 Task: Find connections with filter location Mangotsfield with filter topic #Bestadvicewith filter profile language Spanish with filter current company Ajanta Pharma Ltd with filter school Maharaja Agrasen Institute Of Technology with filter industry Food and Beverage Manufacturing with filter service category Interior Design with filter keywords title Casino Host
Action: Mouse moved to (700, 93)
Screenshot: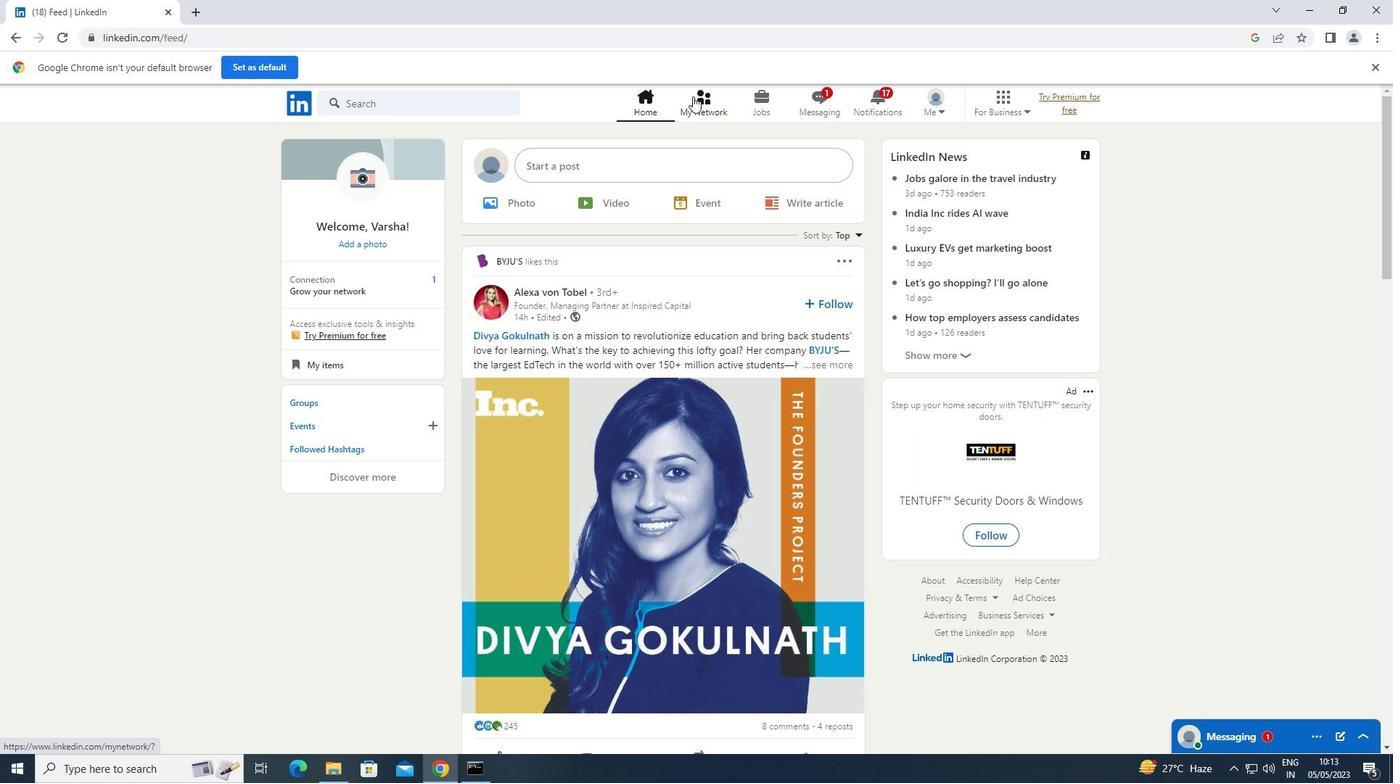 
Action: Mouse pressed left at (700, 93)
Screenshot: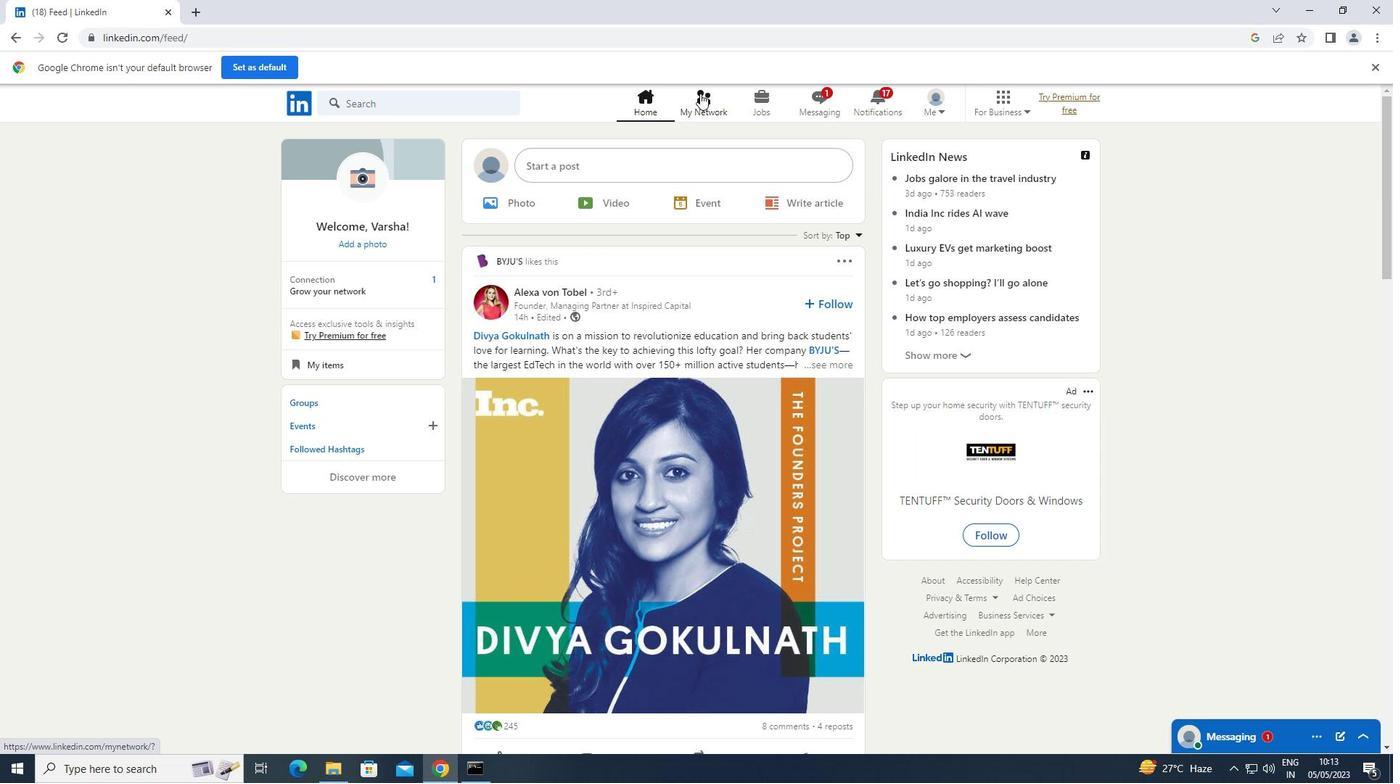 
Action: Mouse moved to (373, 176)
Screenshot: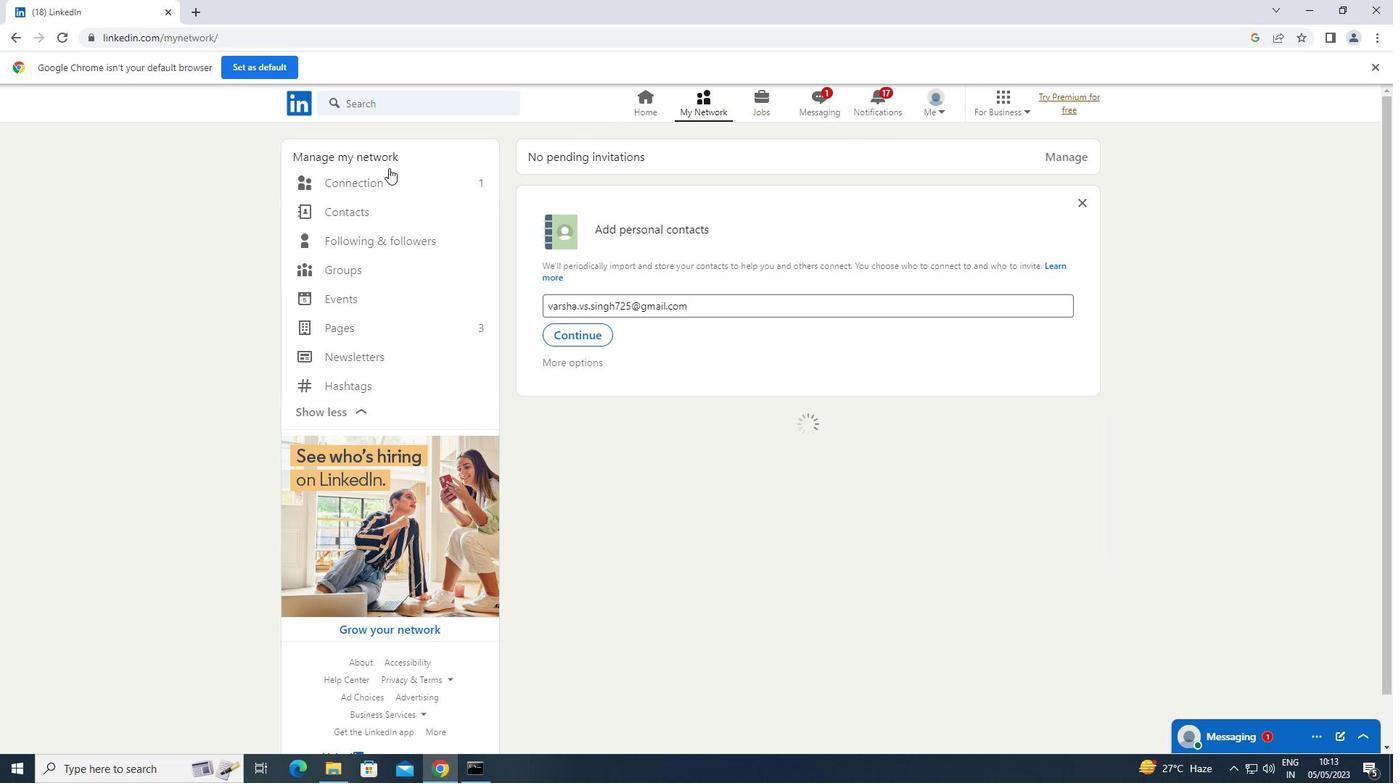 
Action: Mouse pressed left at (373, 176)
Screenshot: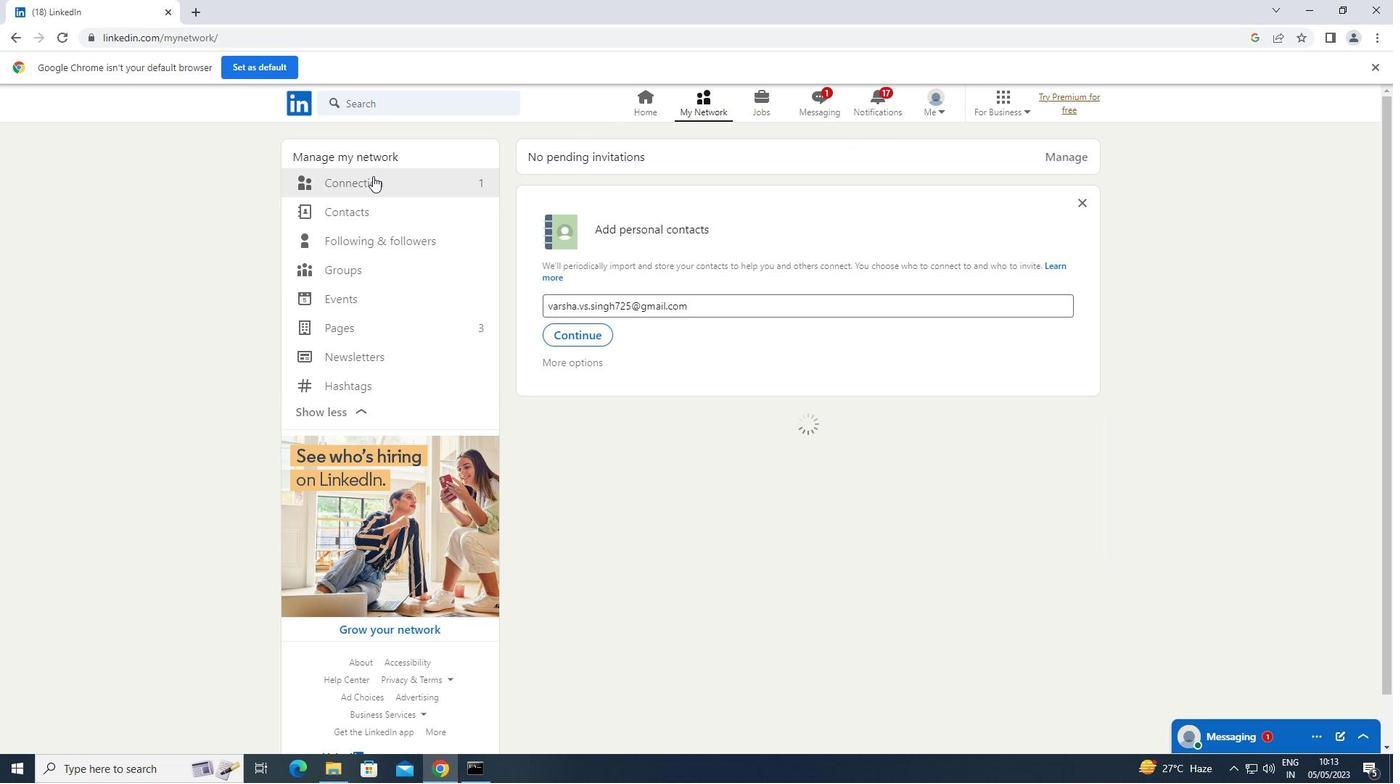 
Action: Mouse moved to (791, 179)
Screenshot: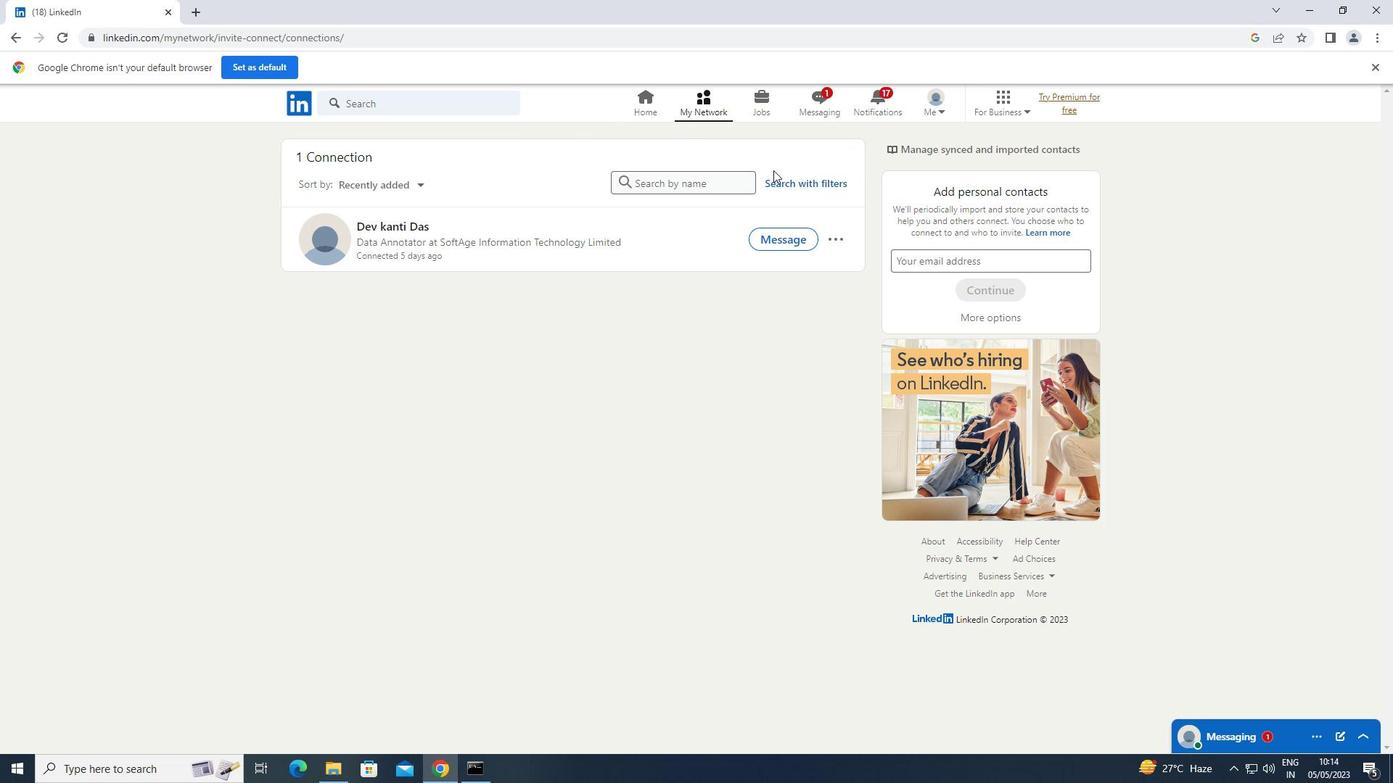 
Action: Mouse pressed left at (791, 179)
Screenshot: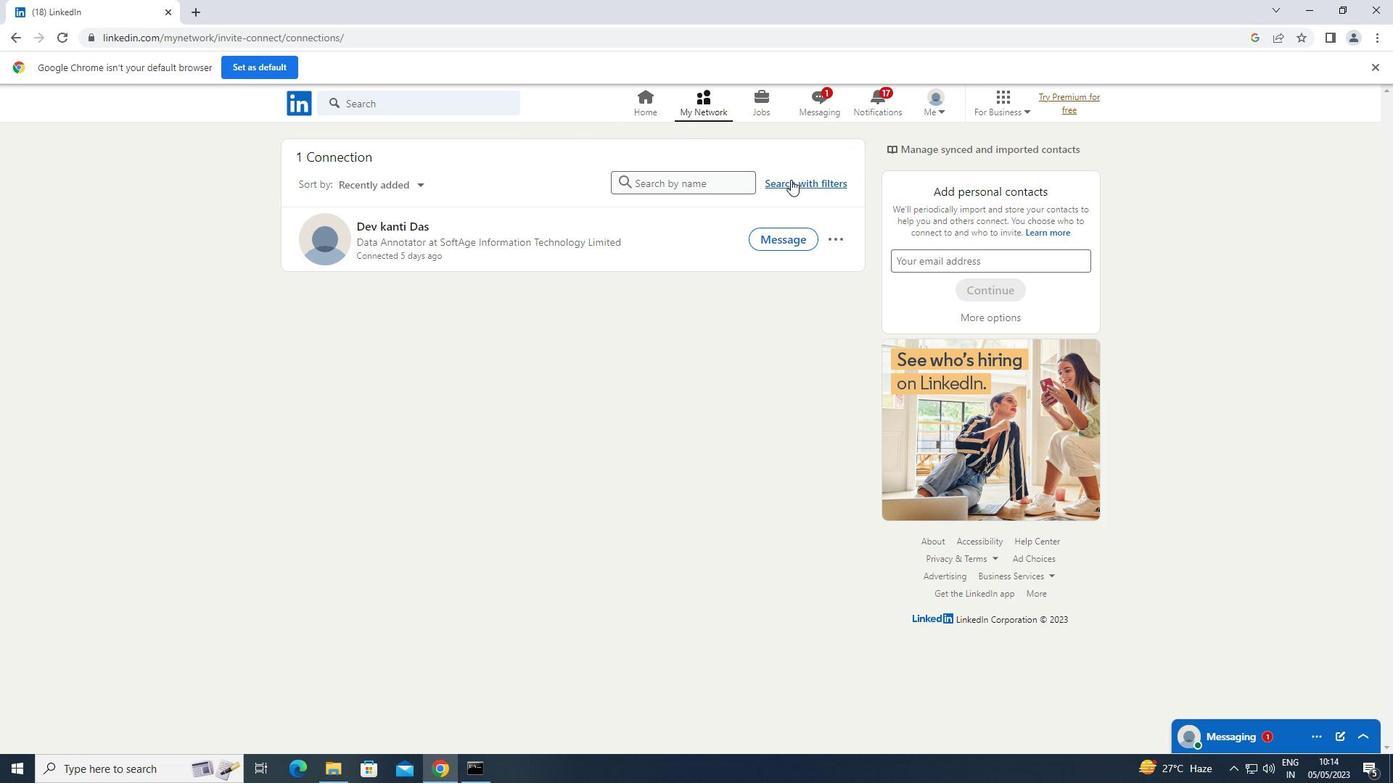 
Action: Mouse moved to (738, 145)
Screenshot: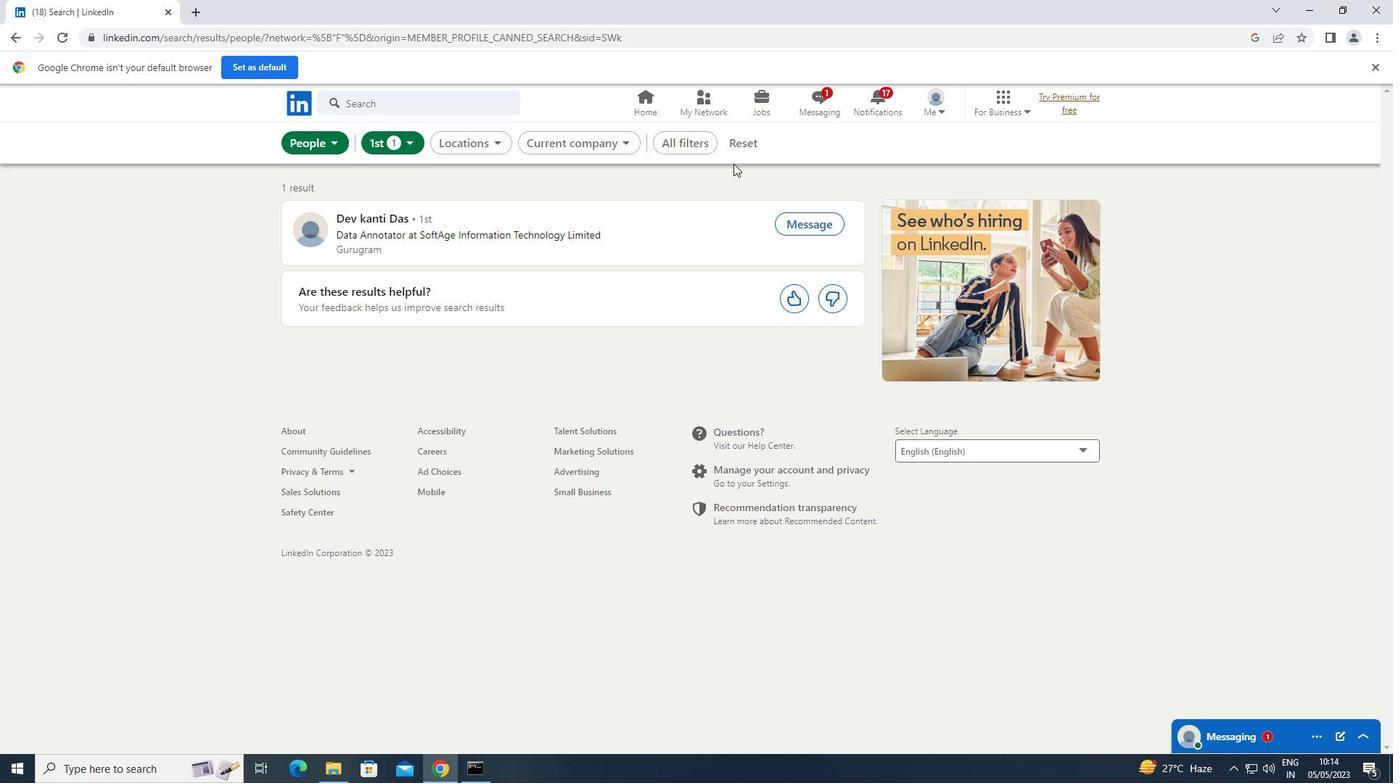 
Action: Mouse pressed left at (738, 145)
Screenshot: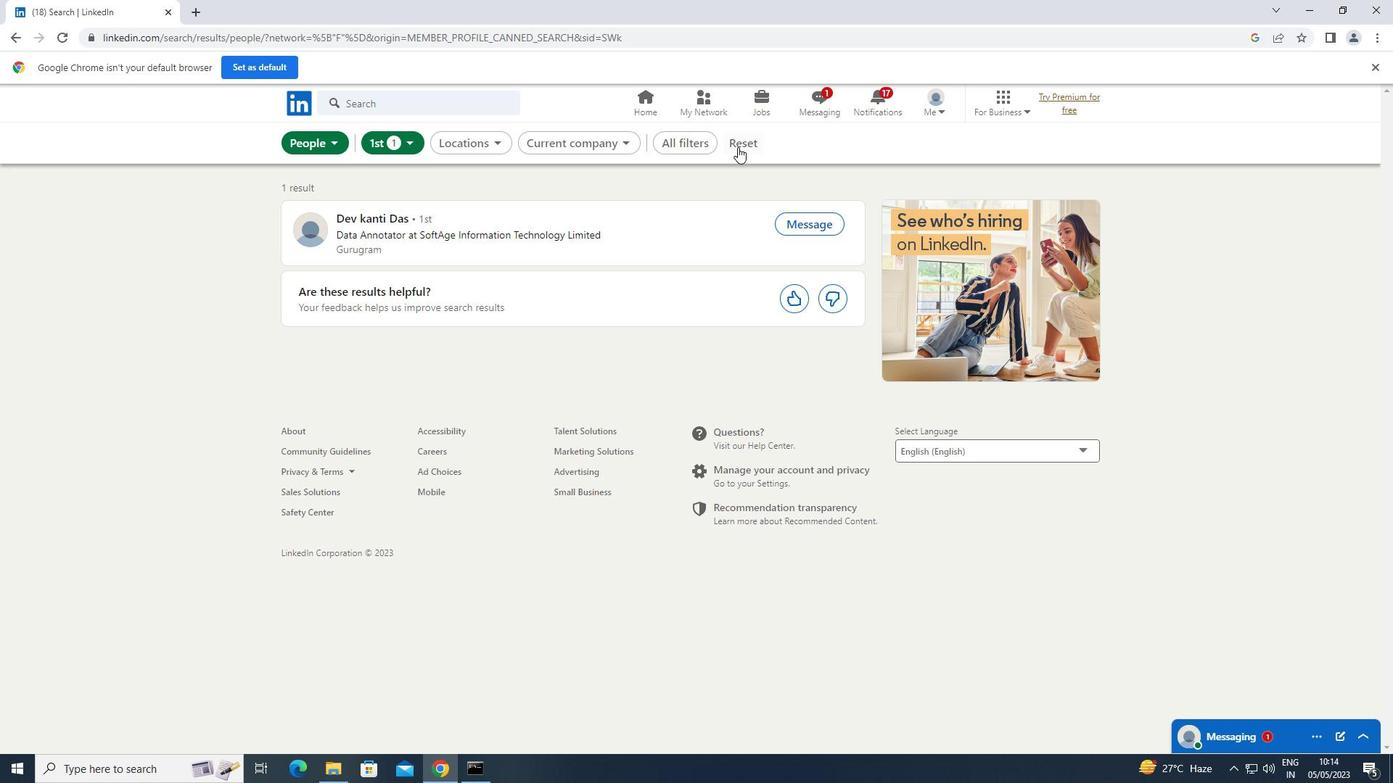 
Action: Mouse moved to (720, 137)
Screenshot: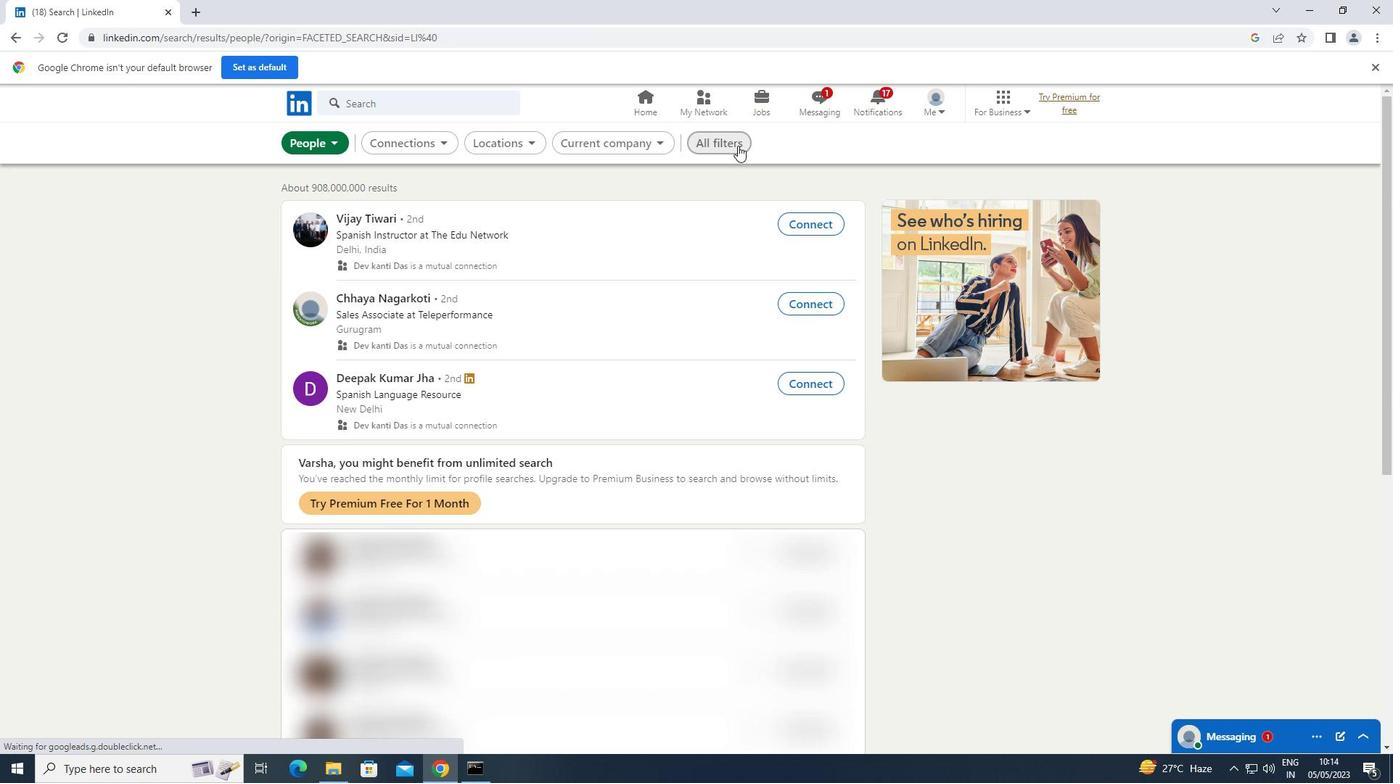 
Action: Mouse pressed left at (720, 137)
Screenshot: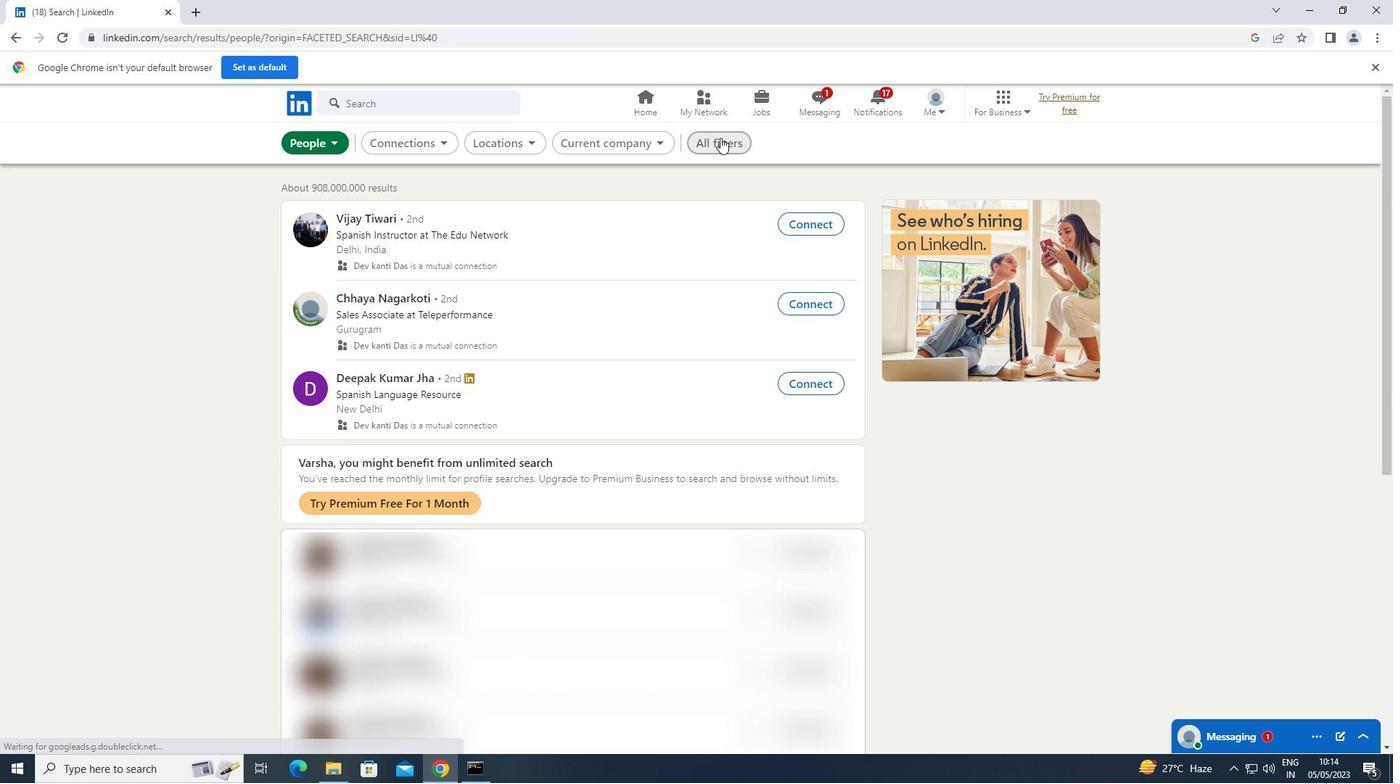 
Action: Mouse moved to (1007, 284)
Screenshot: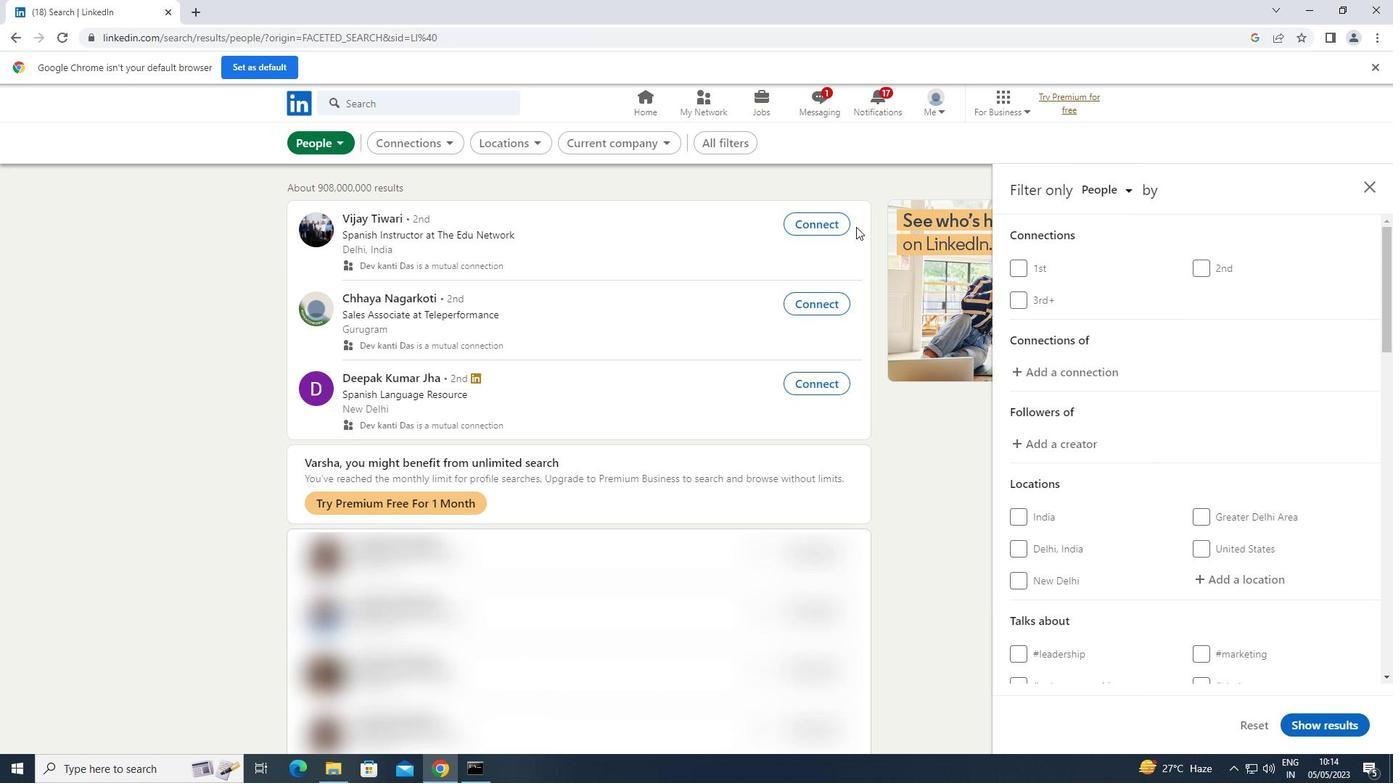 
Action: Mouse scrolled (1007, 283) with delta (0, 0)
Screenshot: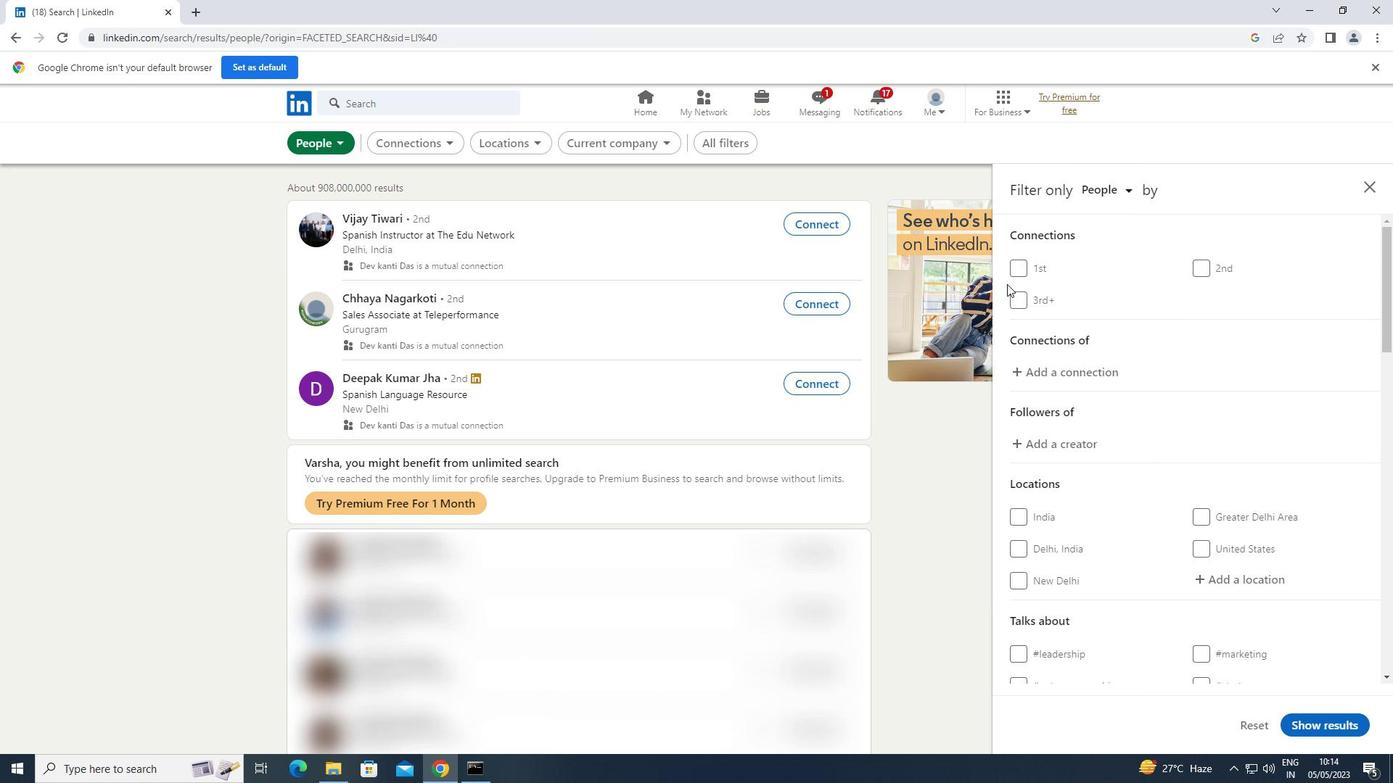 
Action: Mouse scrolled (1007, 283) with delta (0, 0)
Screenshot: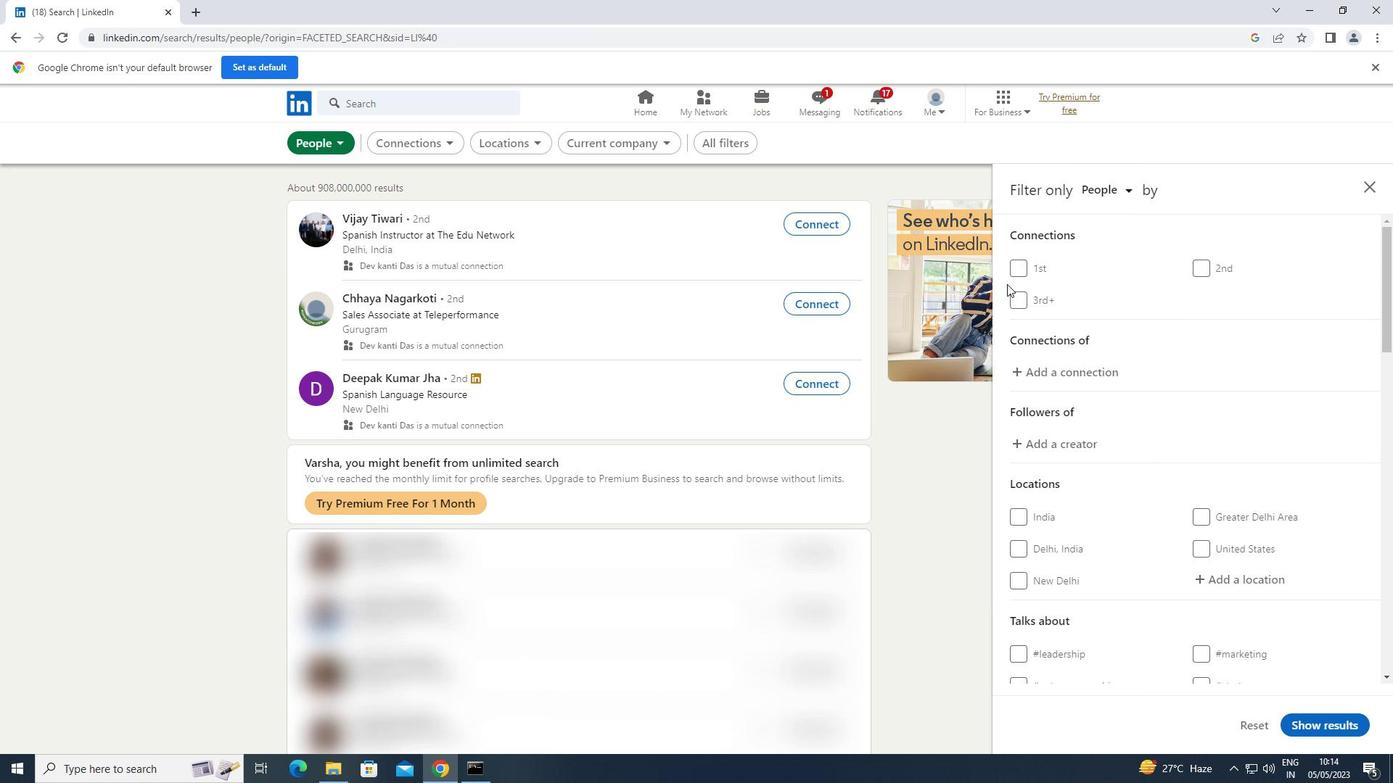 
Action: Mouse scrolled (1007, 283) with delta (0, 0)
Screenshot: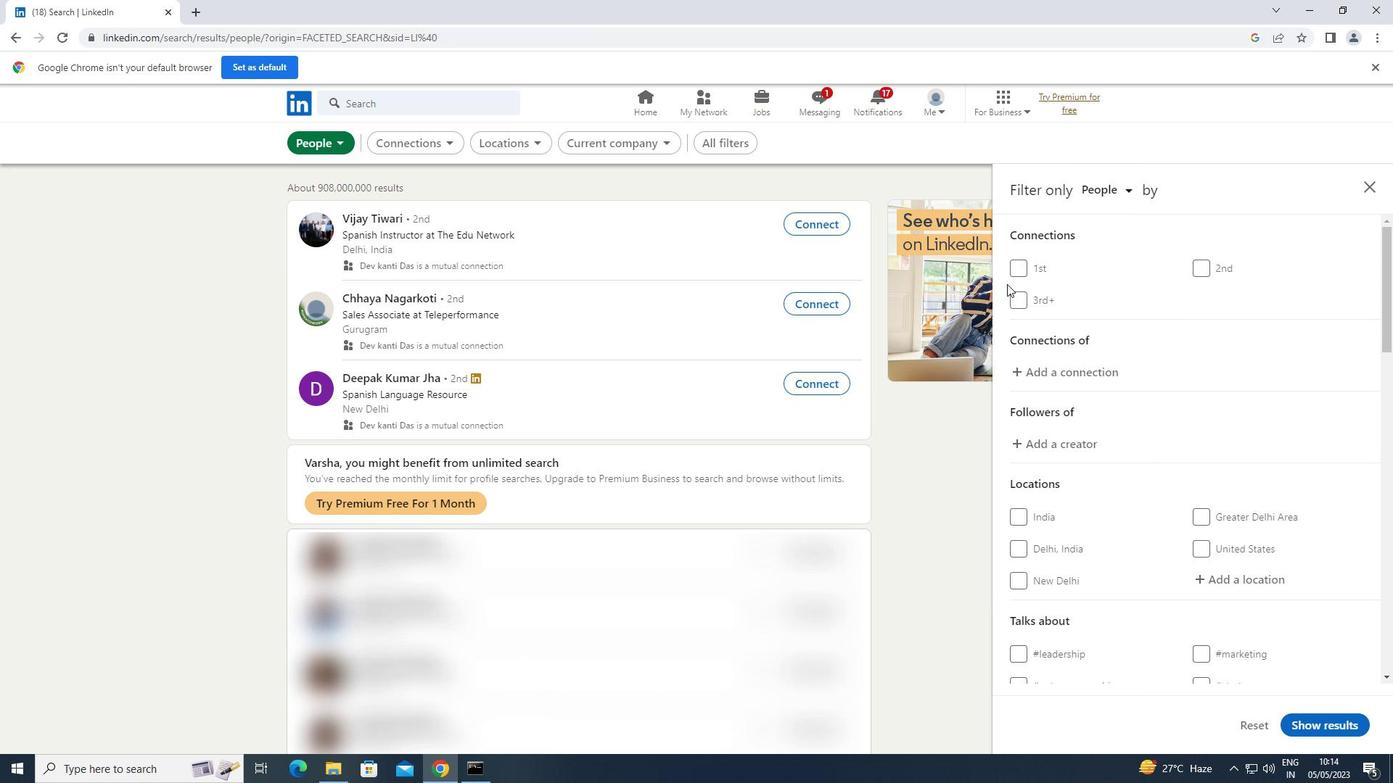 
Action: Mouse scrolled (1007, 283) with delta (0, 0)
Screenshot: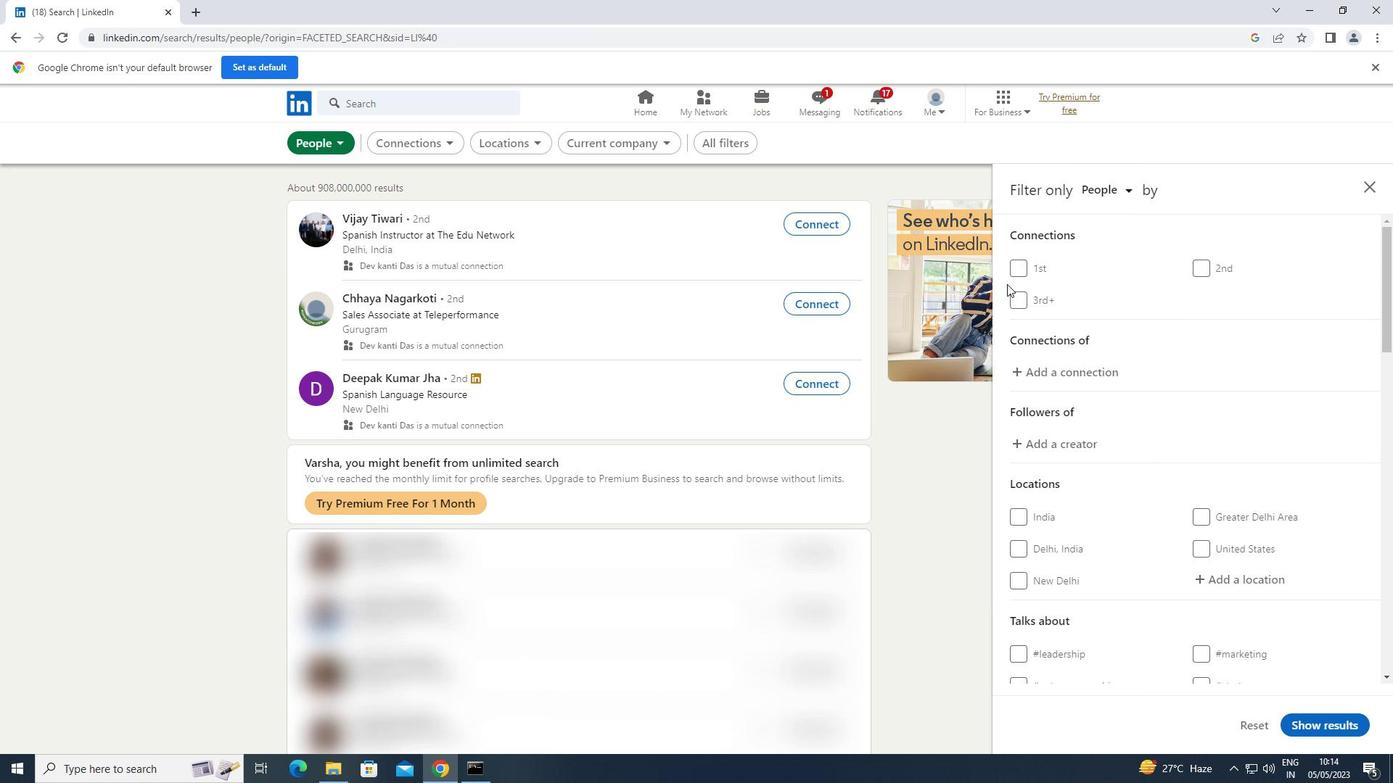 
Action: Mouse moved to (1125, 306)
Screenshot: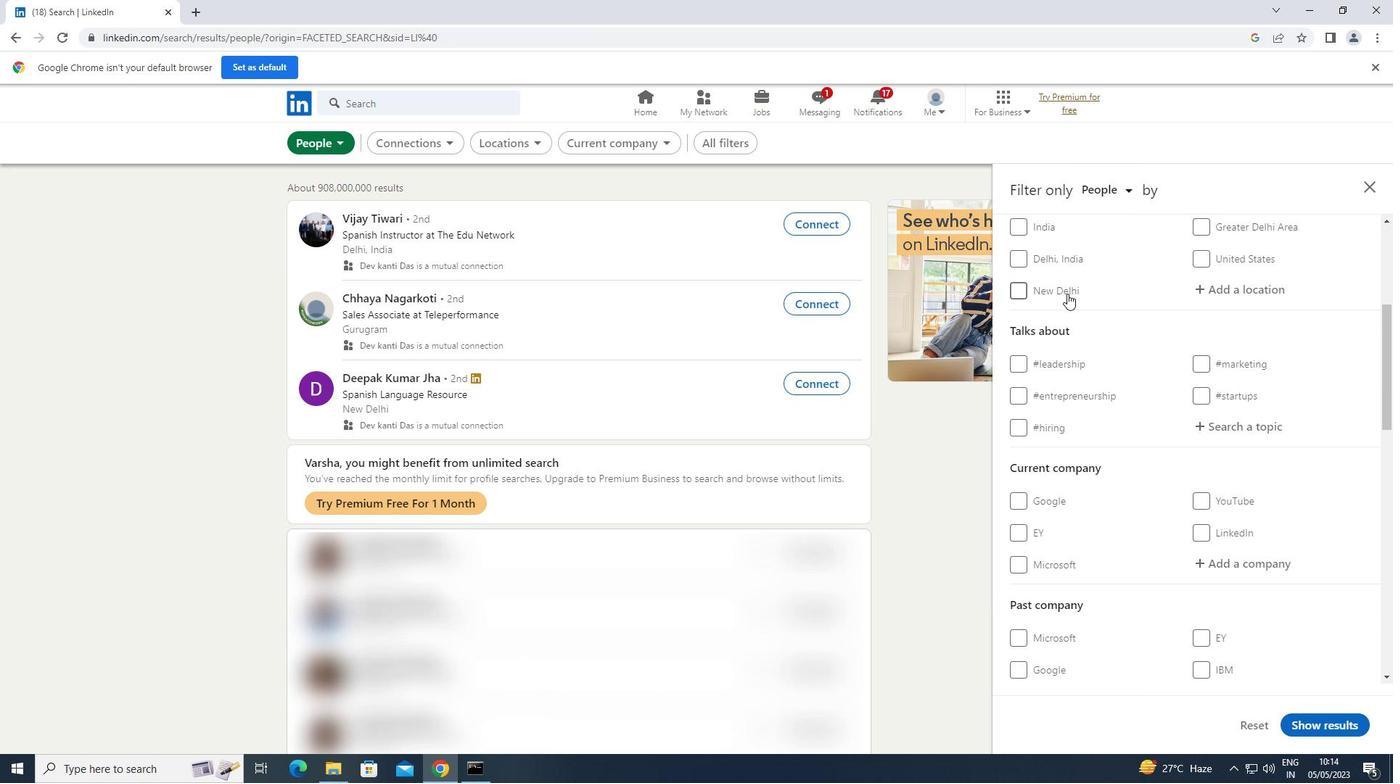 
Action: Mouse scrolled (1125, 306) with delta (0, 0)
Screenshot: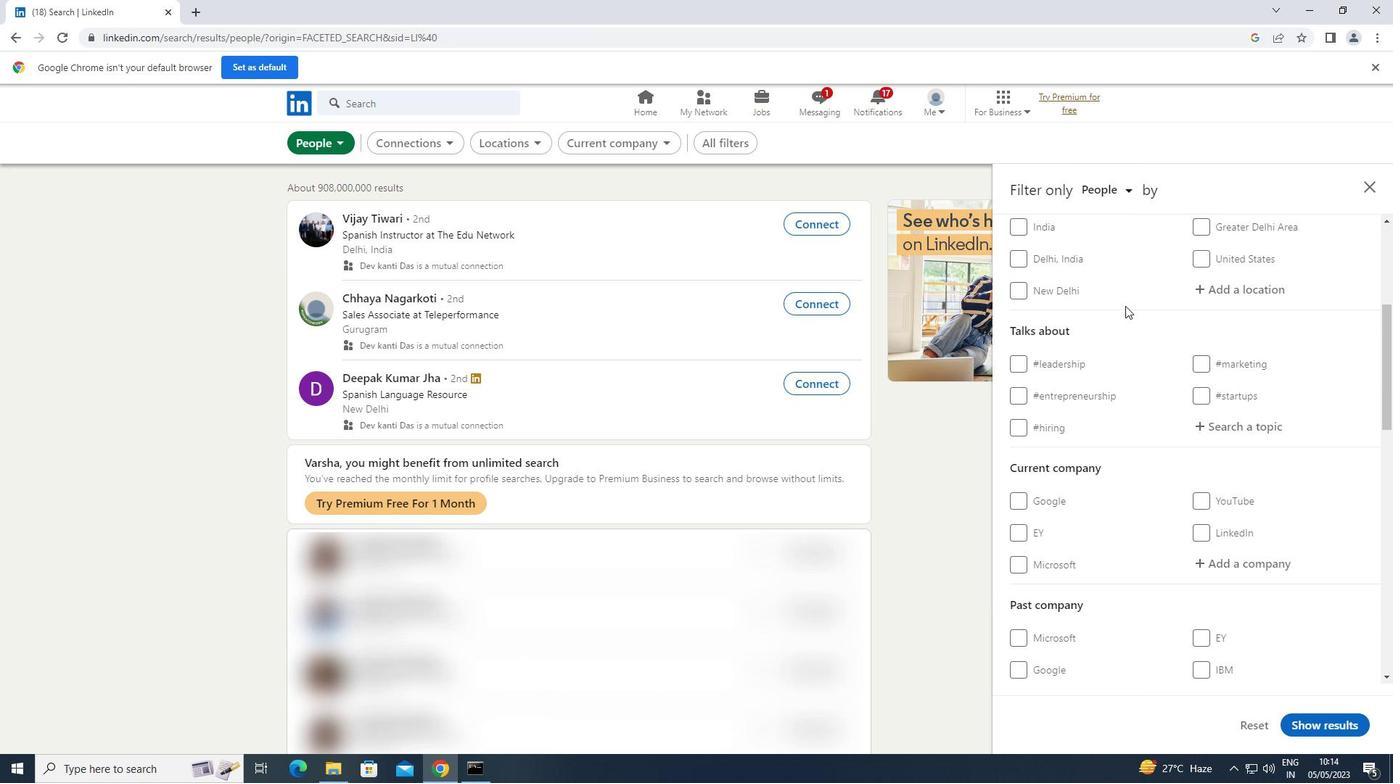 
Action: Mouse scrolled (1125, 306) with delta (0, 0)
Screenshot: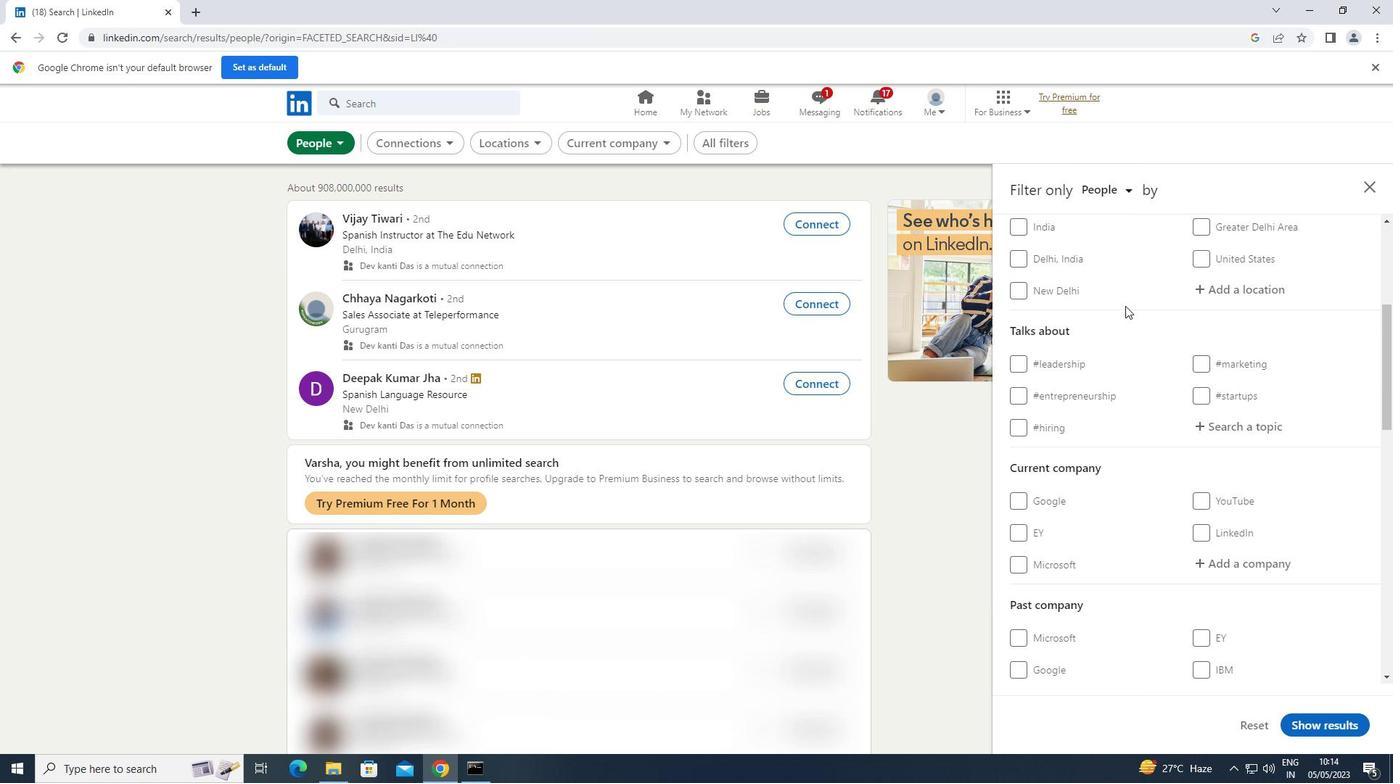 
Action: Mouse scrolled (1125, 306) with delta (0, 0)
Screenshot: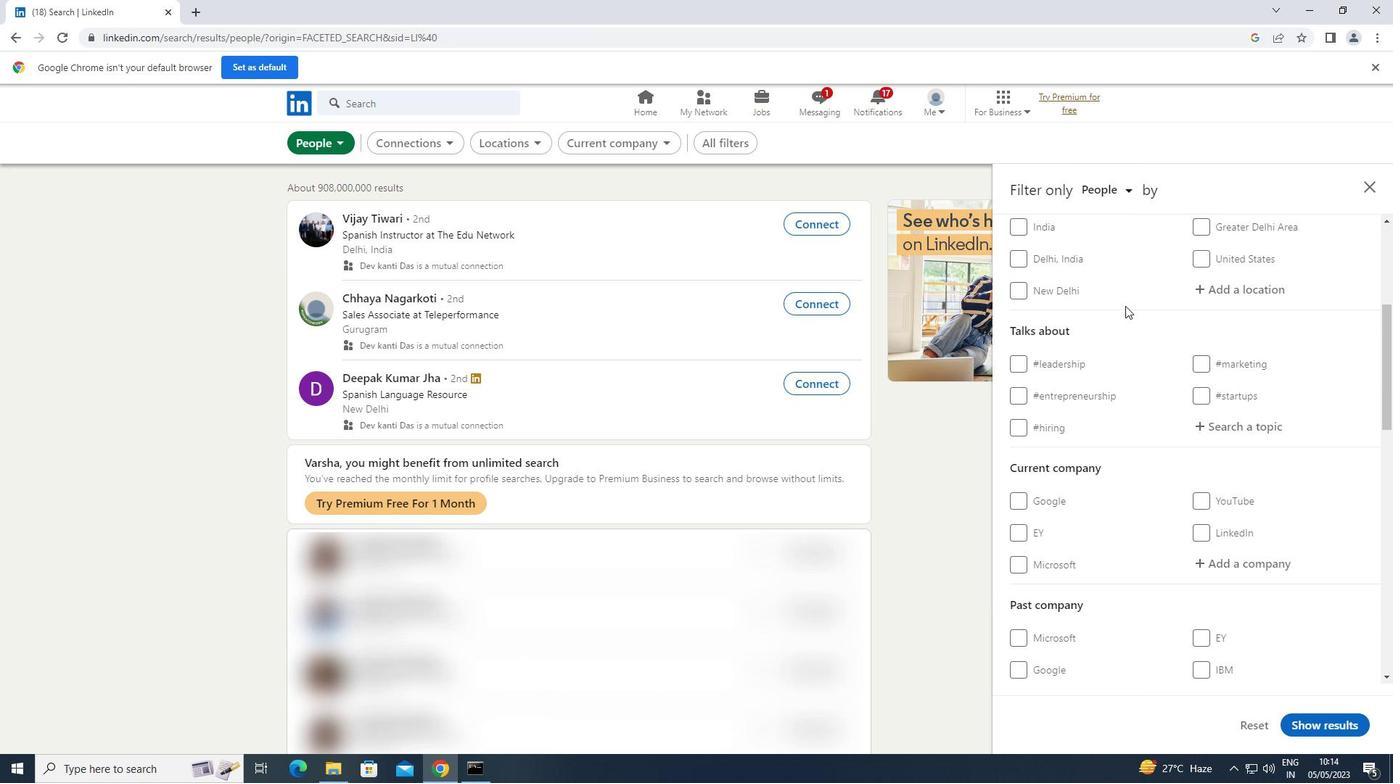 
Action: Mouse moved to (1177, 387)
Screenshot: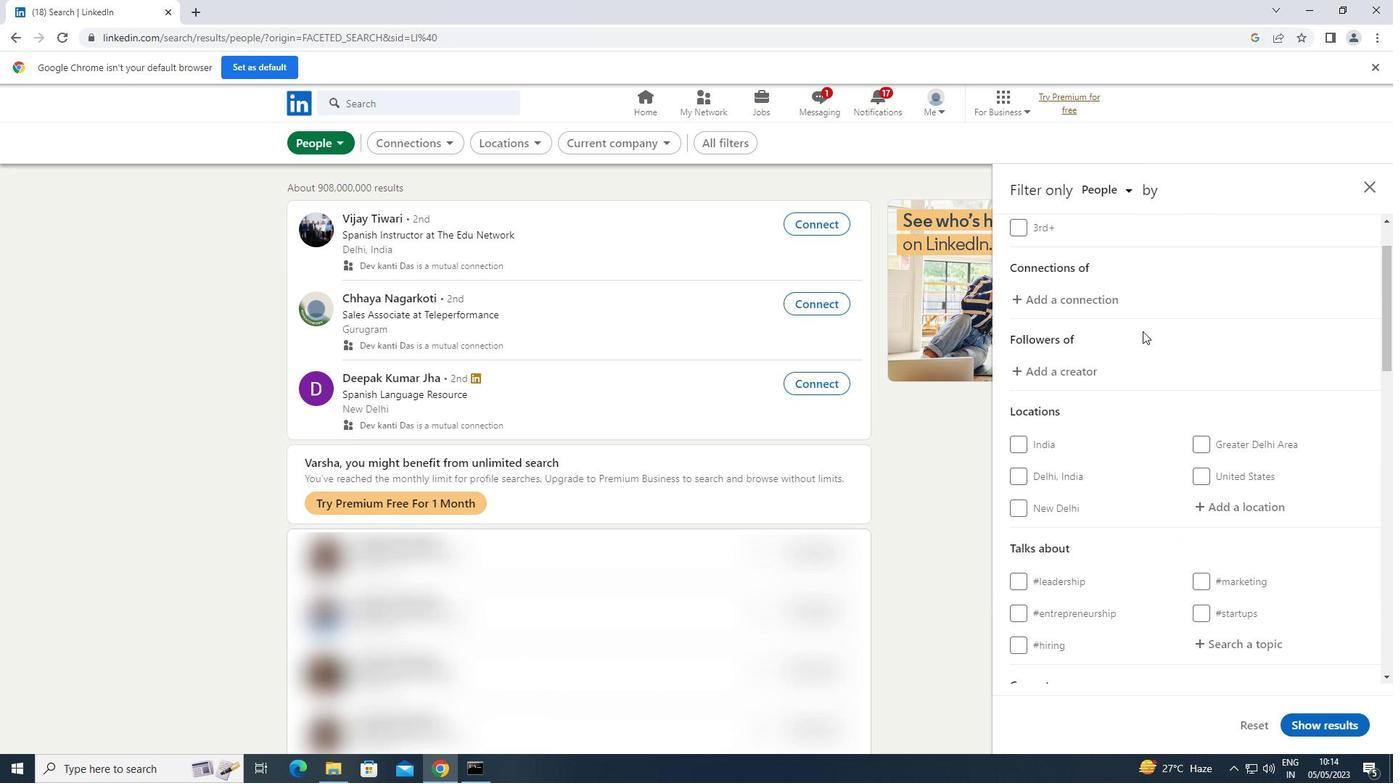 
Action: Mouse scrolled (1177, 386) with delta (0, 0)
Screenshot: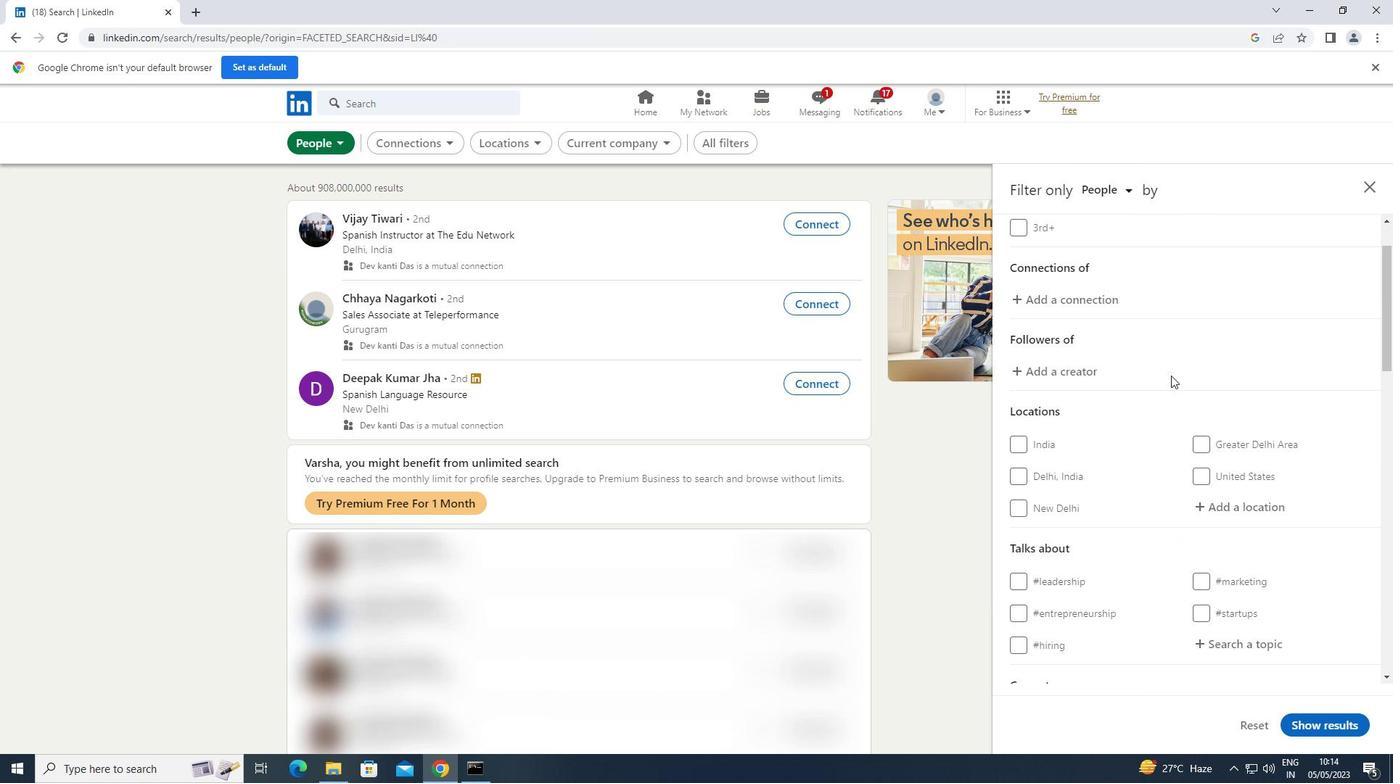 
Action: Mouse scrolled (1177, 386) with delta (0, 0)
Screenshot: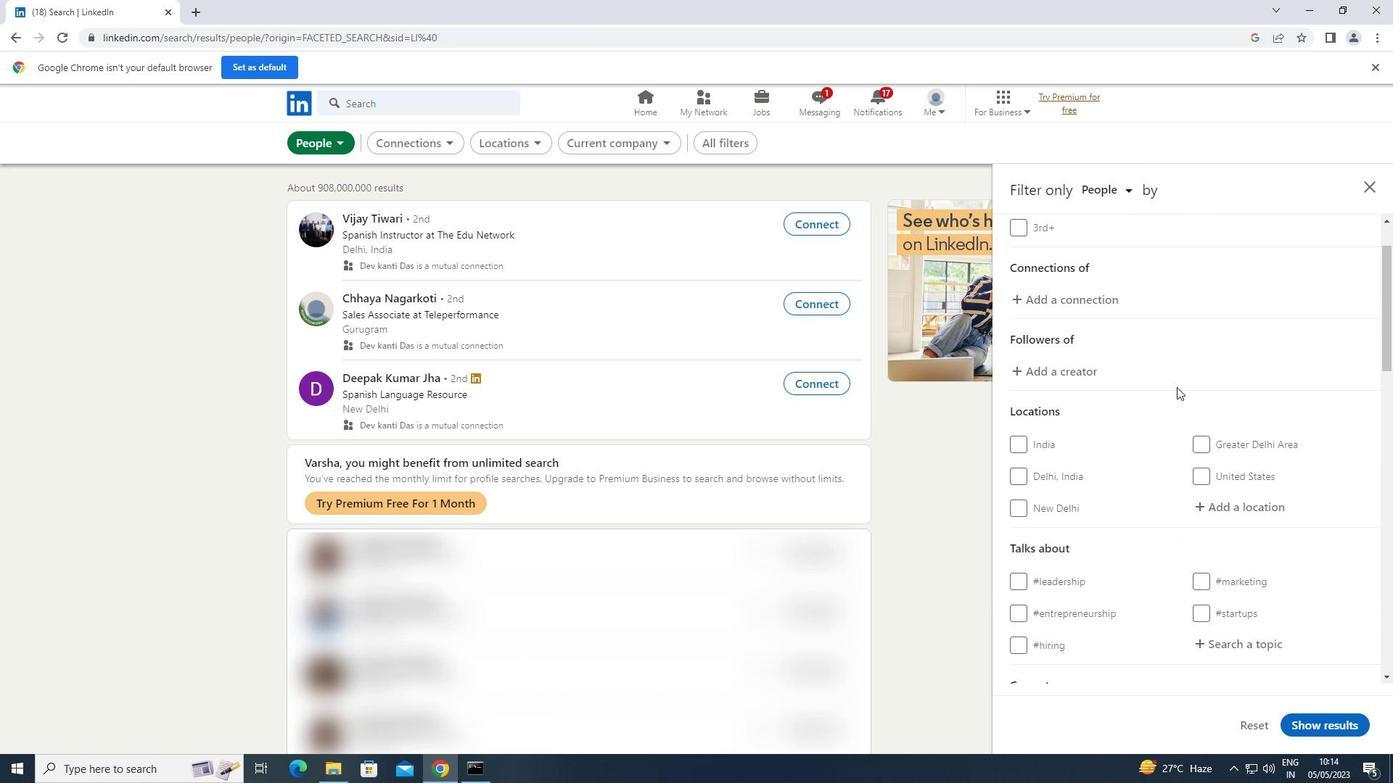 
Action: Mouse scrolled (1177, 386) with delta (0, 0)
Screenshot: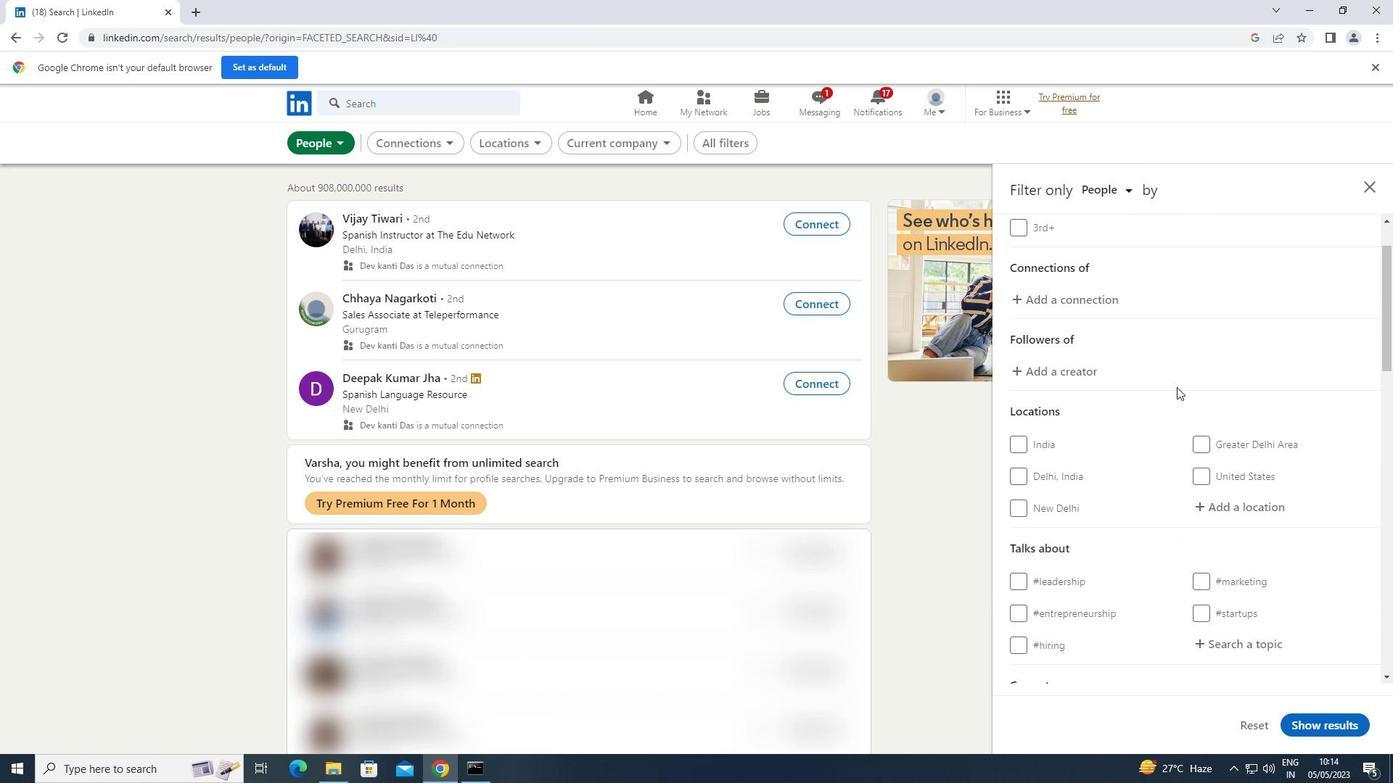 
Action: Mouse moved to (1237, 288)
Screenshot: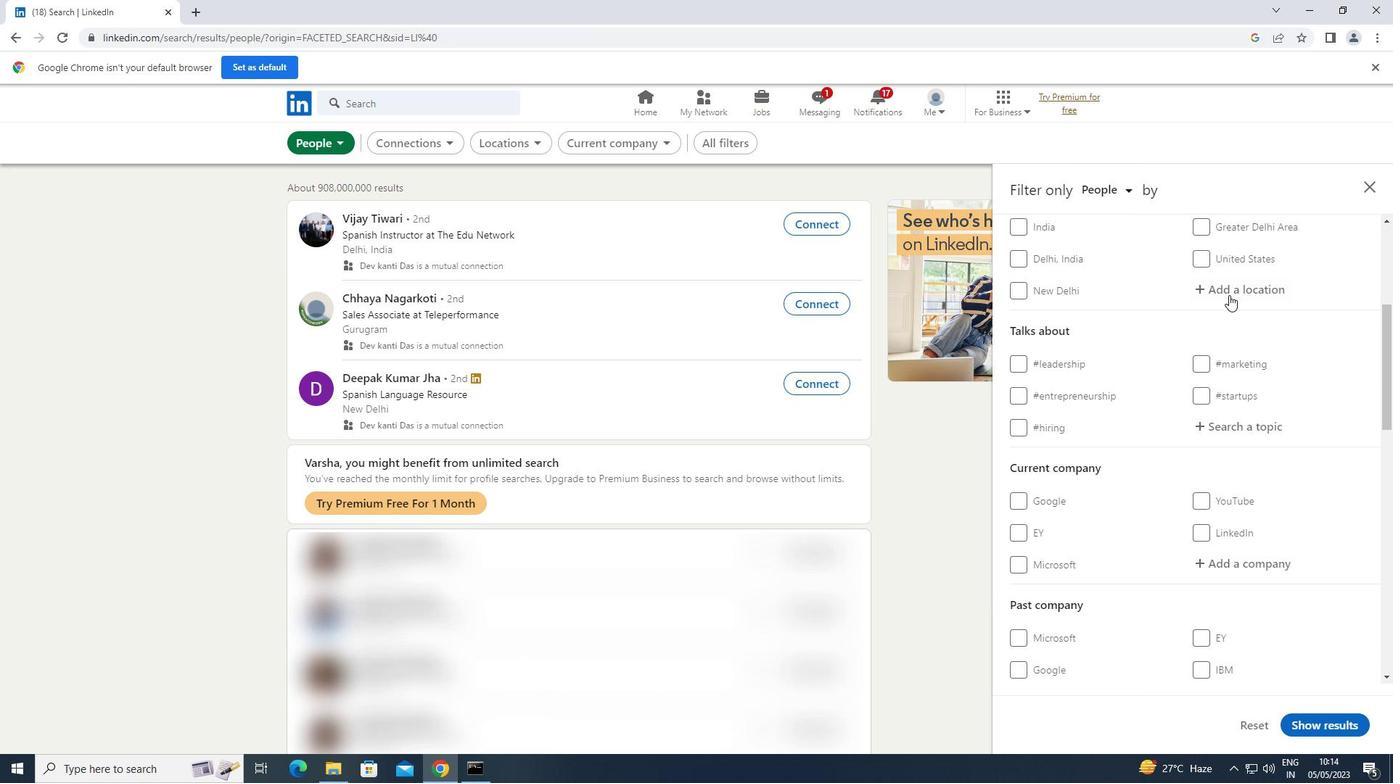 
Action: Mouse pressed left at (1237, 288)
Screenshot: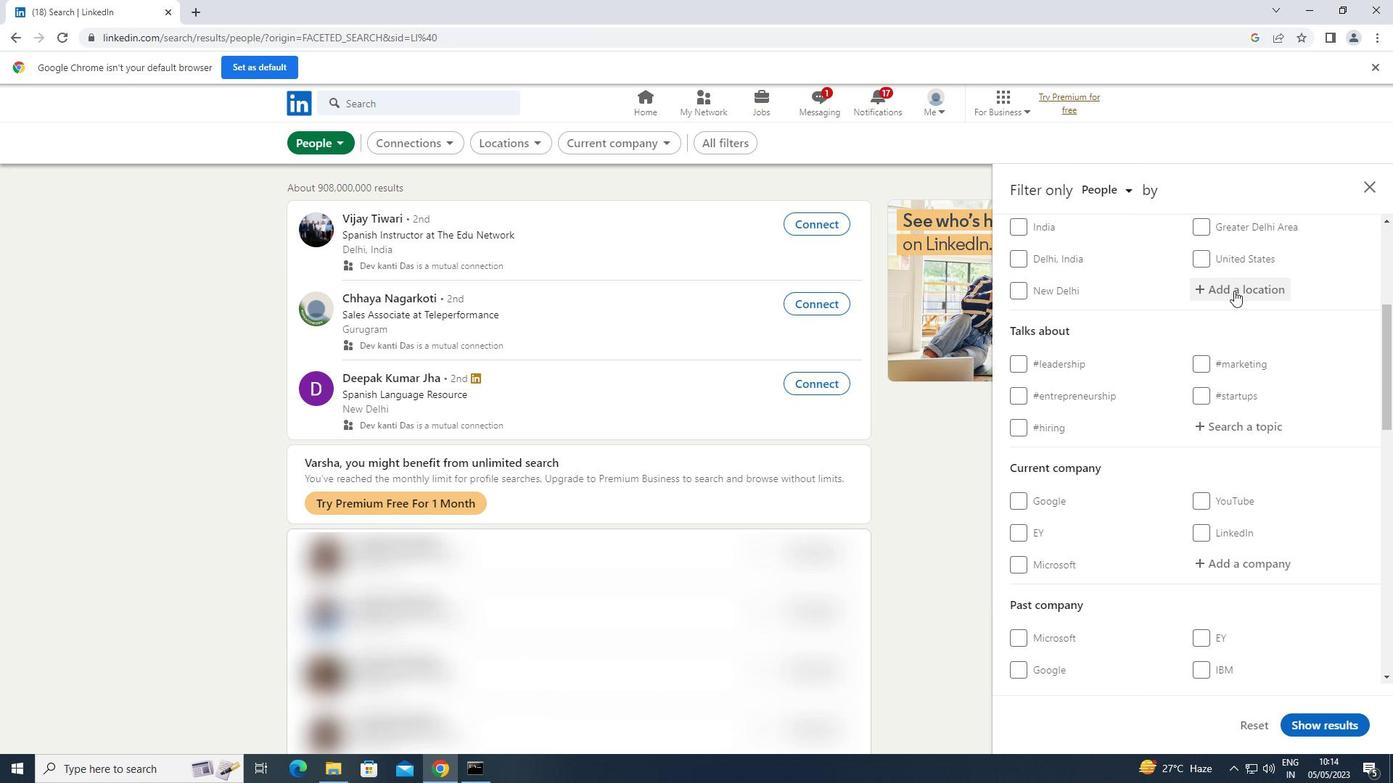 
Action: Key pressed <Key.shift>MANGOTSFIELD
Screenshot: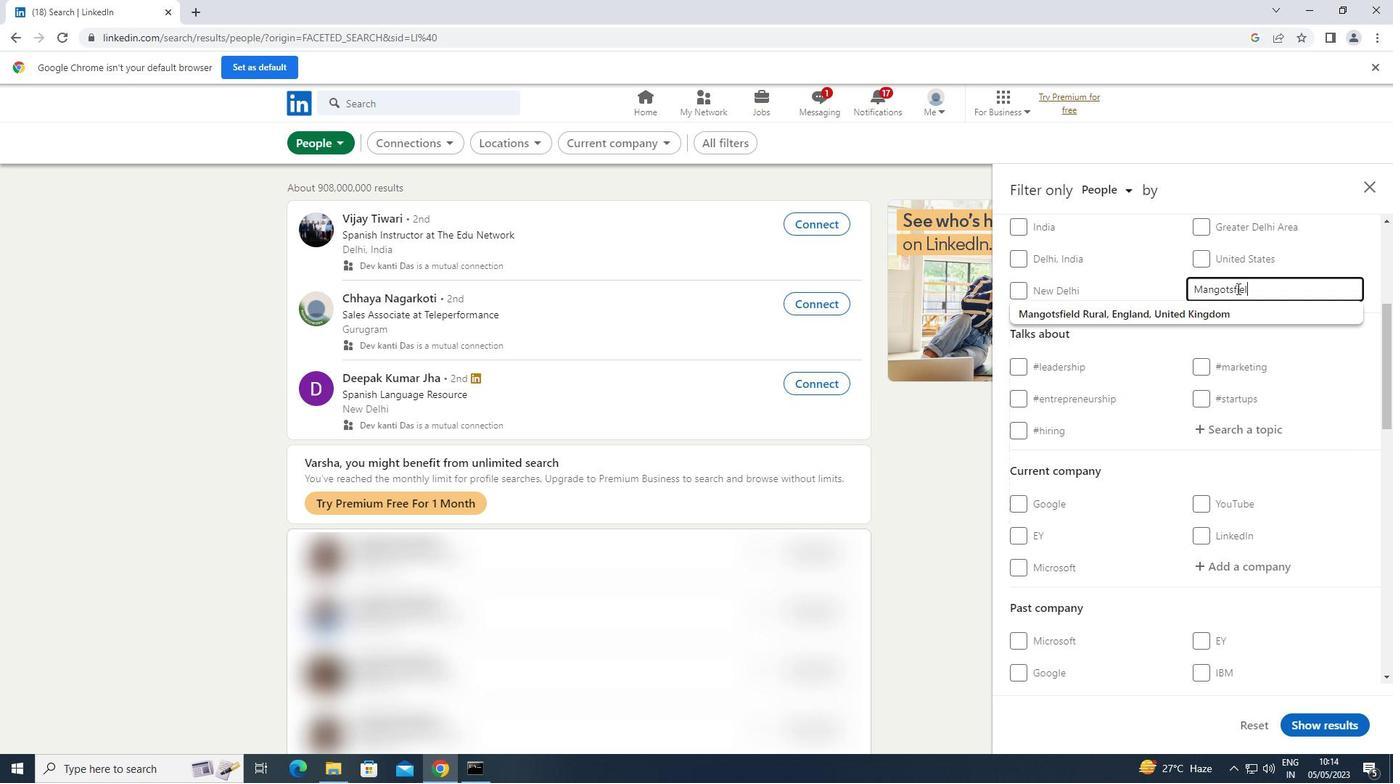 
Action: Mouse moved to (1240, 440)
Screenshot: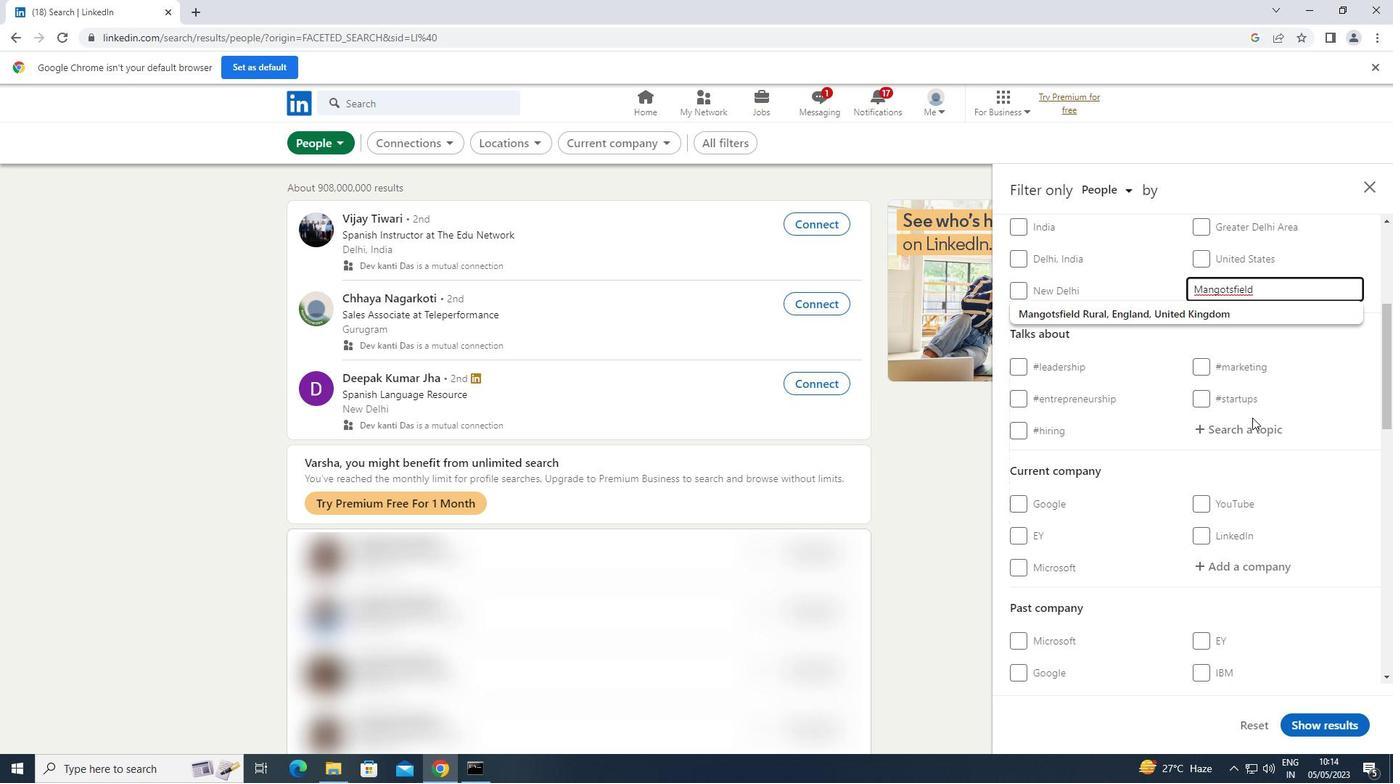 
Action: Mouse pressed left at (1240, 440)
Screenshot: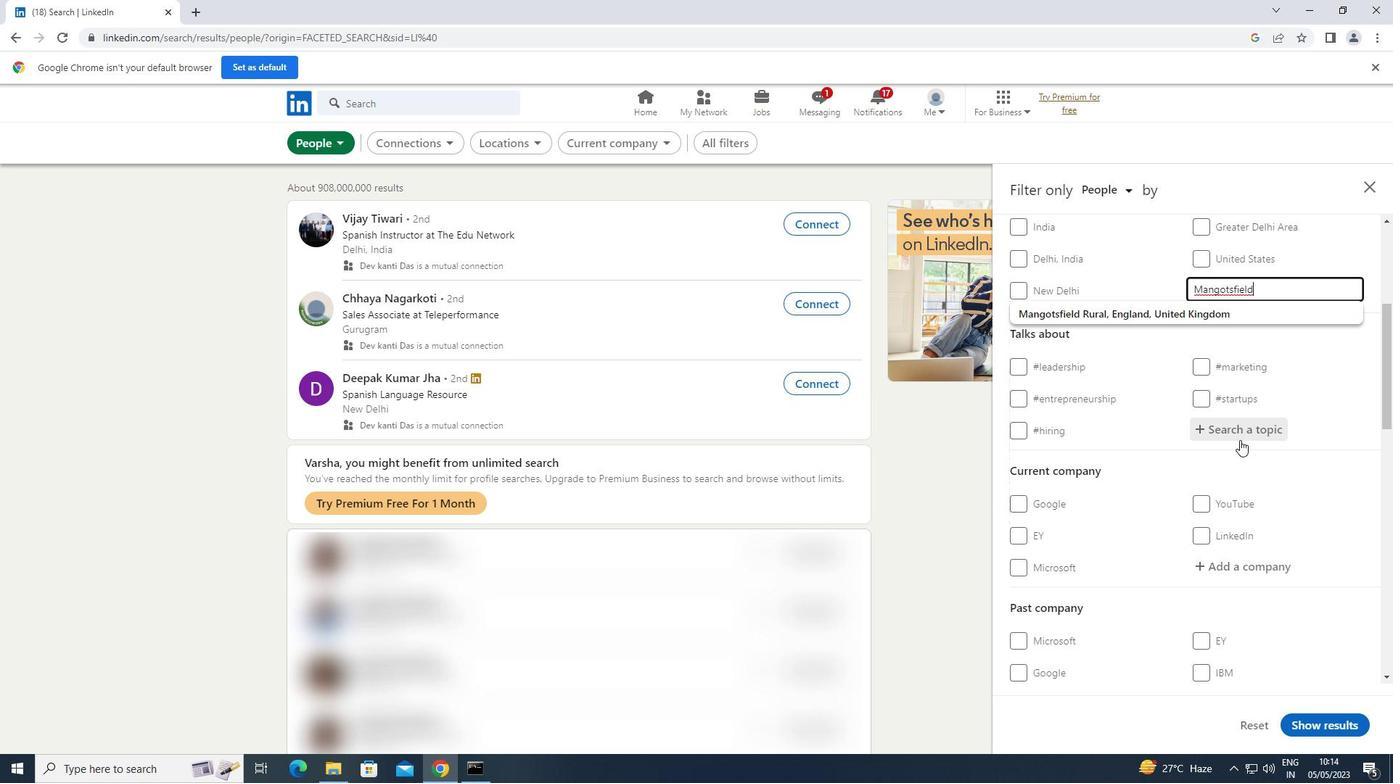
Action: Key pressed <Key.shift>#<Key.shift>BESTADVICE
Screenshot: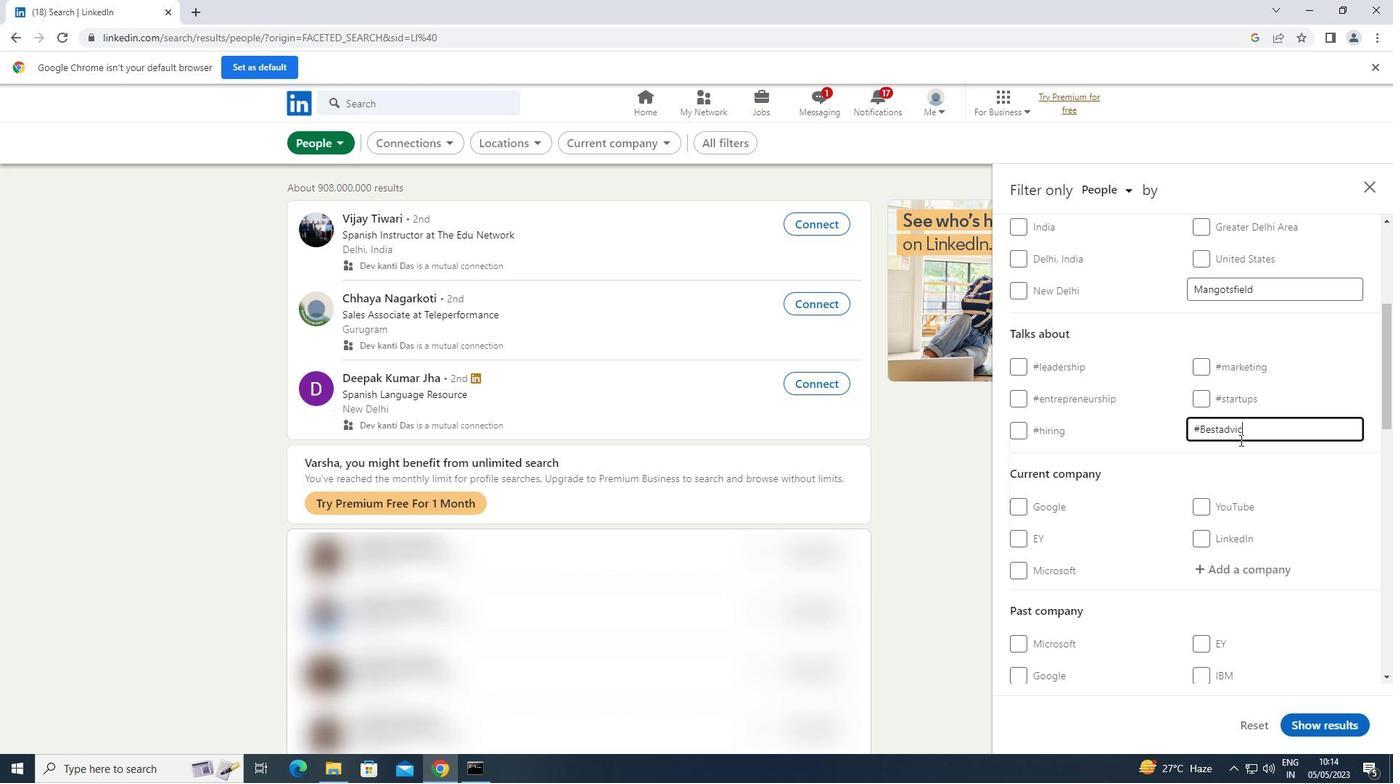 
Action: Mouse scrolled (1240, 439) with delta (0, 0)
Screenshot: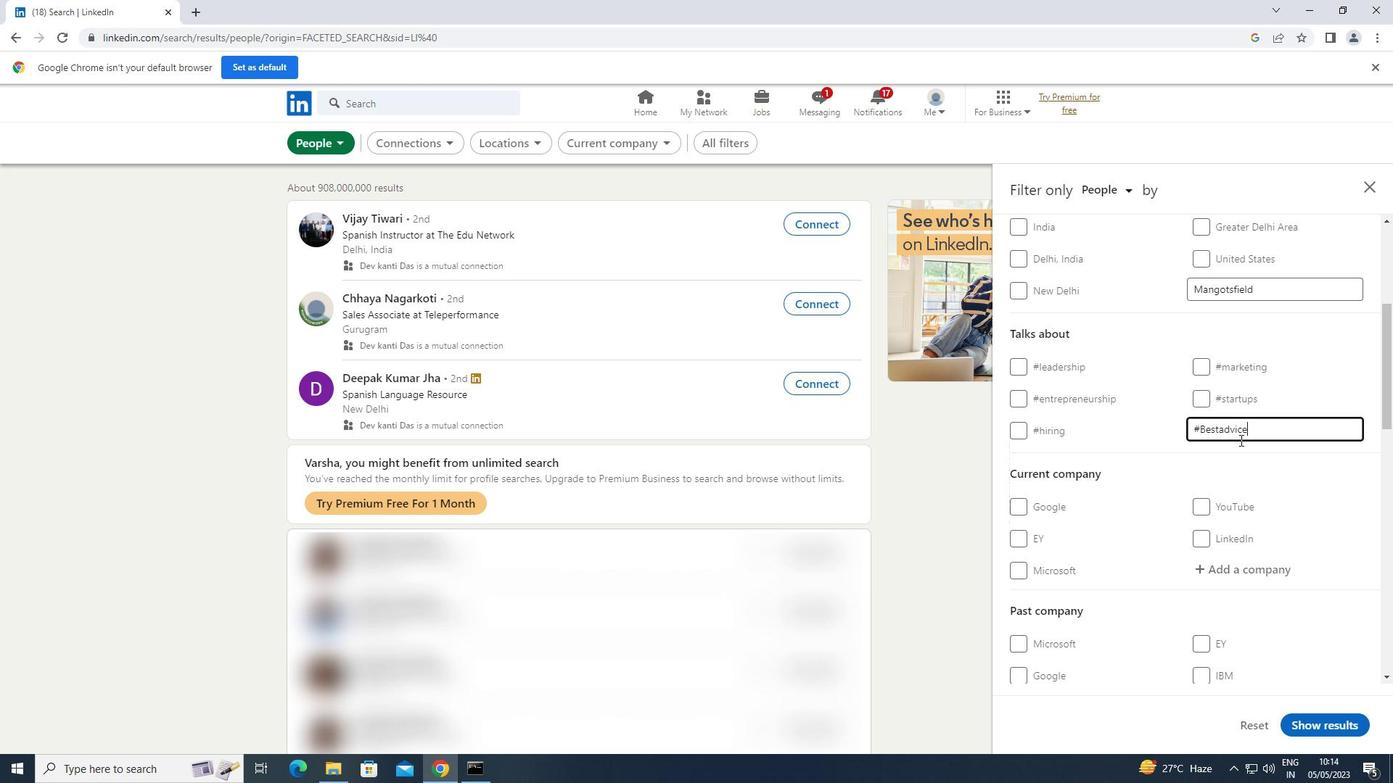 
Action: Mouse scrolled (1240, 439) with delta (0, 0)
Screenshot: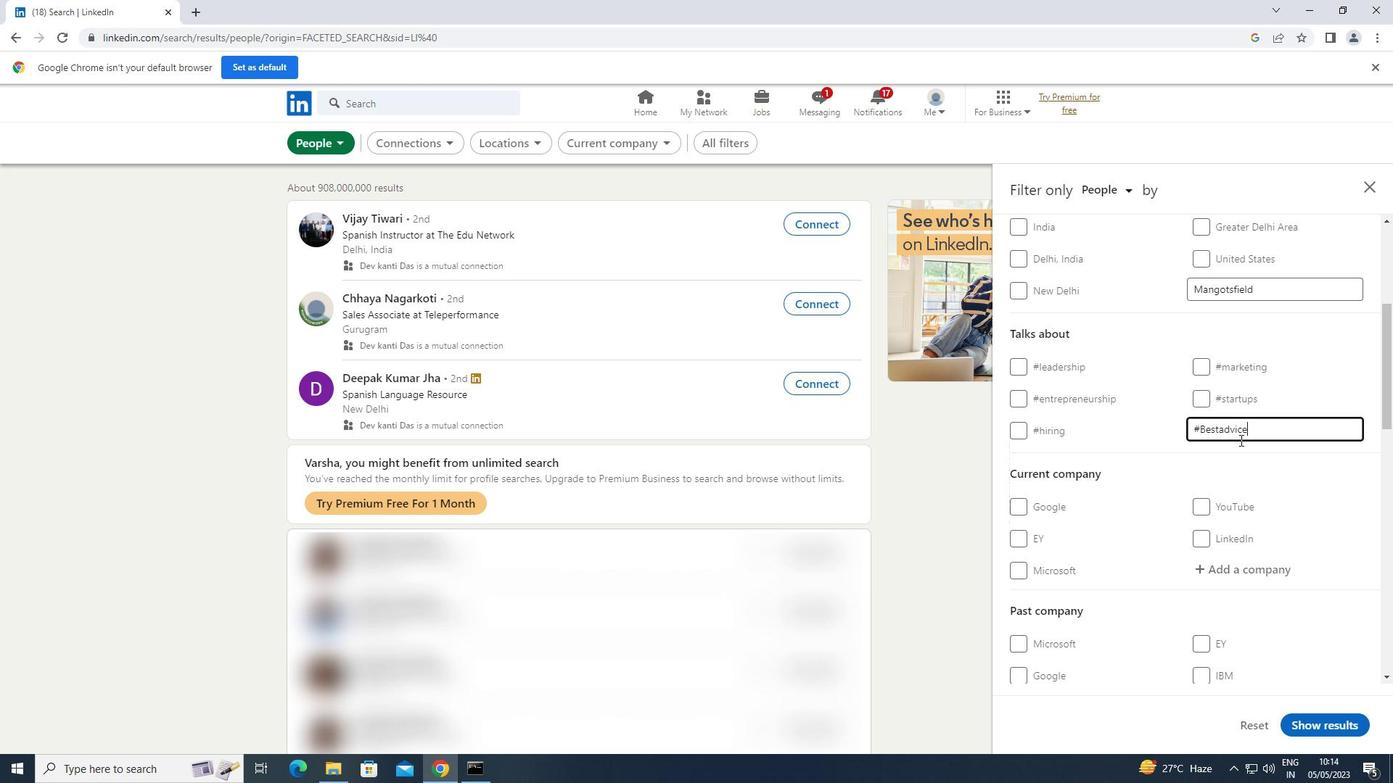 
Action: Mouse scrolled (1240, 439) with delta (0, 0)
Screenshot: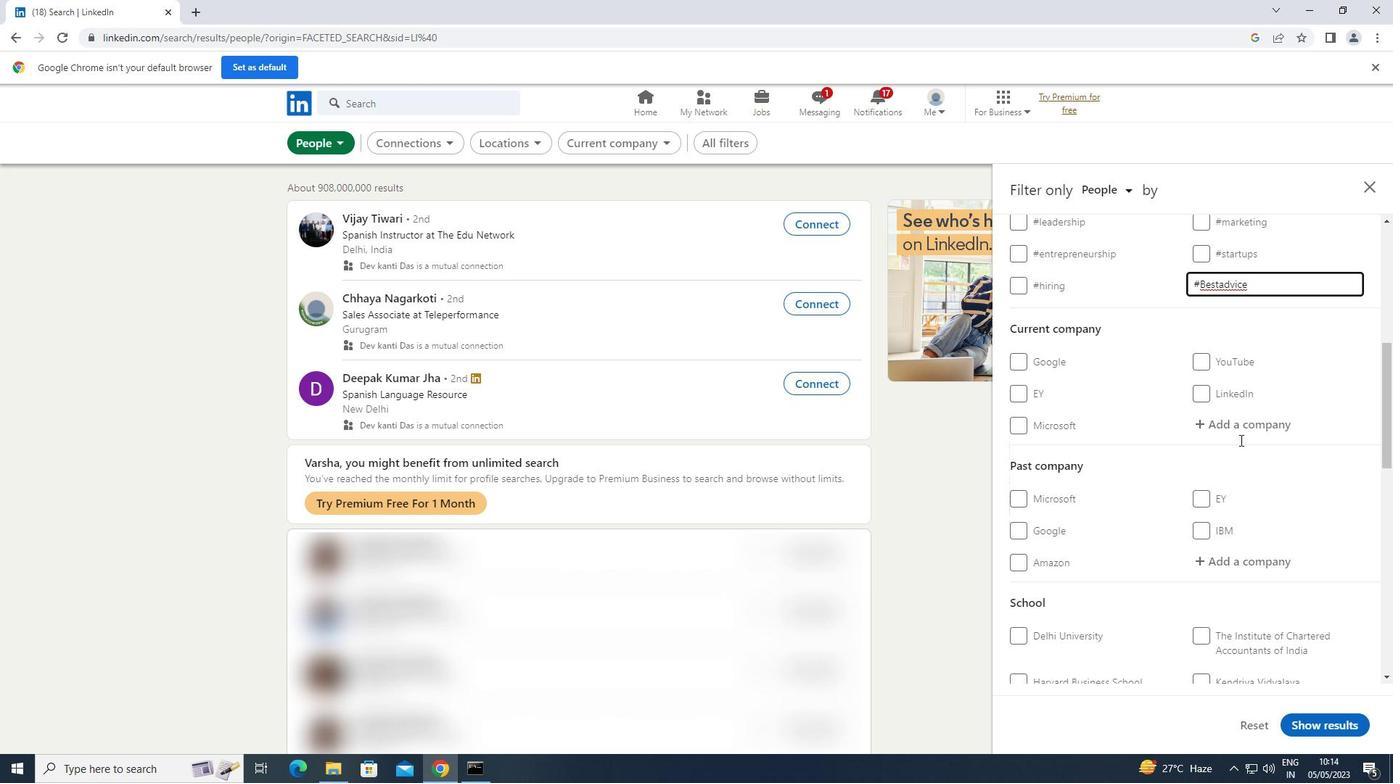 
Action: Mouse scrolled (1240, 439) with delta (0, 0)
Screenshot: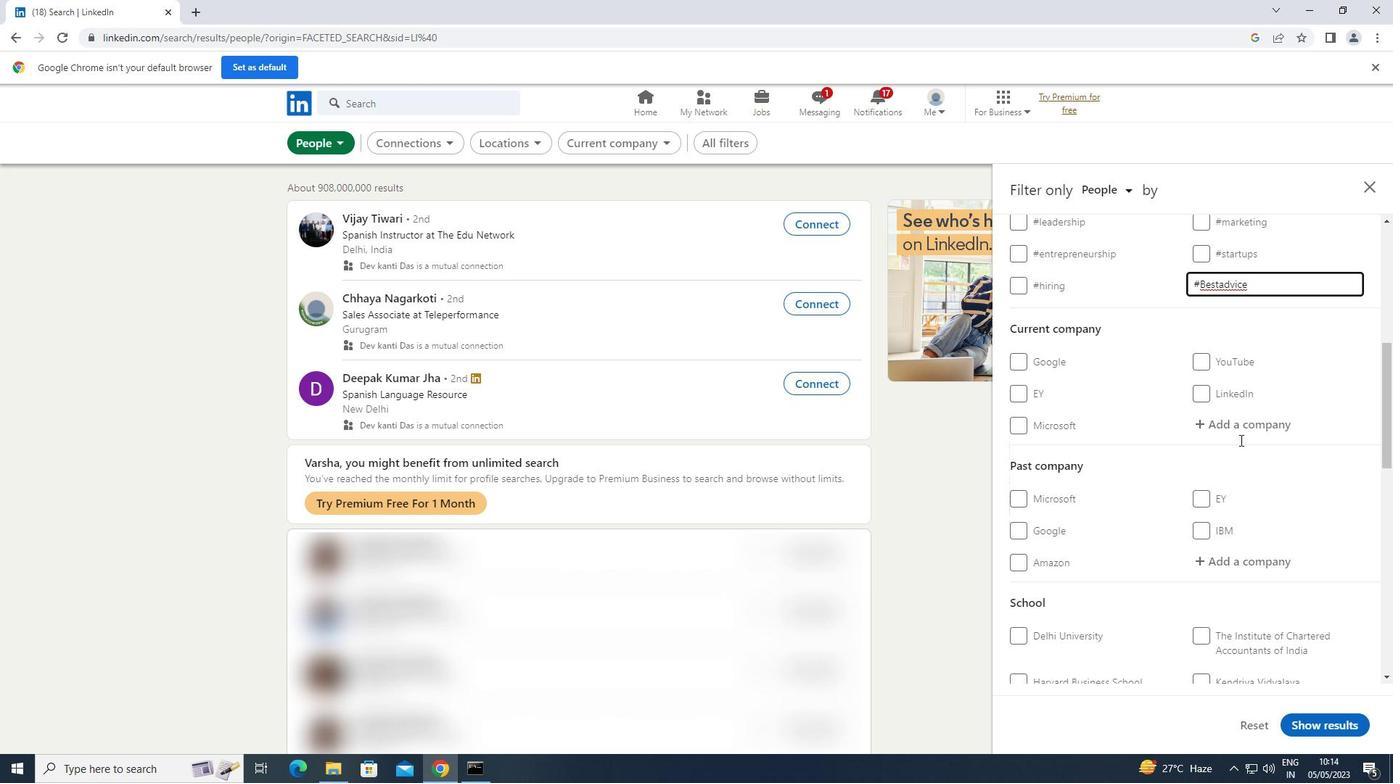 
Action: Mouse scrolled (1240, 439) with delta (0, 0)
Screenshot: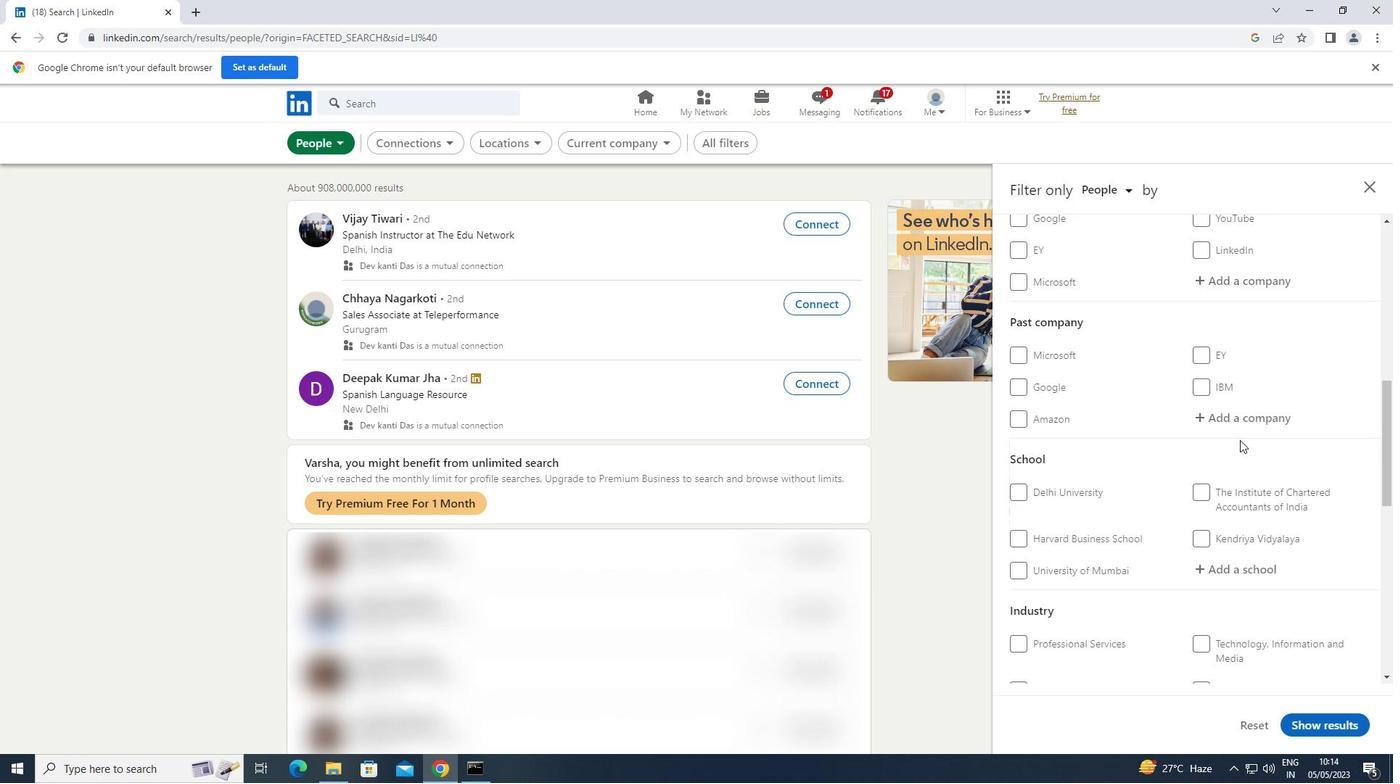 
Action: Mouse scrolled (1240, 439) with delta (0, 0)
Screenshot: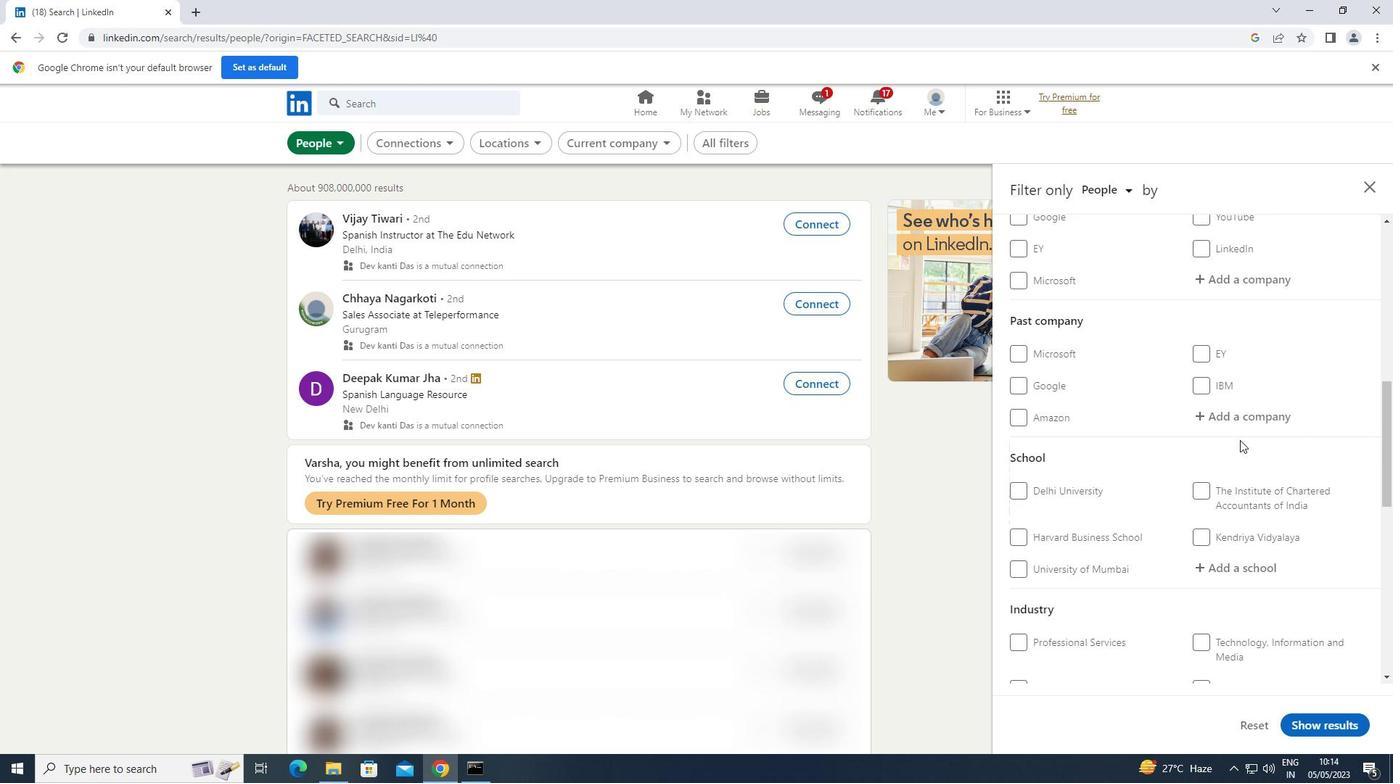 
Action: Mouse scrolled (1240, 439) with delta (0, 0)
Screenshot: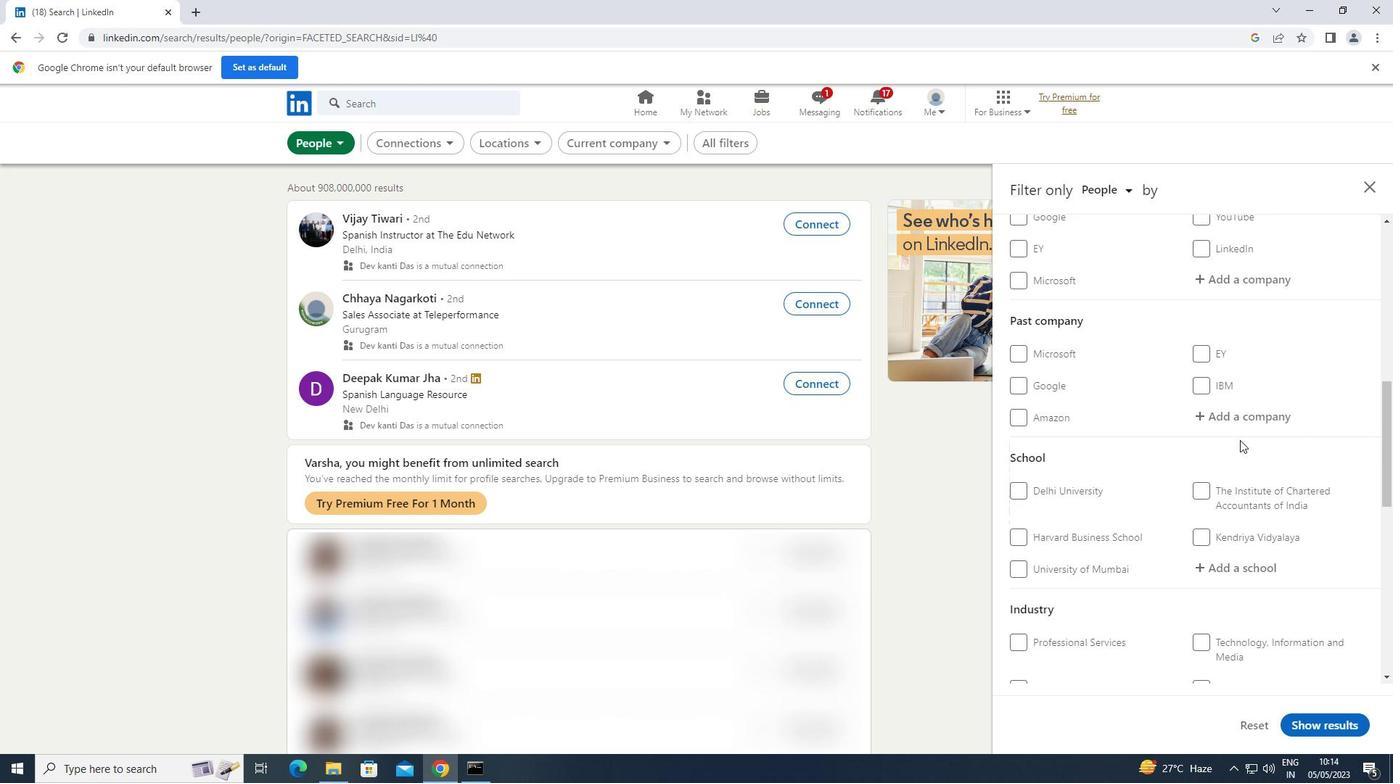 
Action: Mouse scrolled (1240, 439) with delta (0, 0)
Screenshot: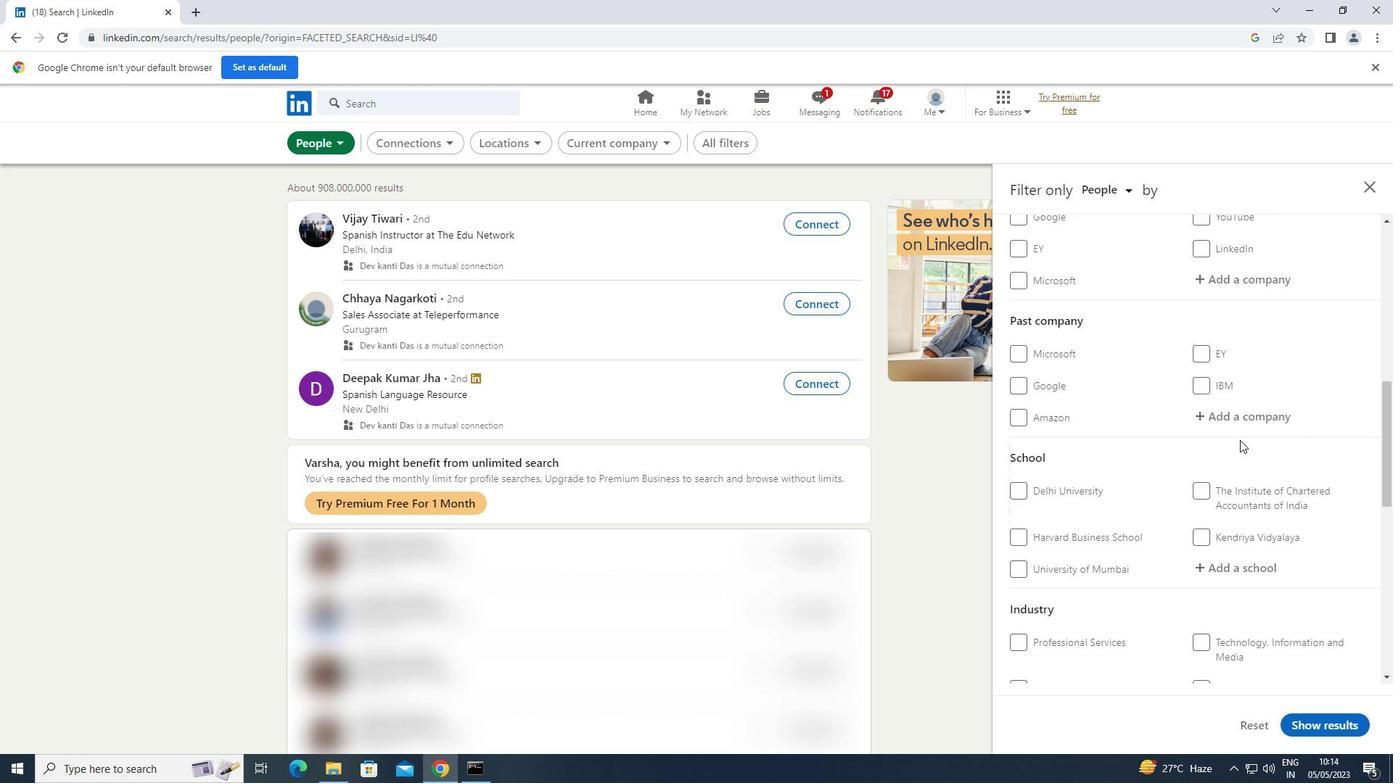 
Action: Mouse scrolled (1240, 439) with delta (0, 0)
Screenshot: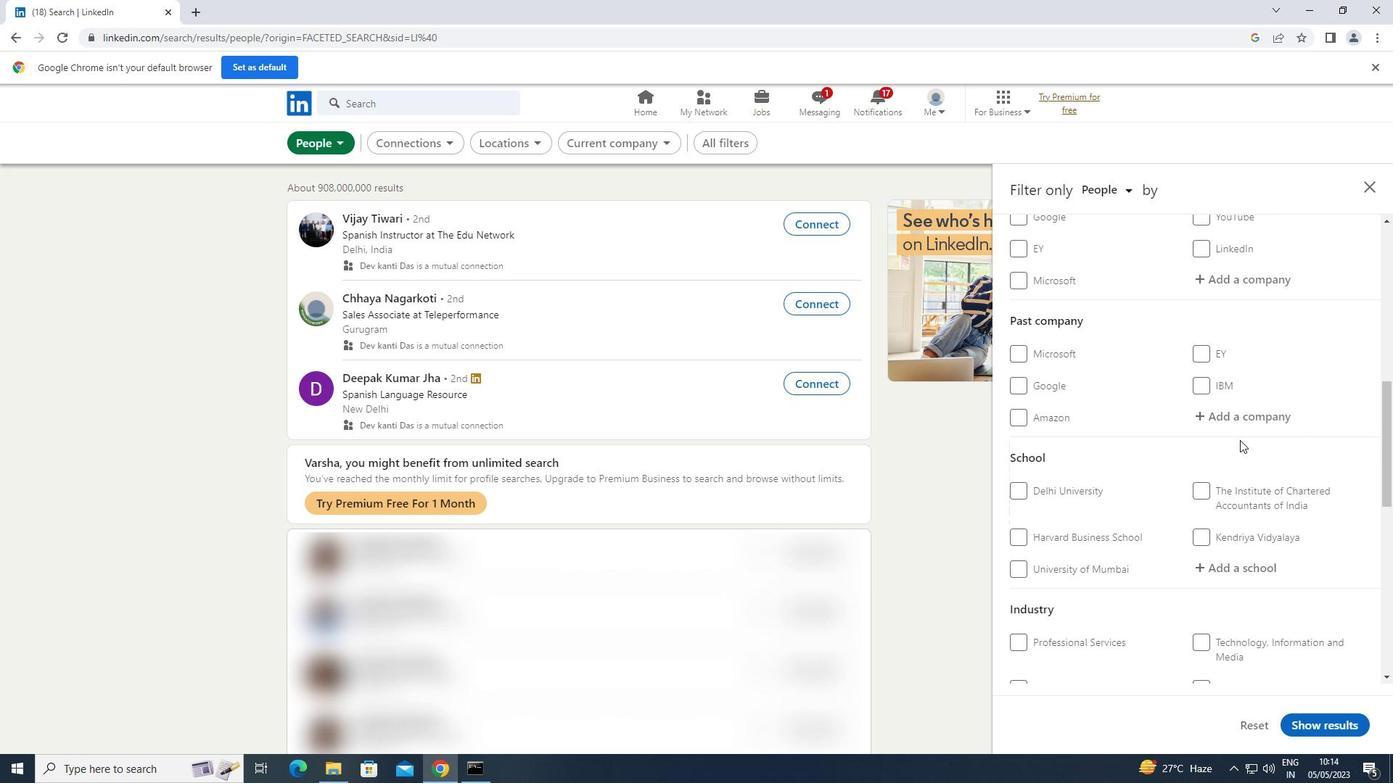 
Action: Mouse moved to (1024, 475)
Screenshot: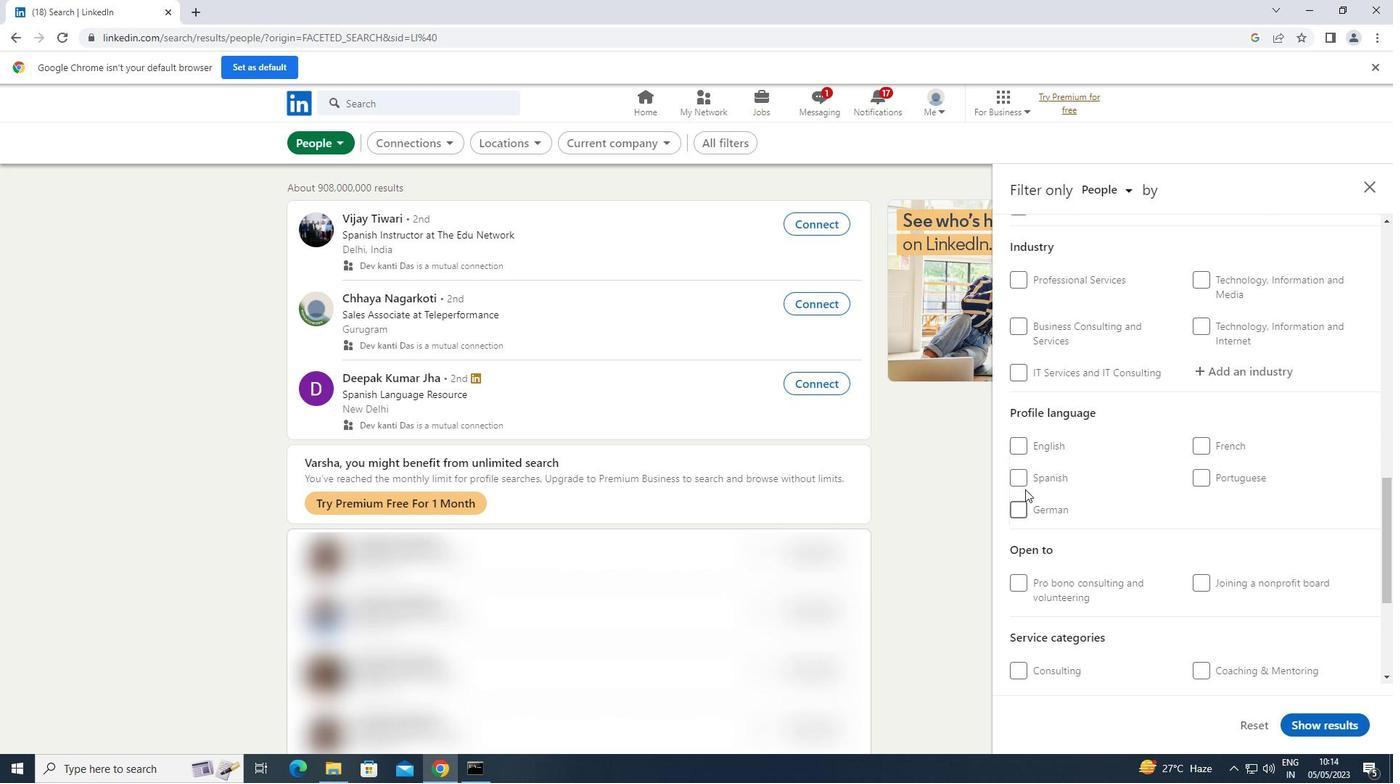 
Action: Mouse pressed left at (1024, 475)
Screenshot: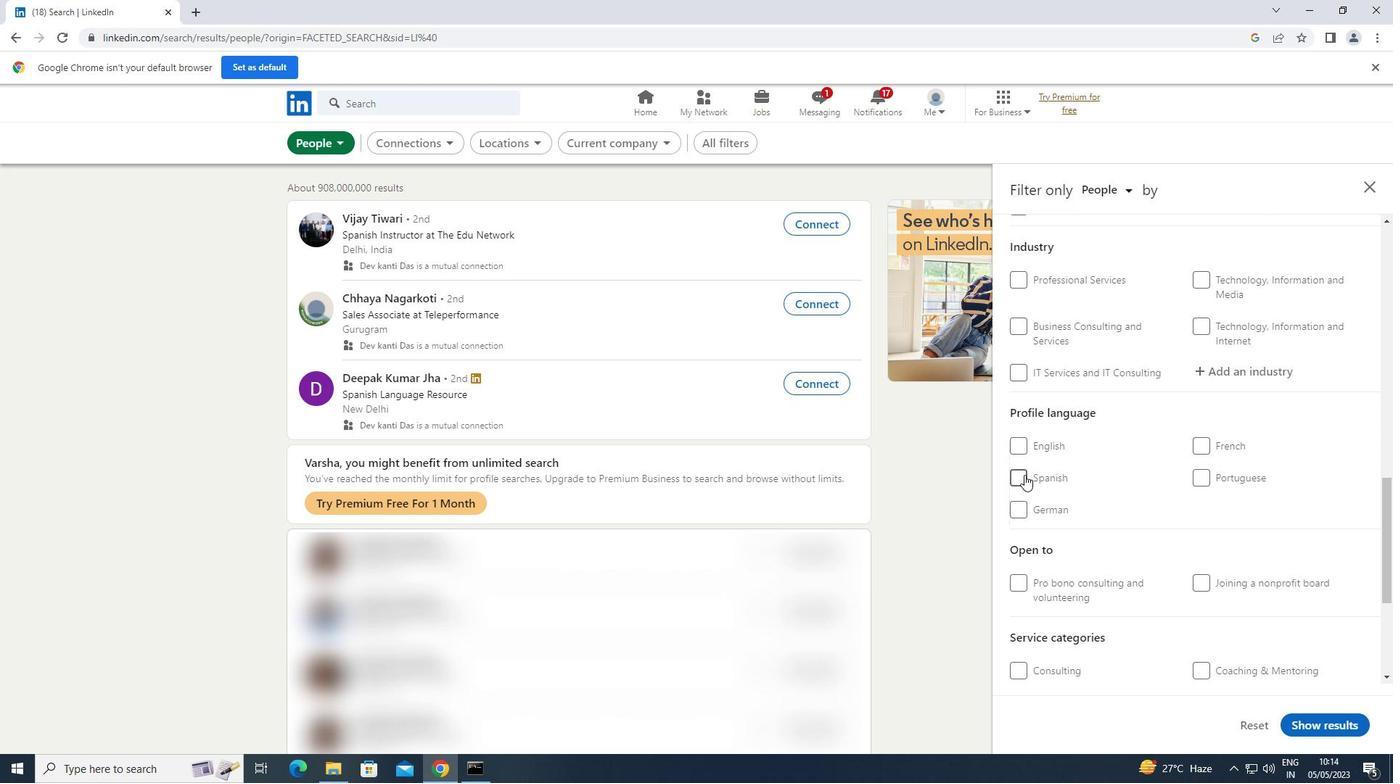 
Action: Mouse scrolled (1024, 476) with delta (0, 0)
Screenshot: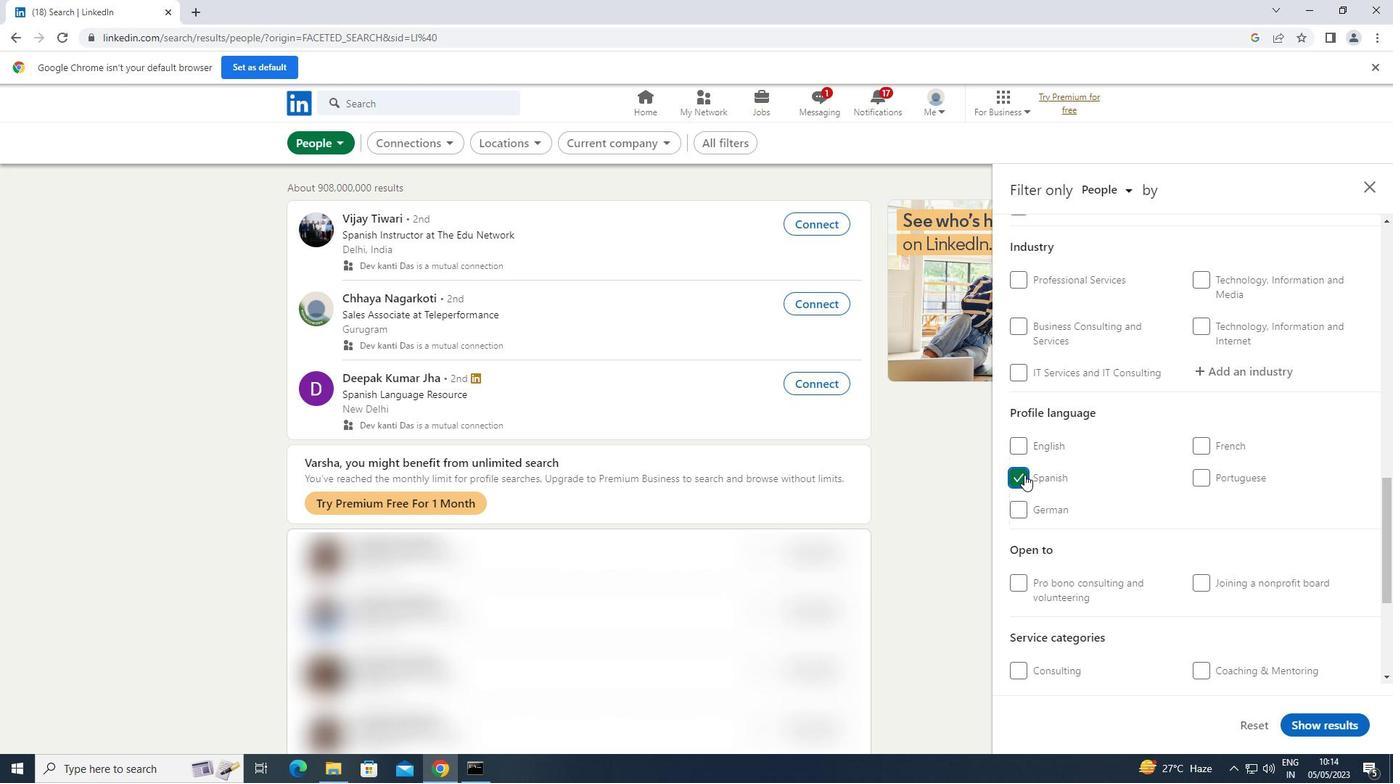 
Action: Mouse scrolled (1024, 476) with delta (0, 0)
Screenshot: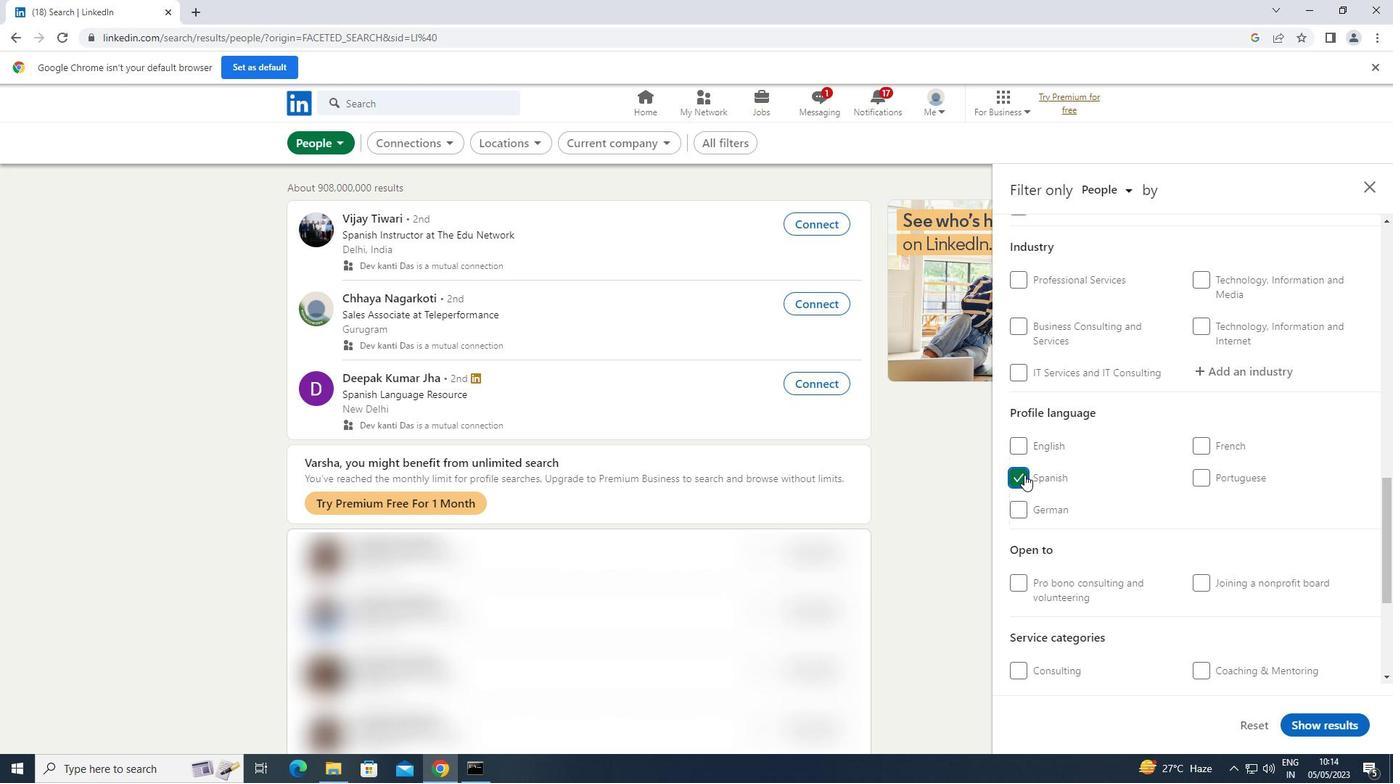 
Action: Mouse scrolled (1024, 476) with delta (0, 0)
Screenshot: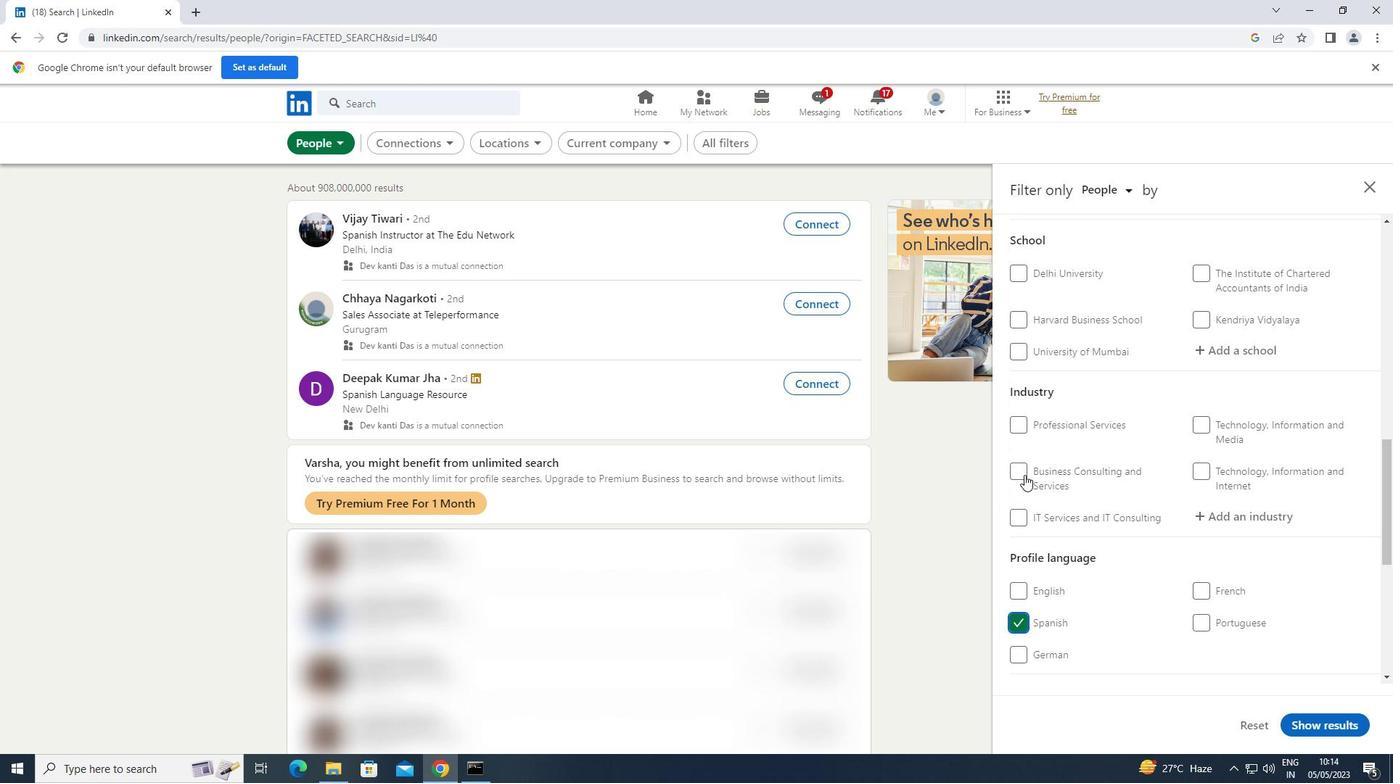 
Action: Mouse scrolled (1024, 476) with delta (0, 0)
Screenshot: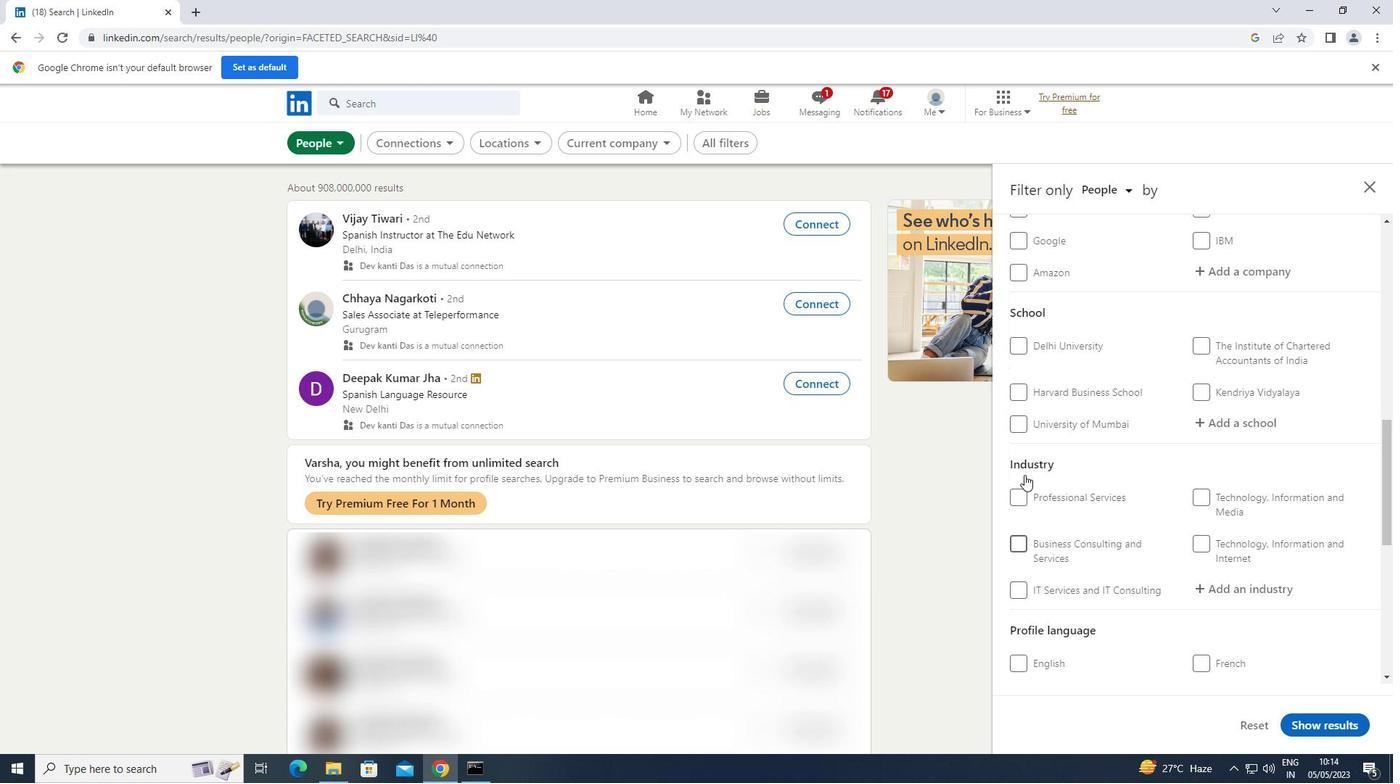 
Action: Mouse scrolled (1024, 476) with delta (0, 0)
Screenshot: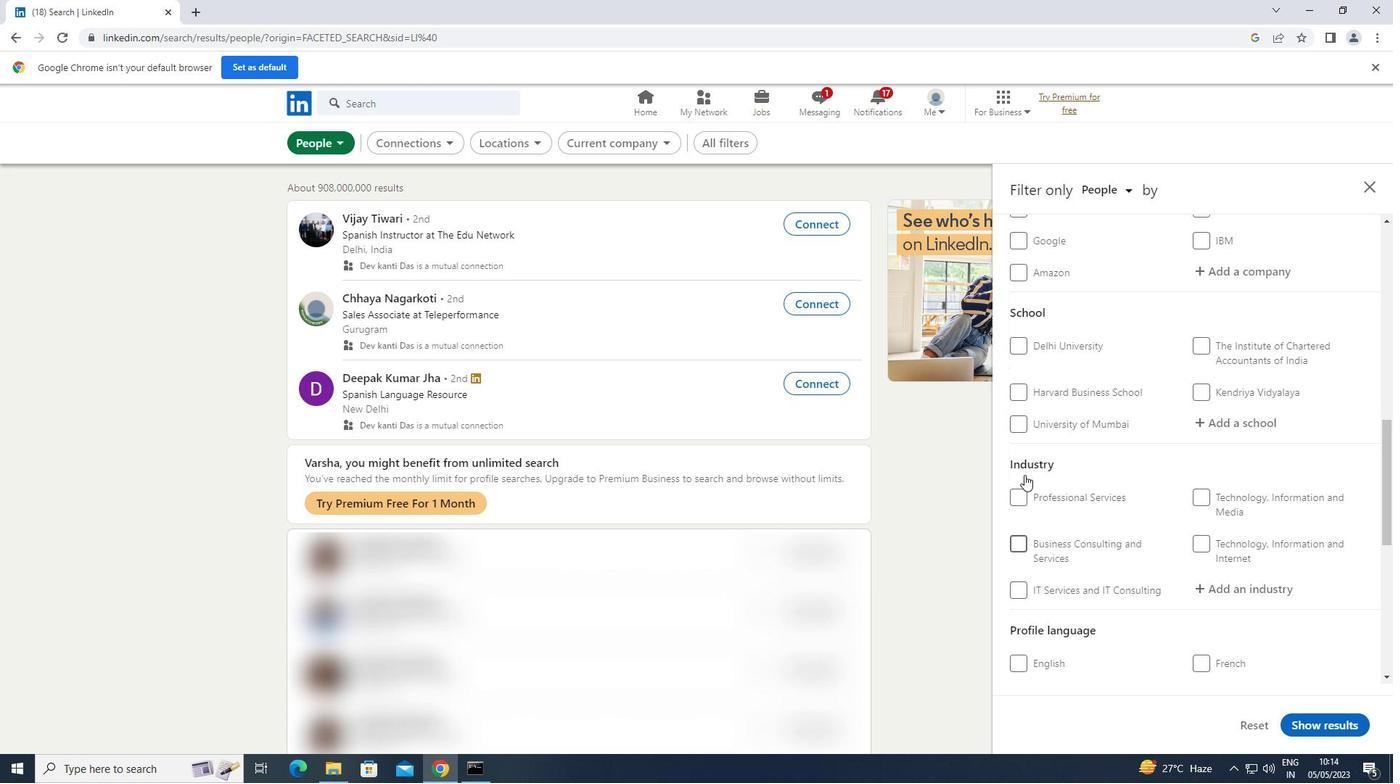 
Action: Mouse scrolled (1024, 476) with delta (0, 0)
Screenshot: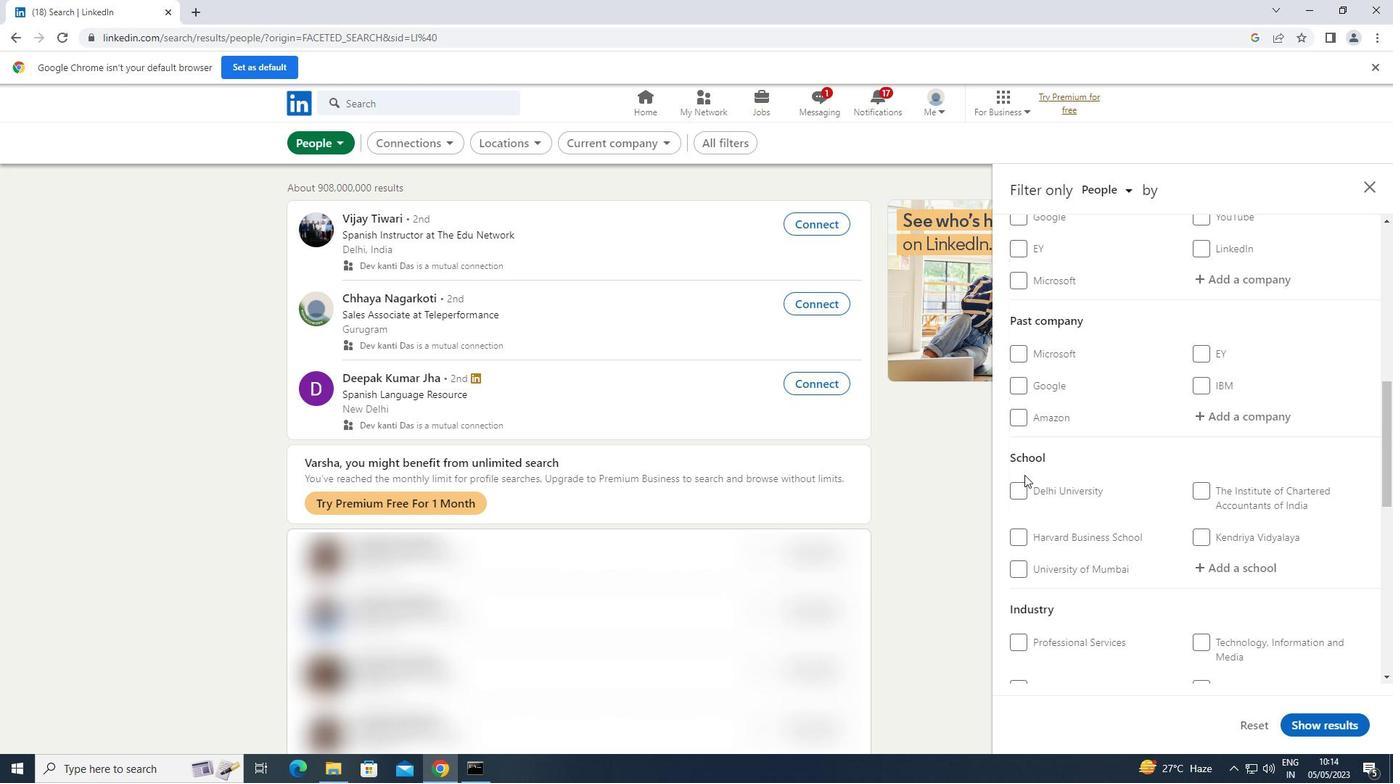 
Action: Mouse scrolled (1024, 476) with delta (0, 0)
Screenshot: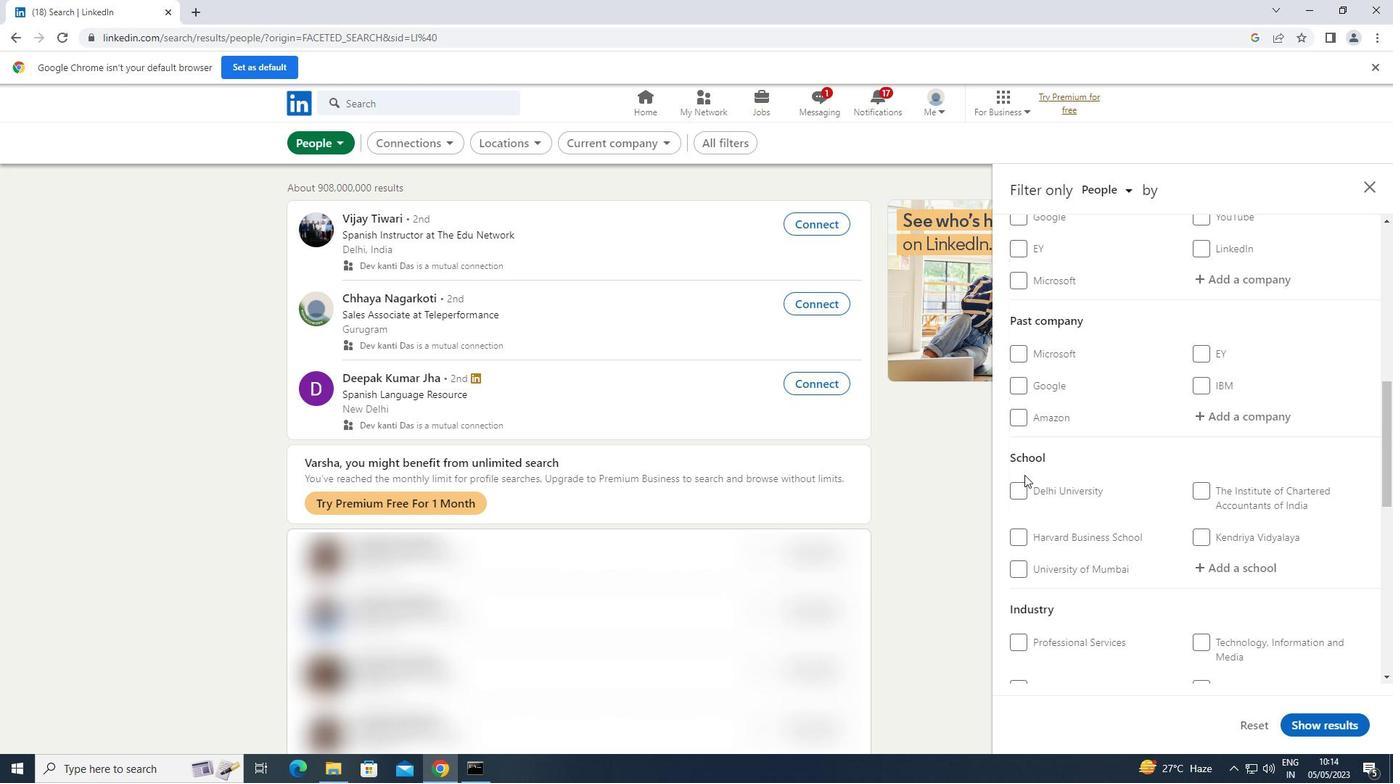 
Action: Mouse moved to (1217, 426)
Screenshot: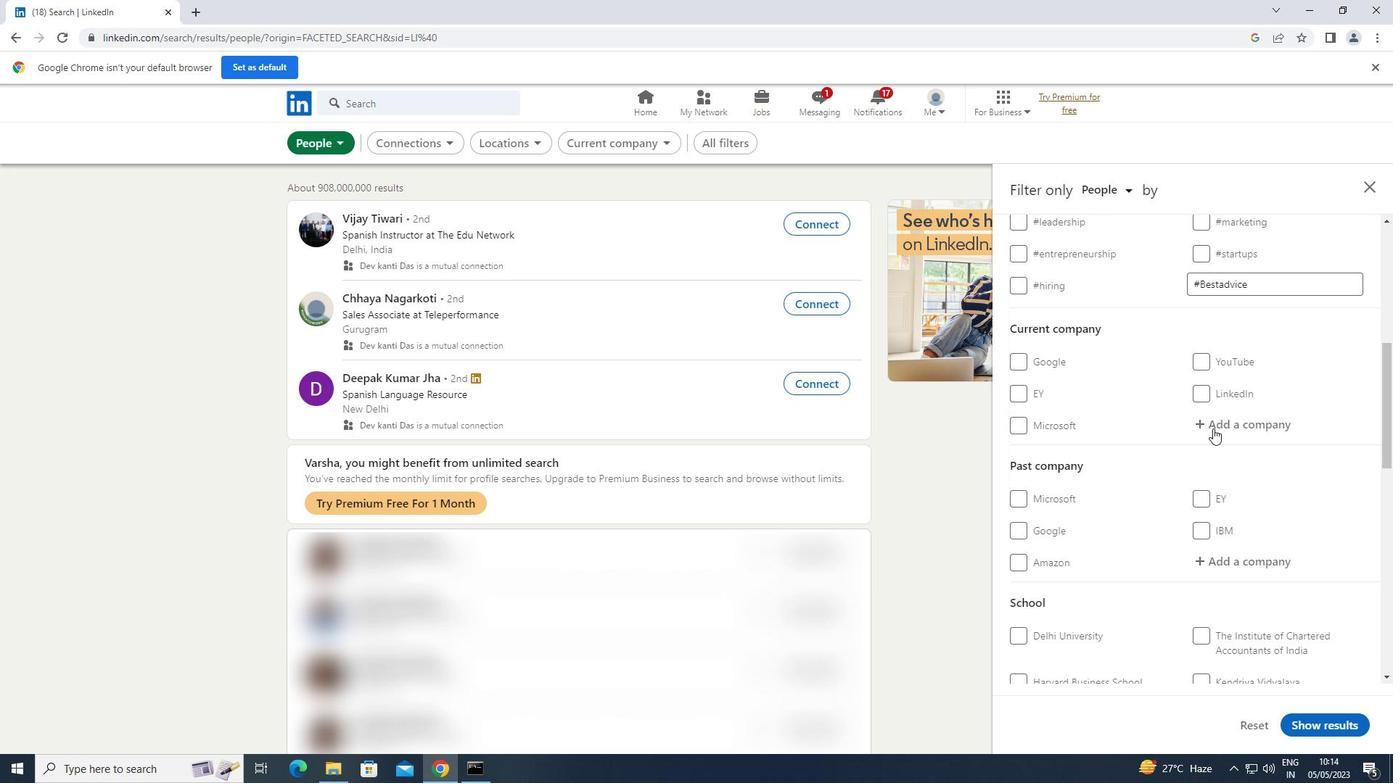 
Action: Mouse pressed left at (1217, 426)
Screenshot: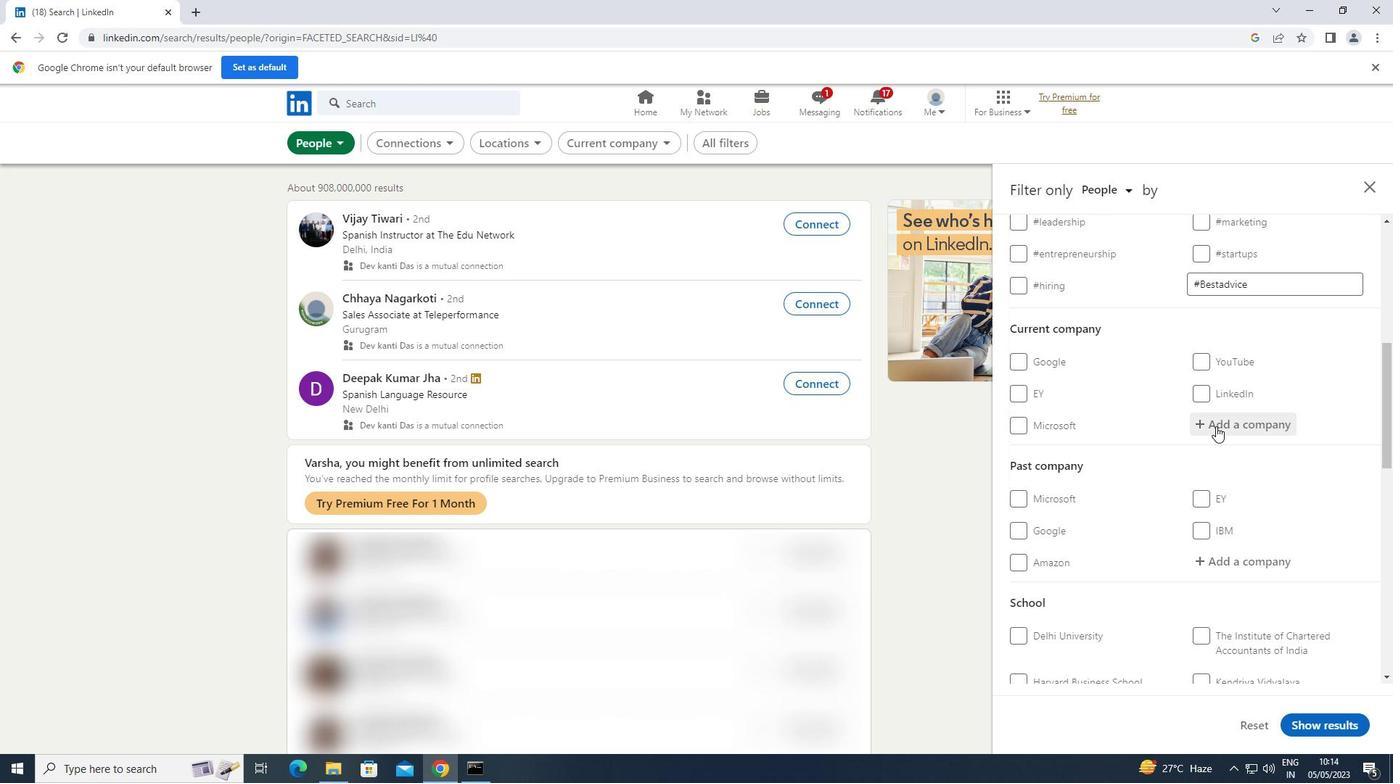 
Action: Key pressed <Key.shift>AJANTA
Screenshot: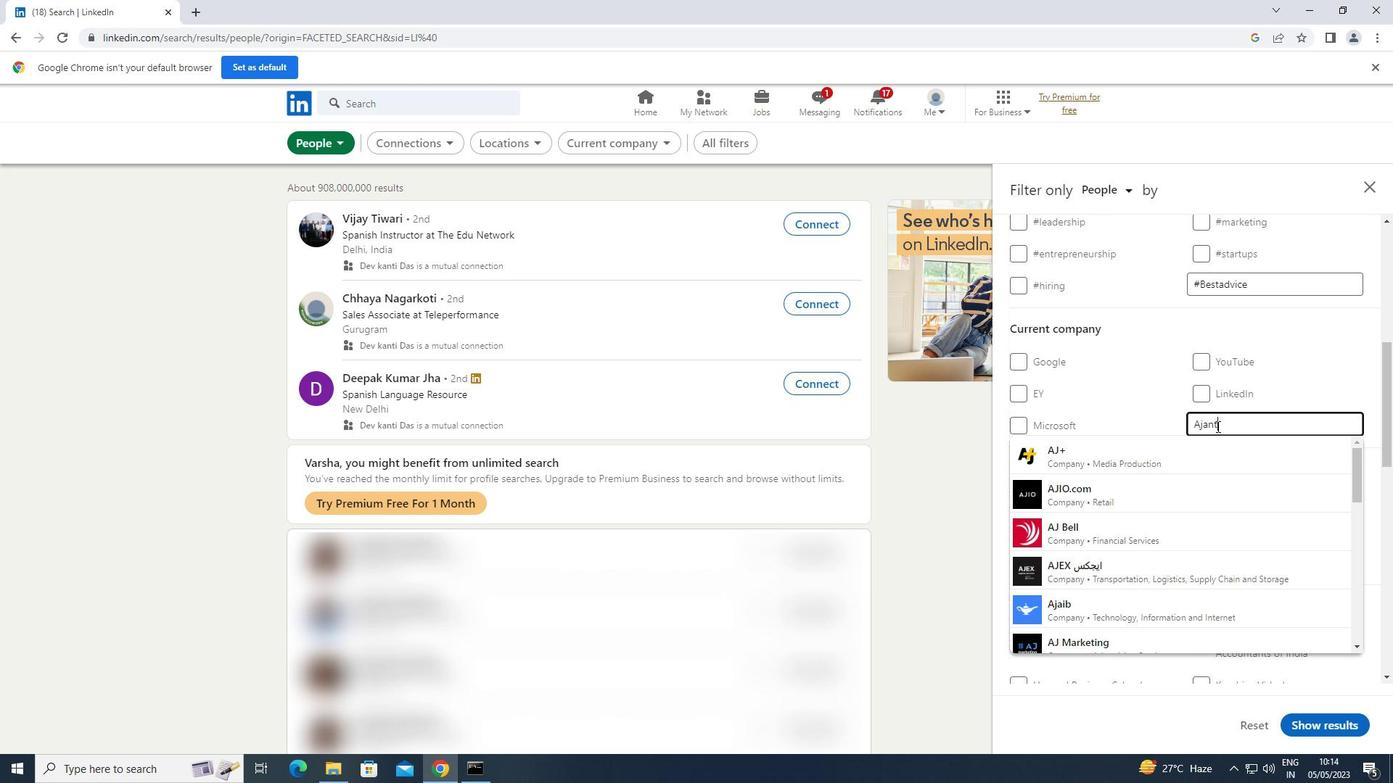 
Action: Mouse moved to (1159, 469)
Screenshot: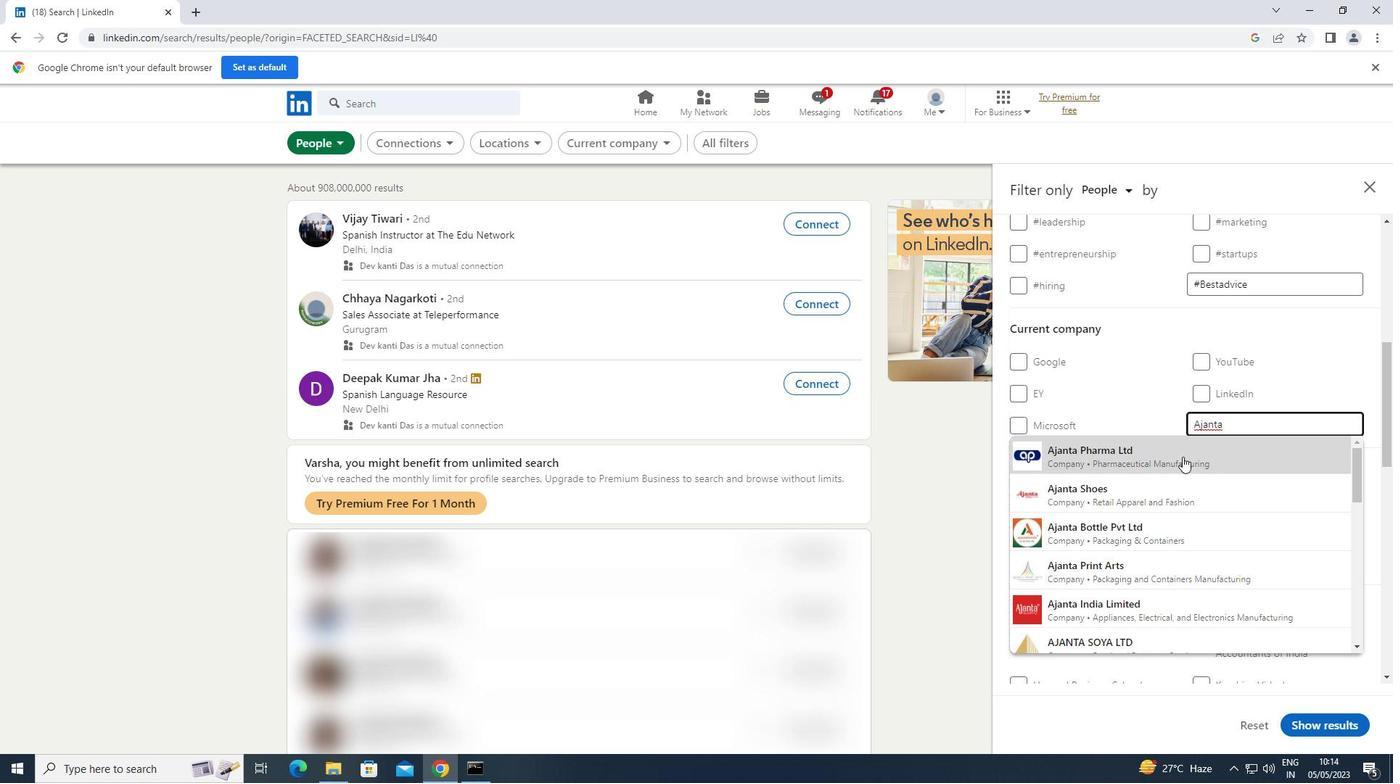 
Action: Mouse pressed left at (1159, 469)
Screenshot: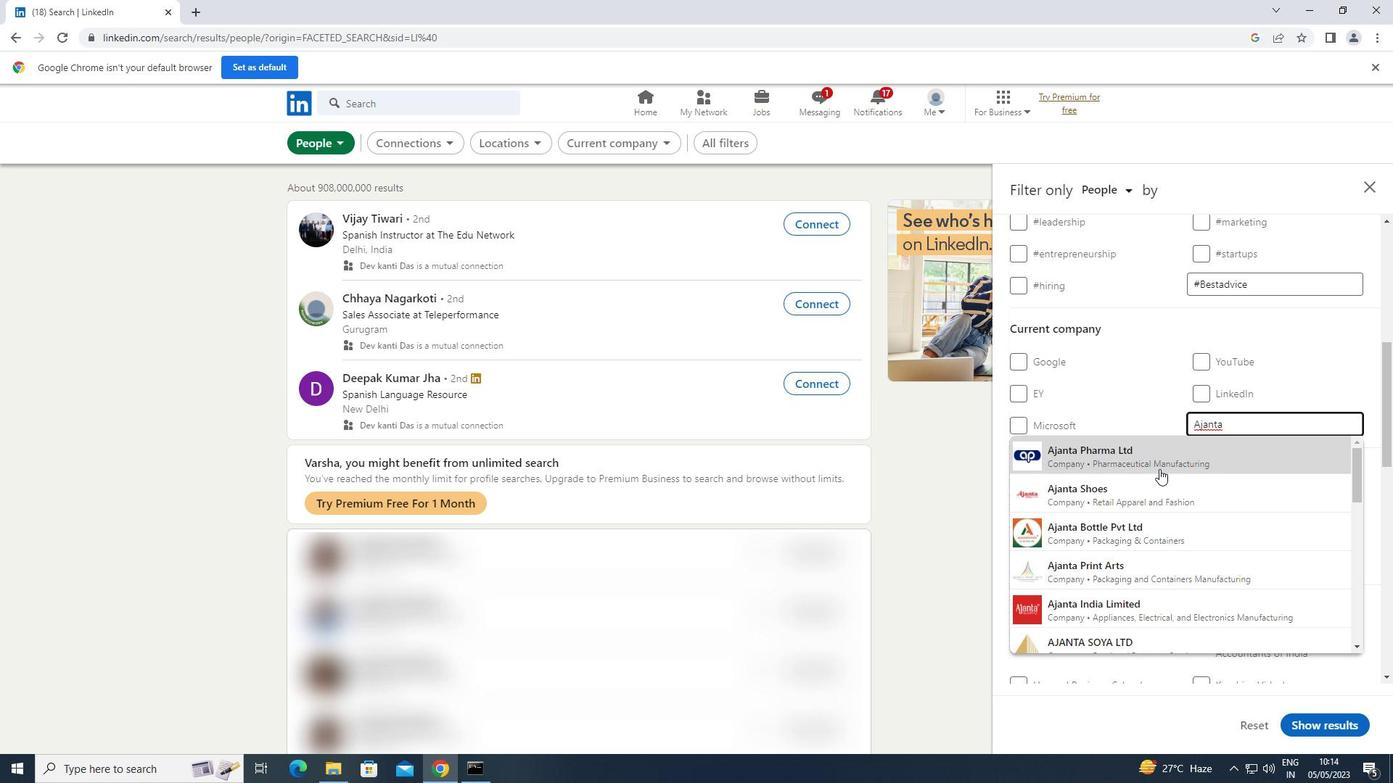 
Action: Mouse scrolled (1159, 468) with delta (0, 0)
Screenshot: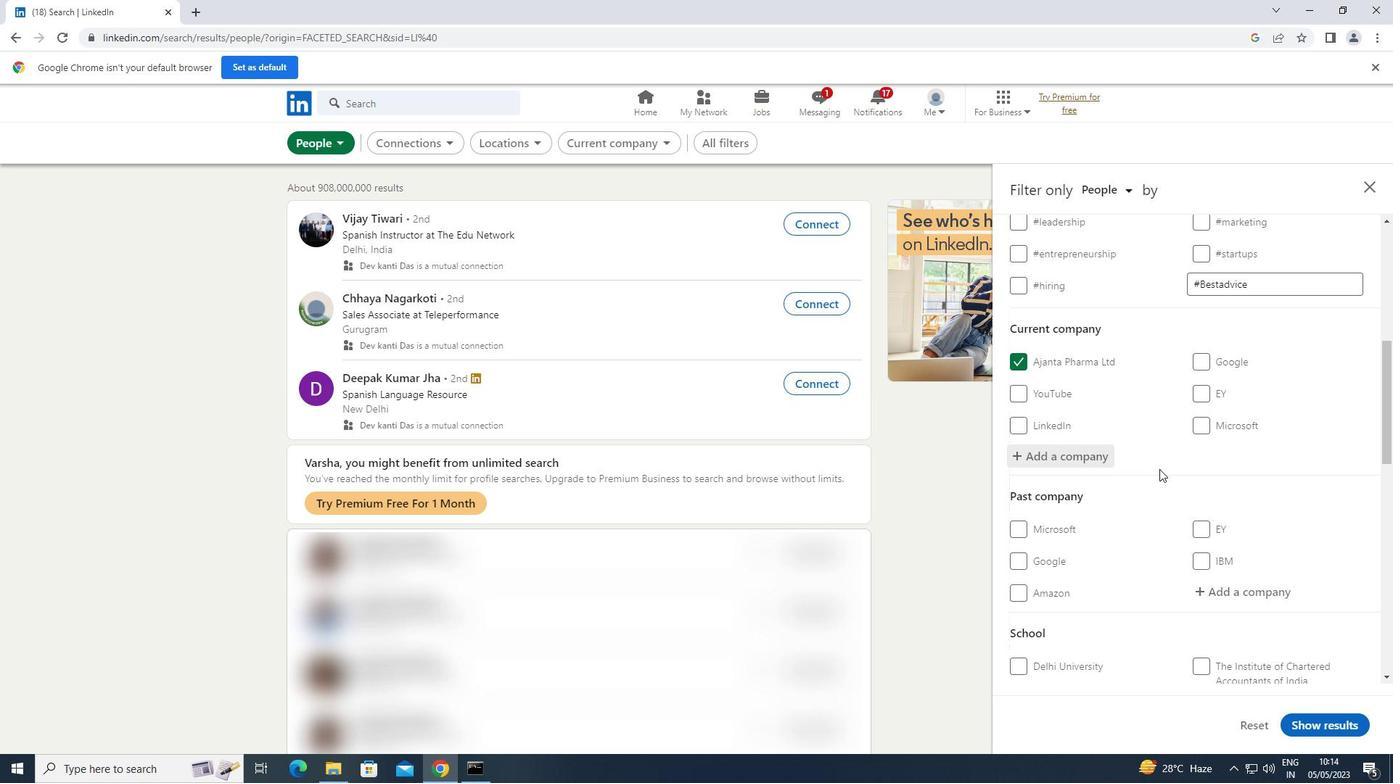 
Action: Mouse scrolled (1159, 468) with delta (0, 0)
Screenshot: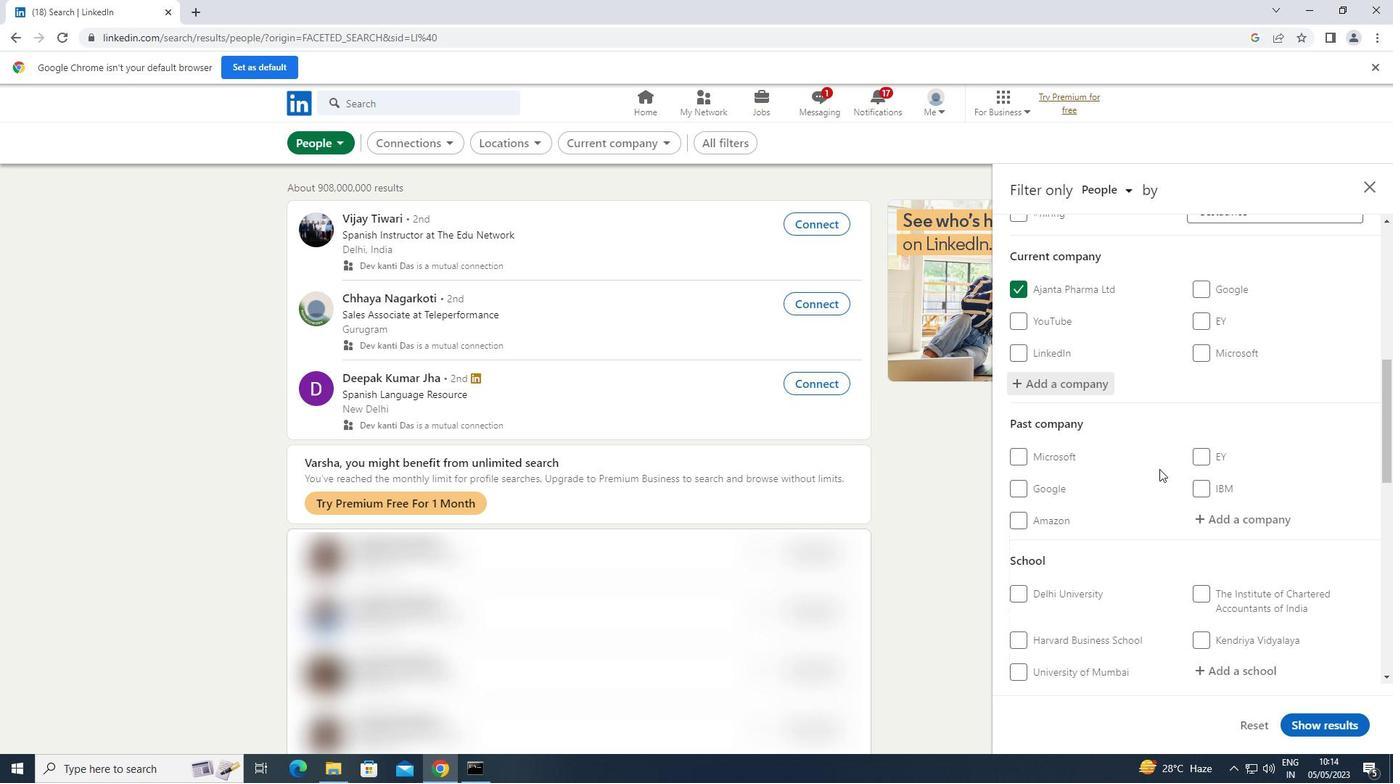 
Action: Mouse scrolled (1159, 468) with delta (0, 0)
Screenshot: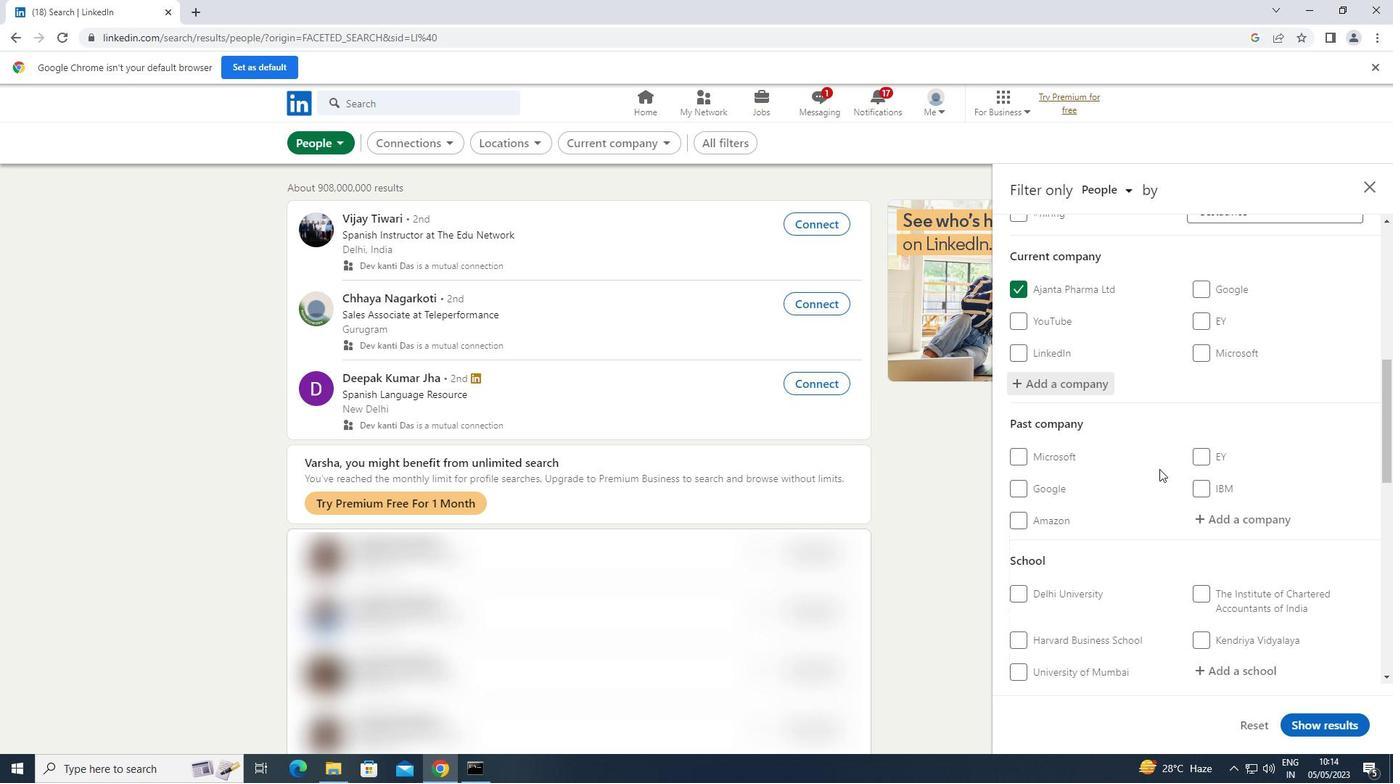 
Action: Mouse moved to (1217, 515)
Screenshot: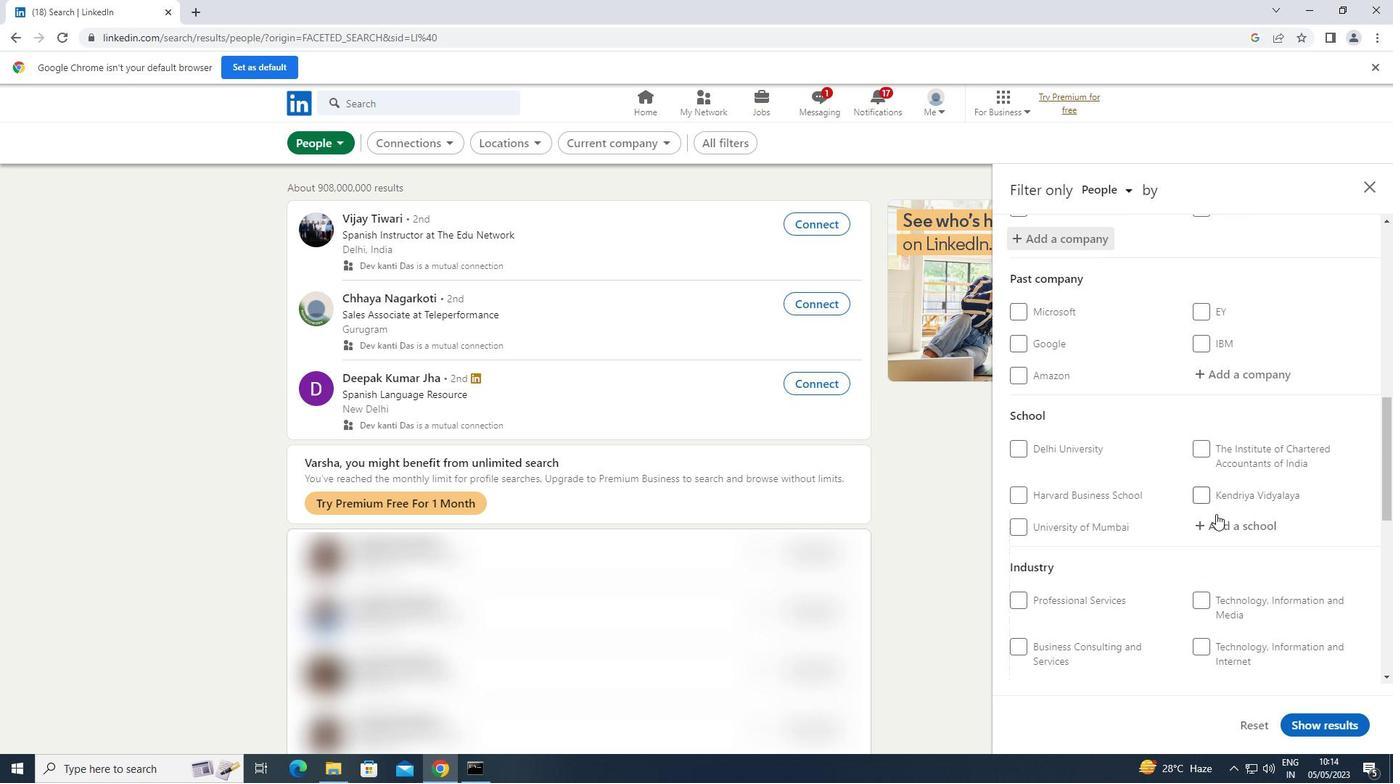 
Action: Mouse pressed left at (1217, 515)
Screenshot: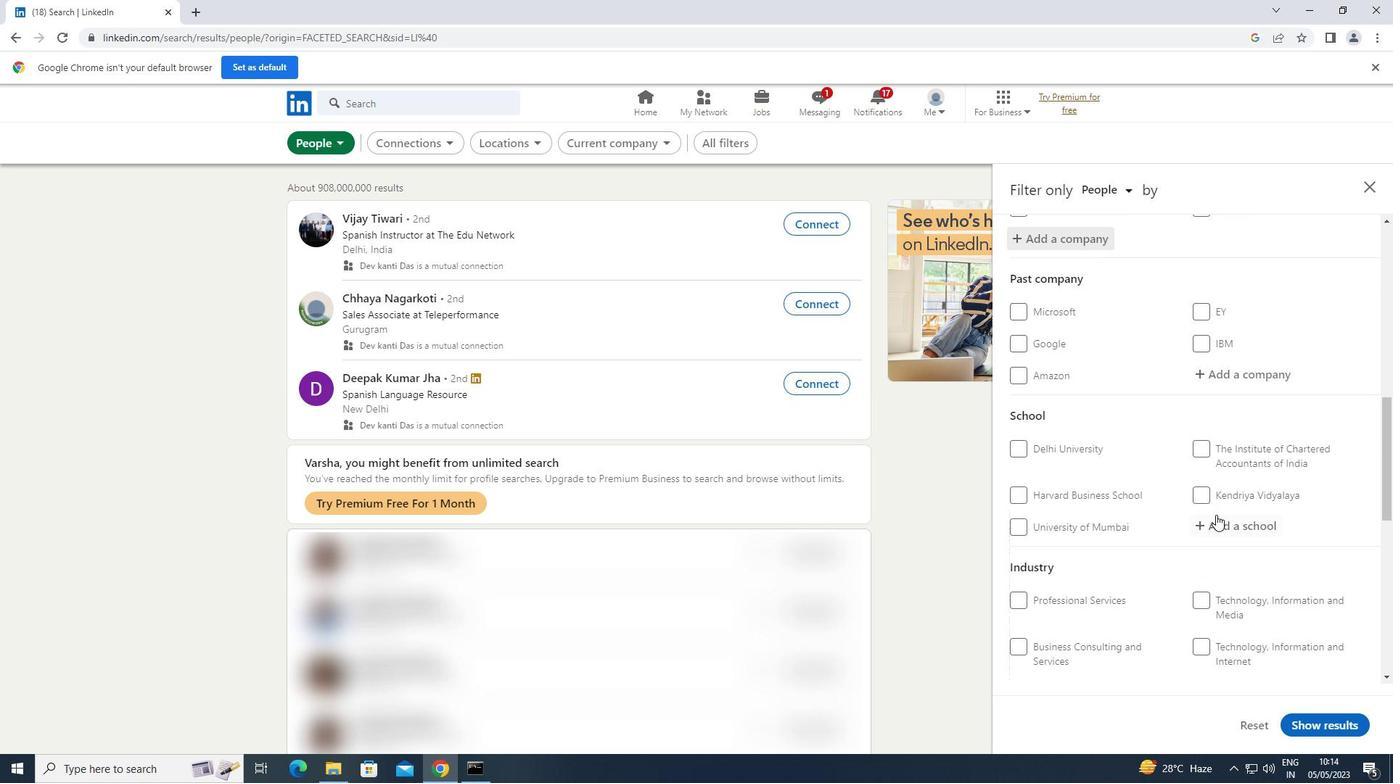 
Action: Key pressed <Key.shift>MAHARAJA
Screenshot: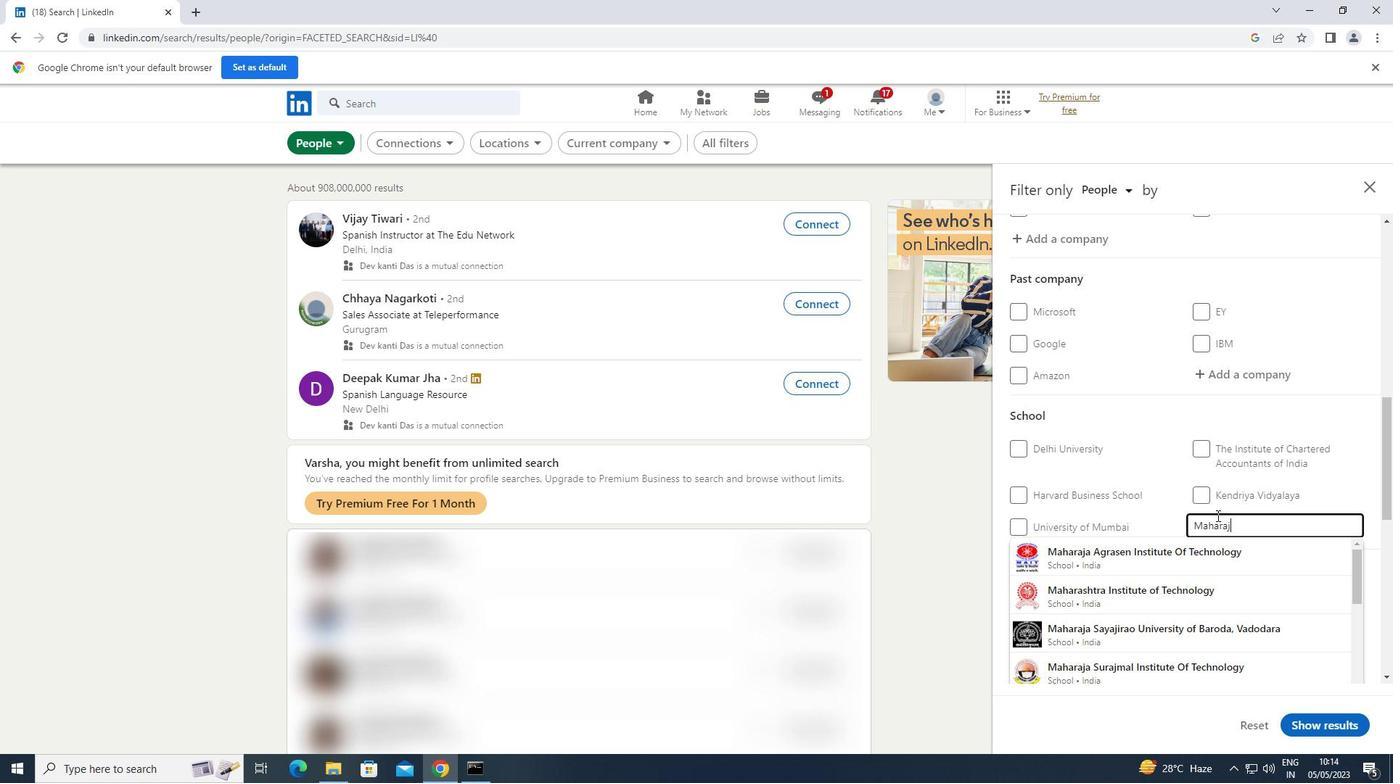 
Action: Mouse moved to (1193, 558)
Screenshot: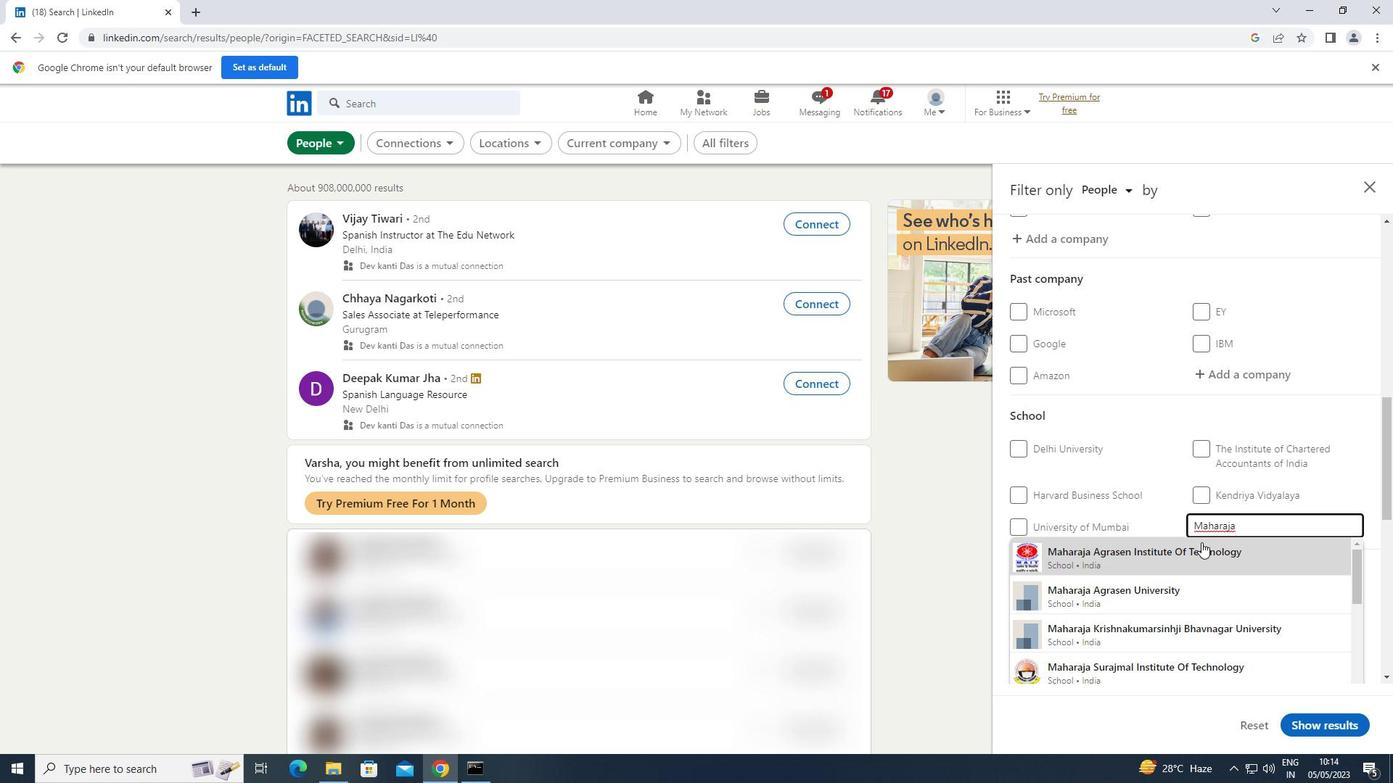 
Action: Mouse pressed left at (1193, 558)
Screenshot: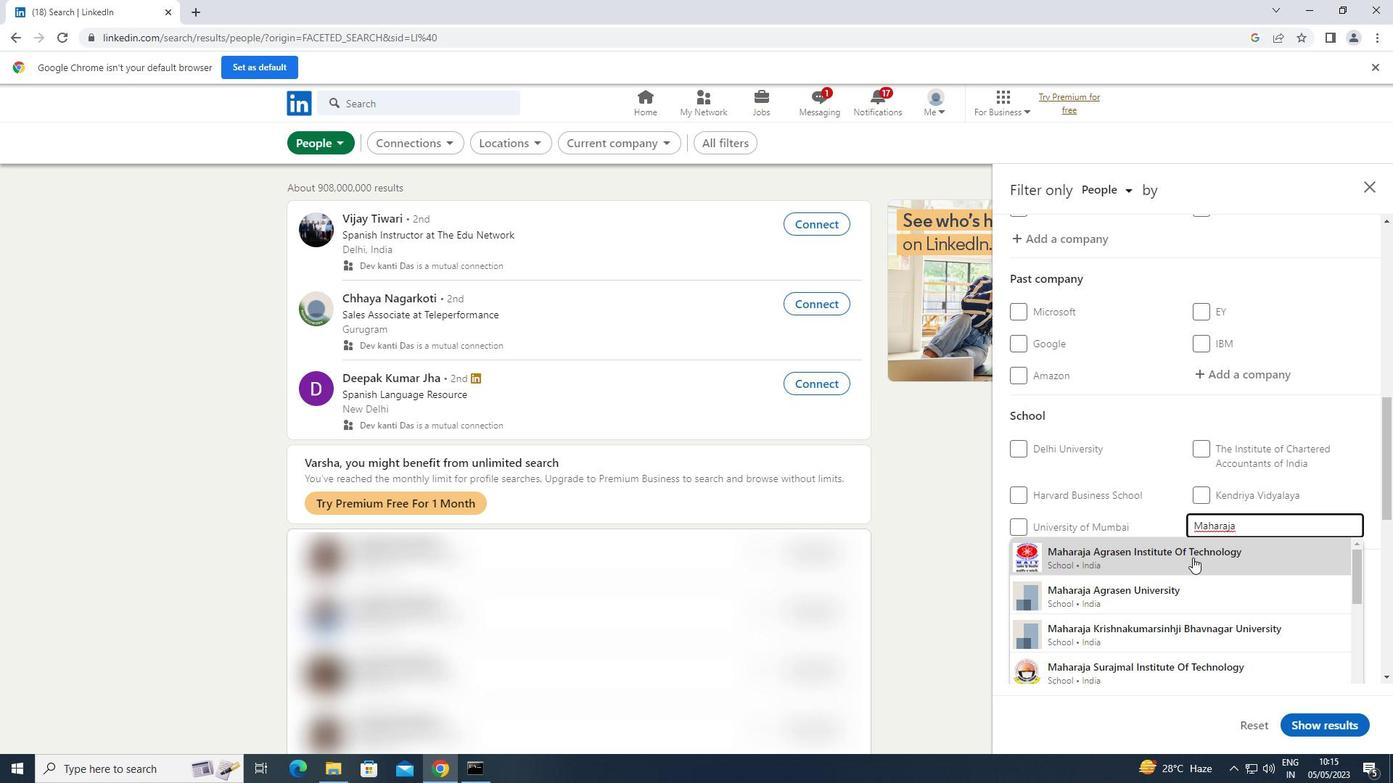 
Action: Mouse scrolled (1193, 557) with delta (0, 0)
Screenshot: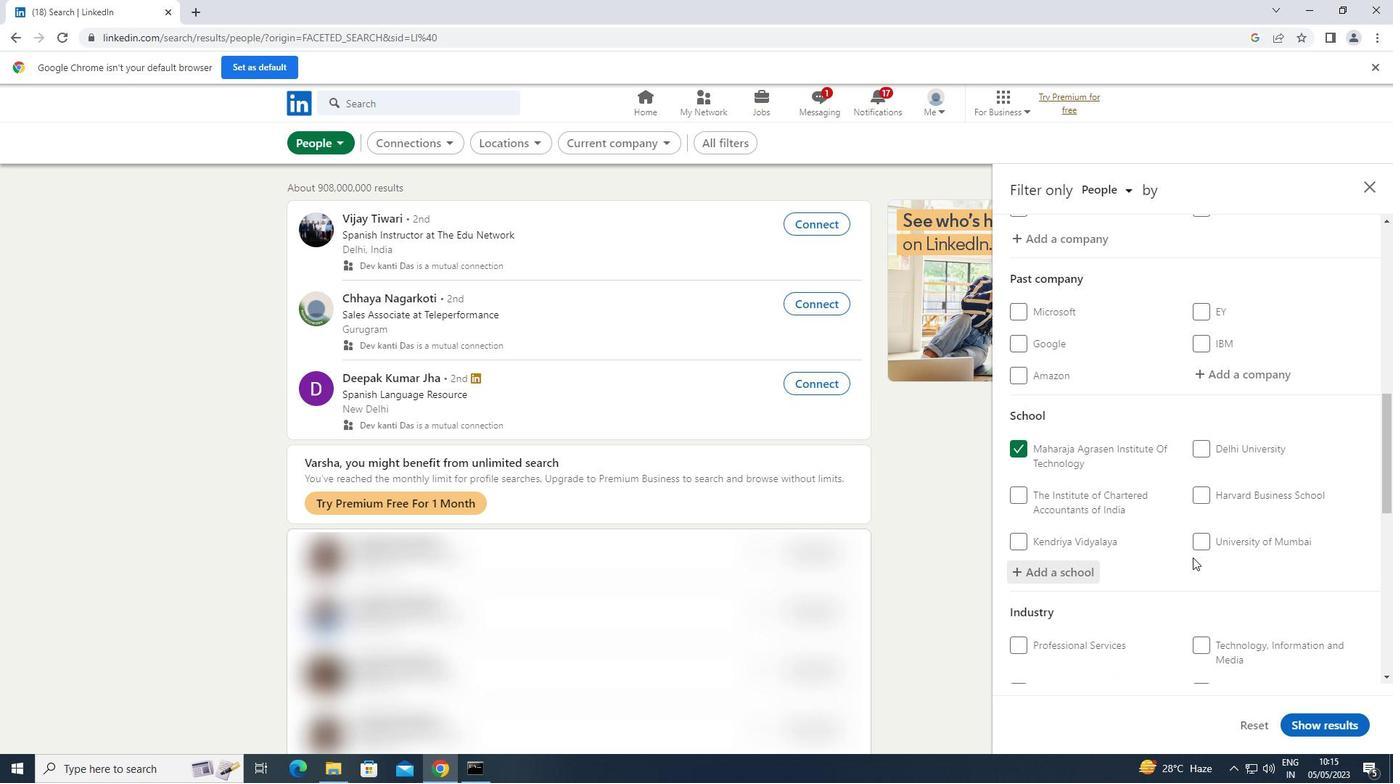 
Action: Mouse scrolled (1193, 557) with delta (0, 0)
Screenshot: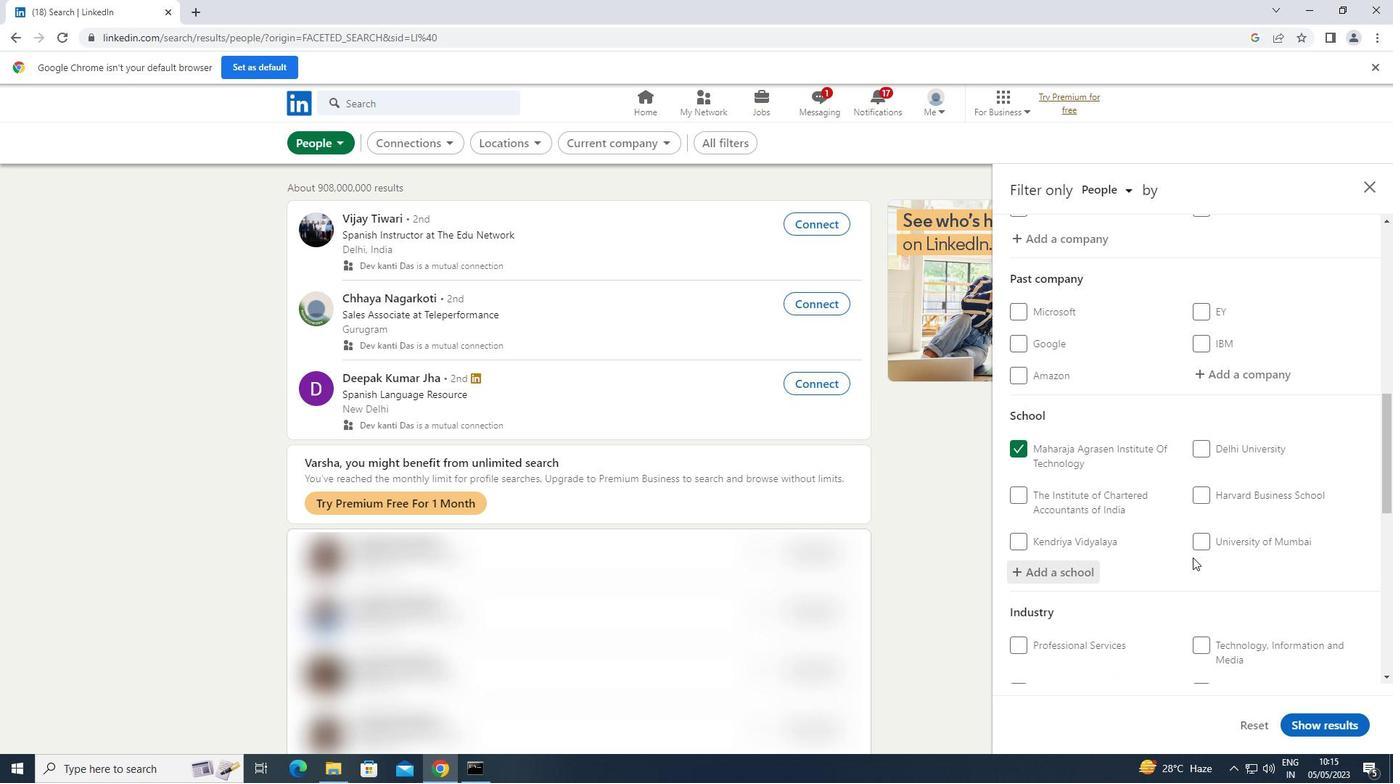 
Action: Mouse scrolled (1193, 557) with delta (0, 0)
Screenshot: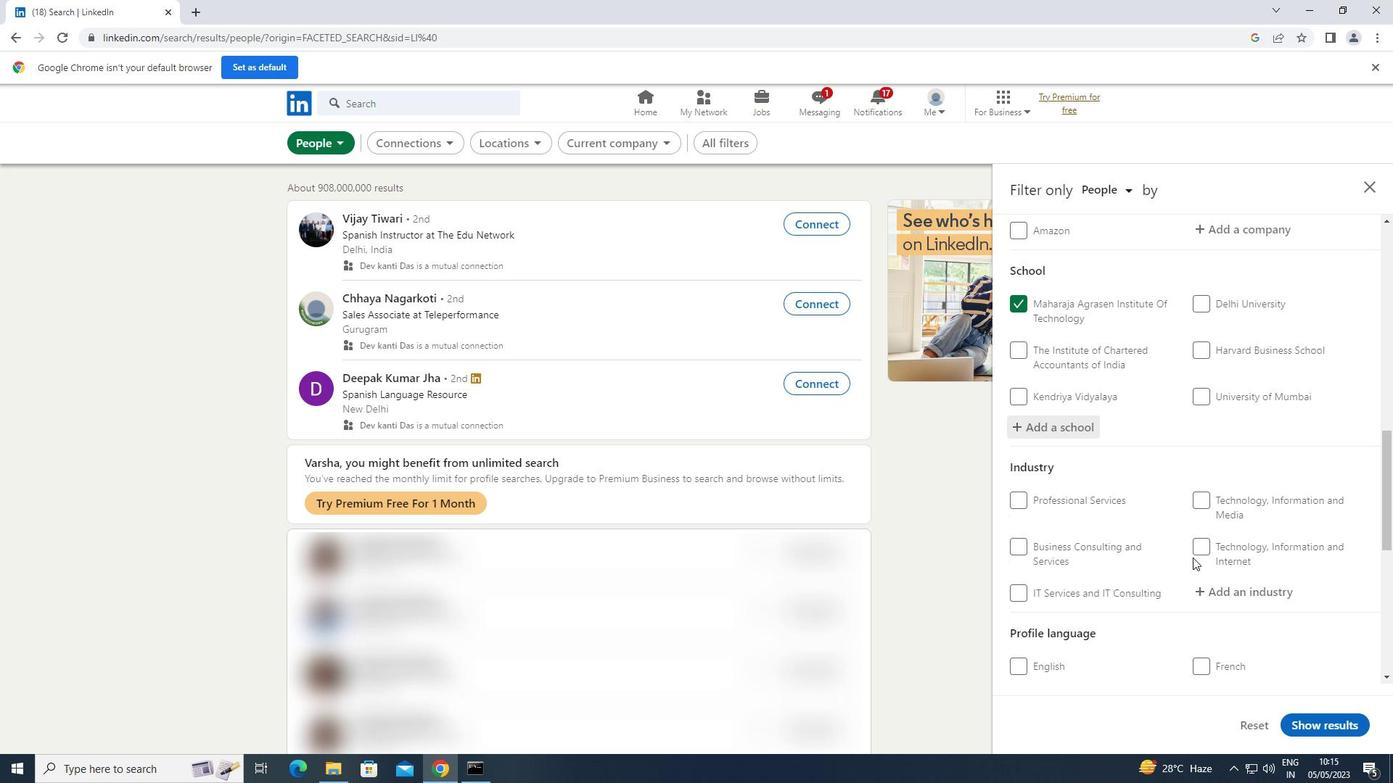 
Action: Mouse moved to (1245, 523)
Screenshot: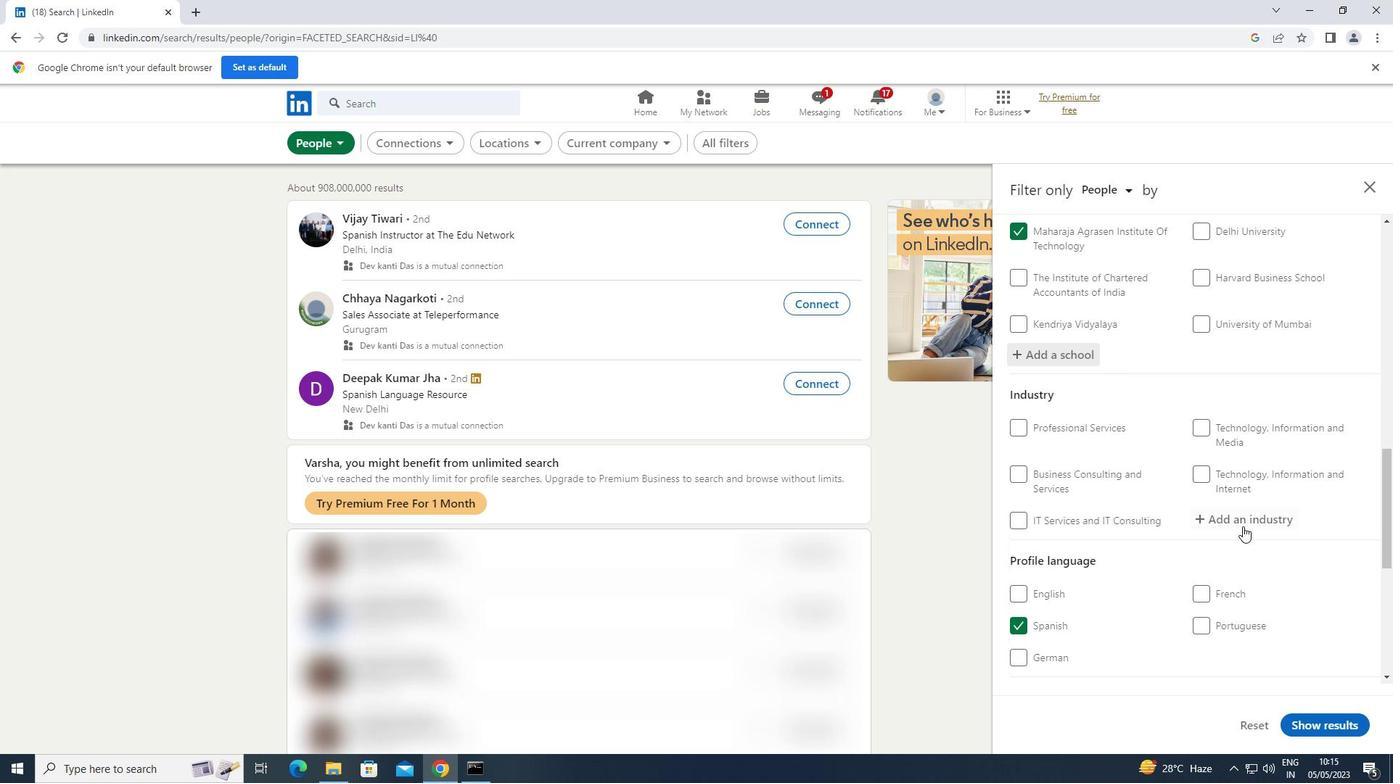 
Action: Mouse pressed left at (1245, 523)
Screenshot: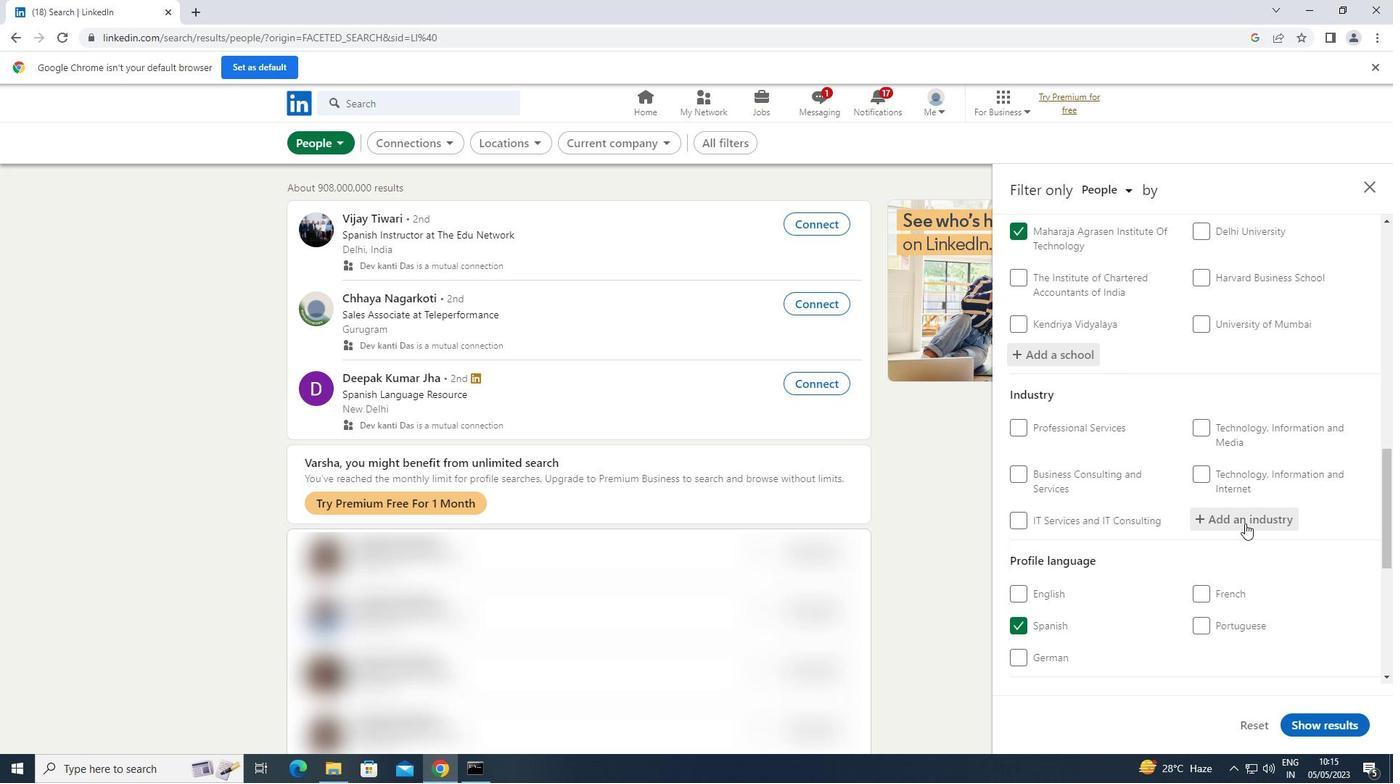 
Action: Key pressed <Key.shift>FOOD
Screenshot: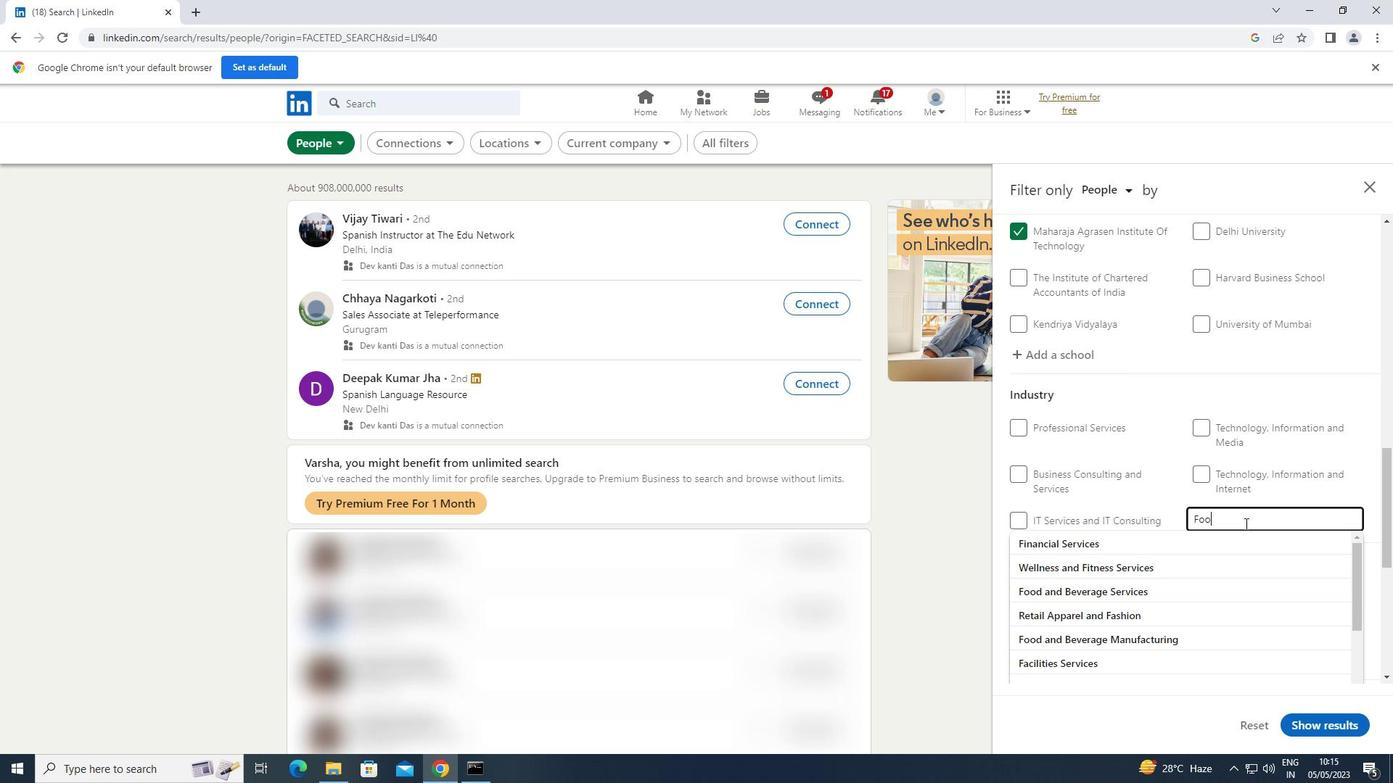 
Action: Mouse moved to (1172, 551)
Screenshot: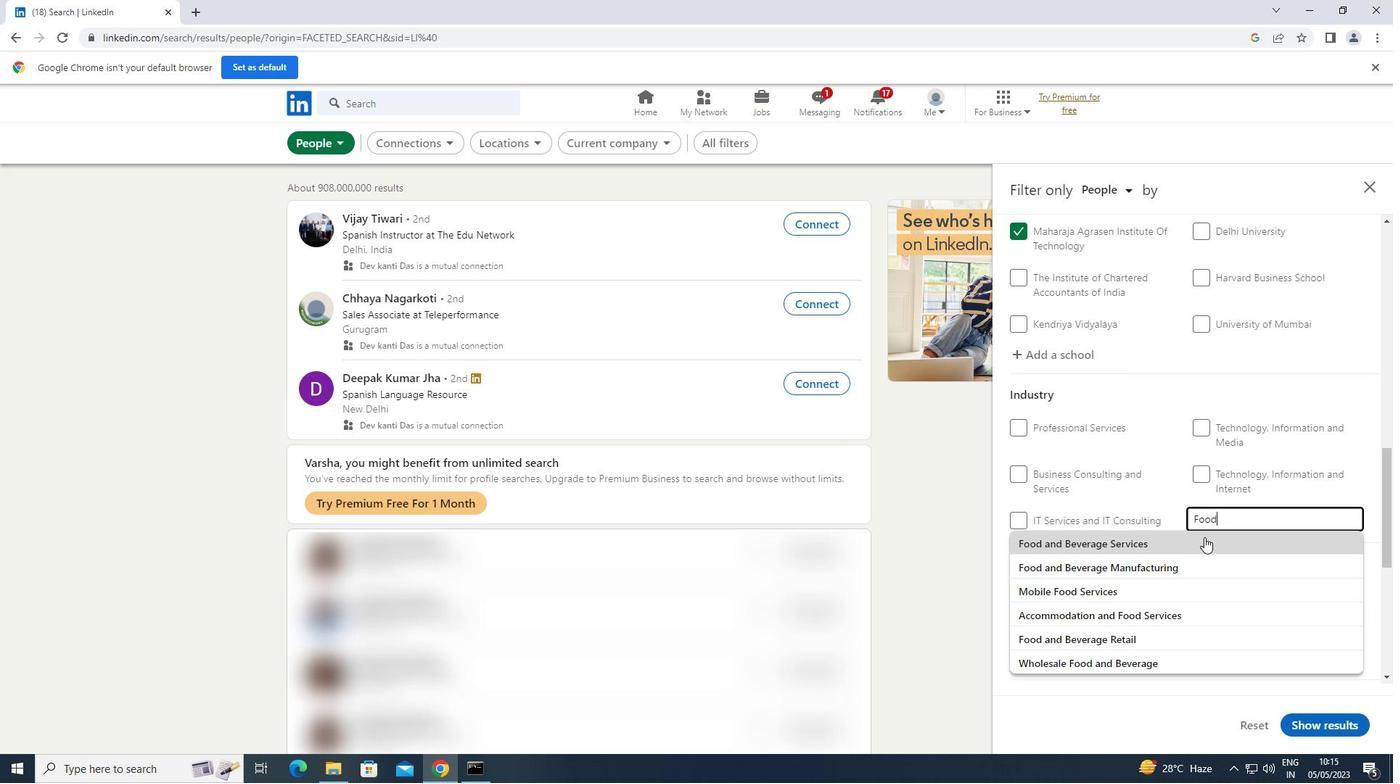 
Action: Mouse pressed left at (1172, 551)
Screenshot: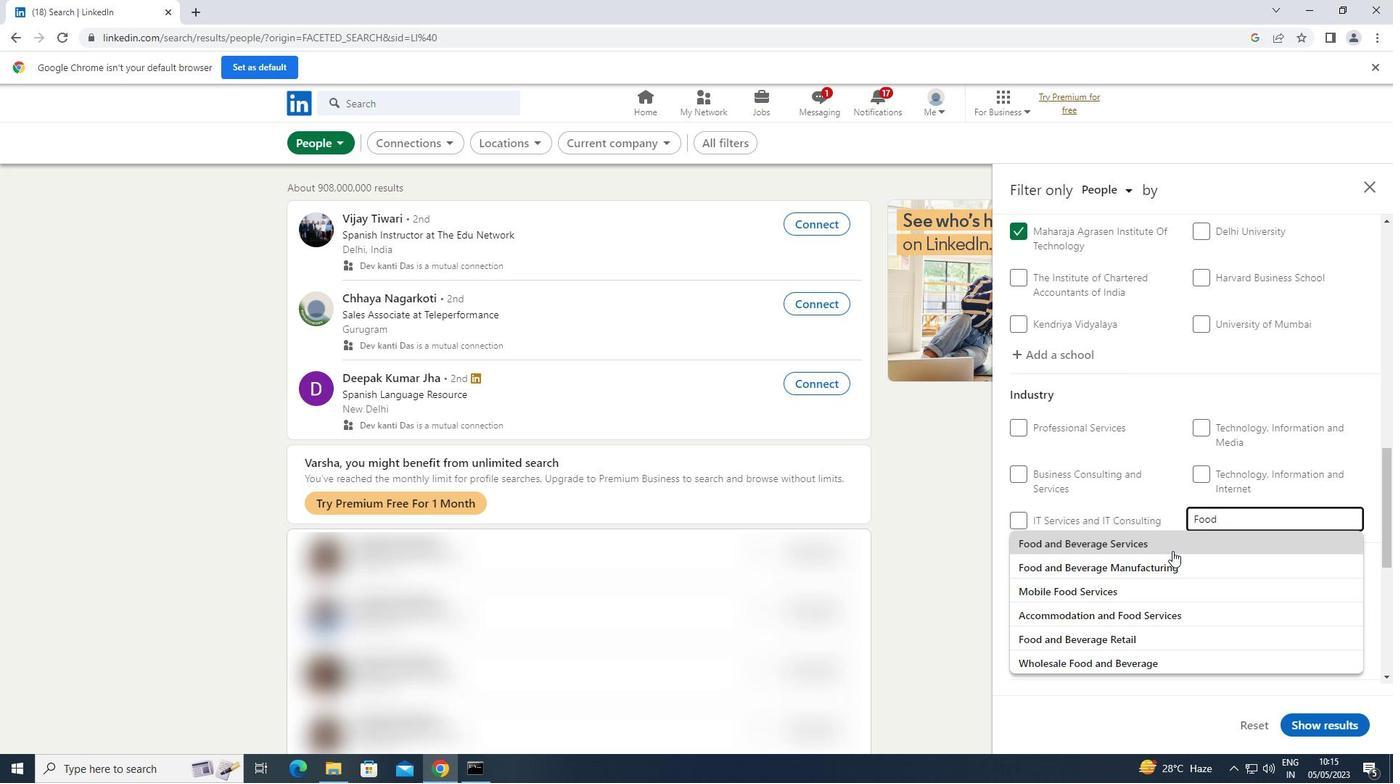 
Action: Mouse scrolled (1172, 550) with delta (0, 0)
Screenshot: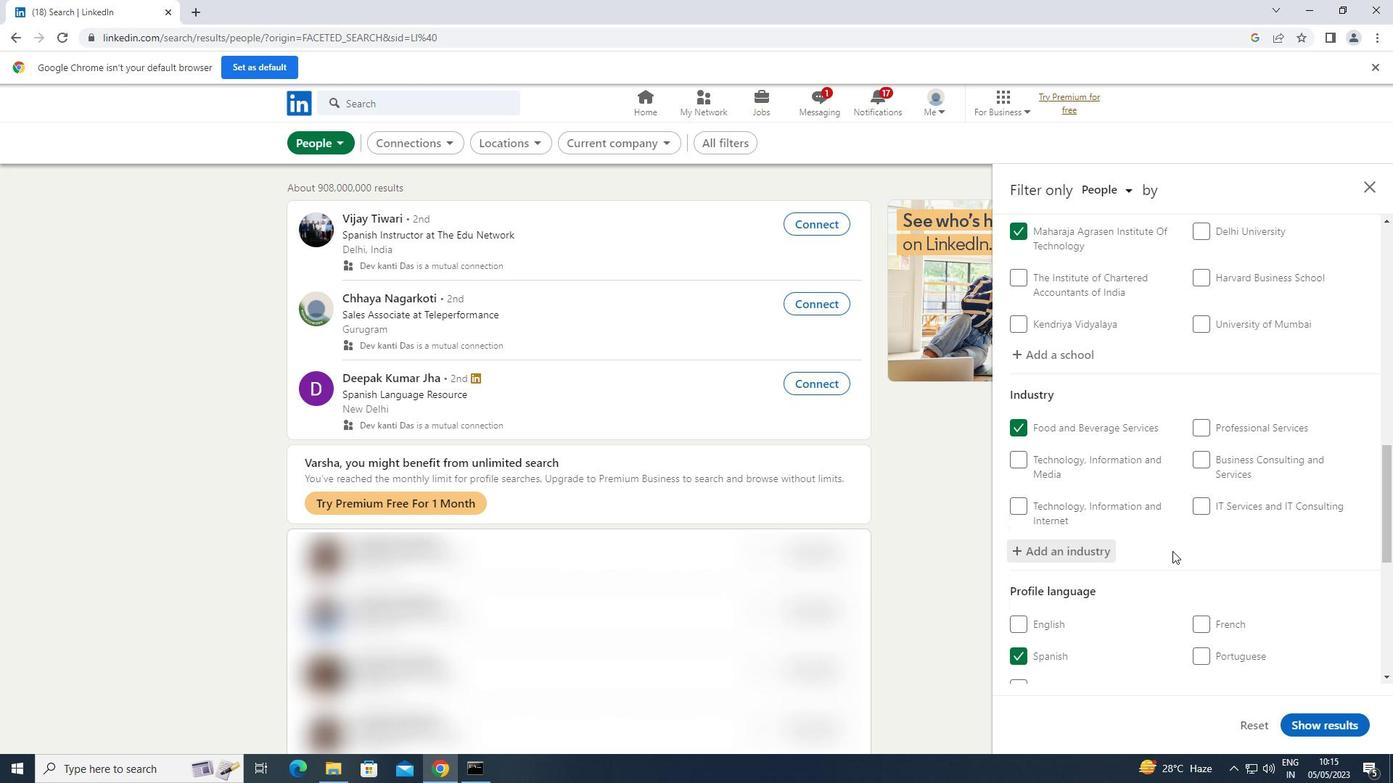 
Action: Mouse scrolled (1172, 550) with delta (0, 0)
Screenshot: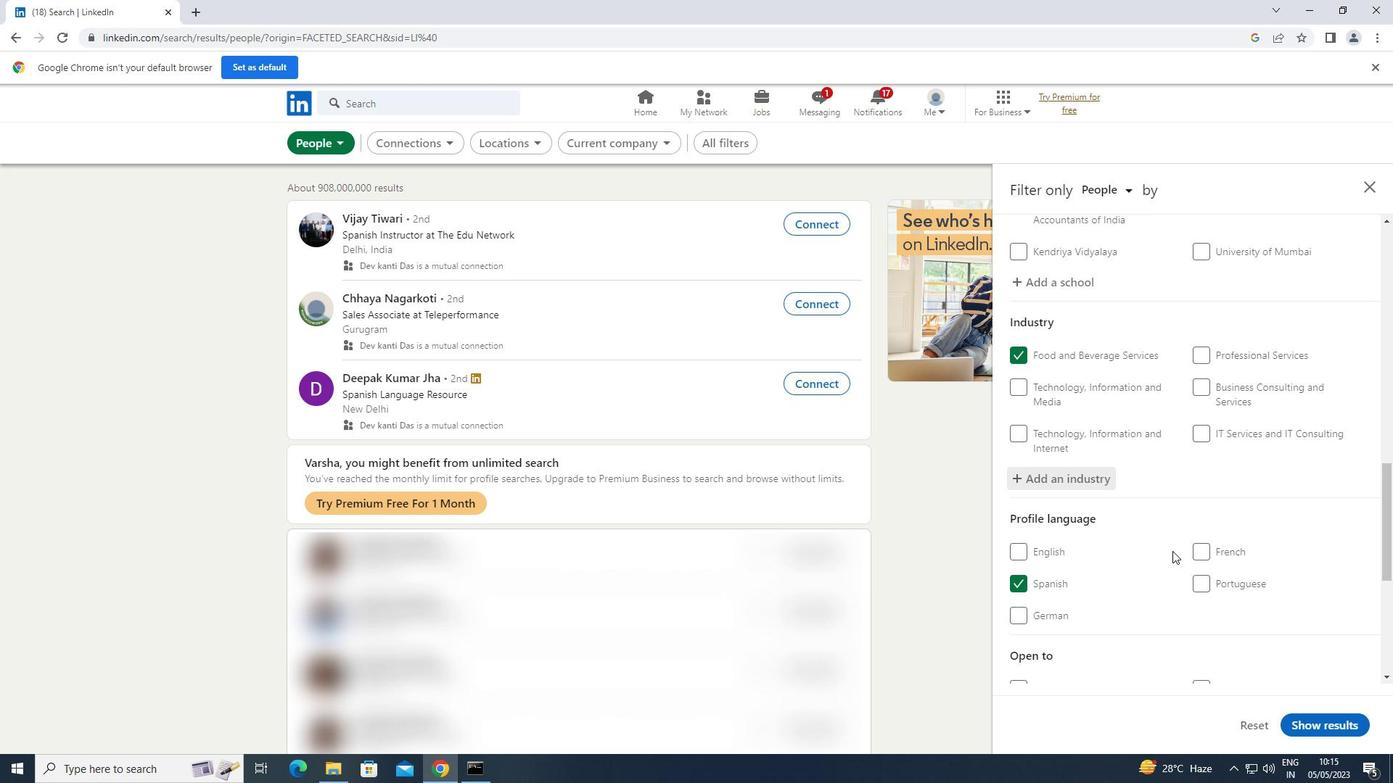 
Action: Mouse scrolled (1172, 550) with delta (0, 0)
Screenshot: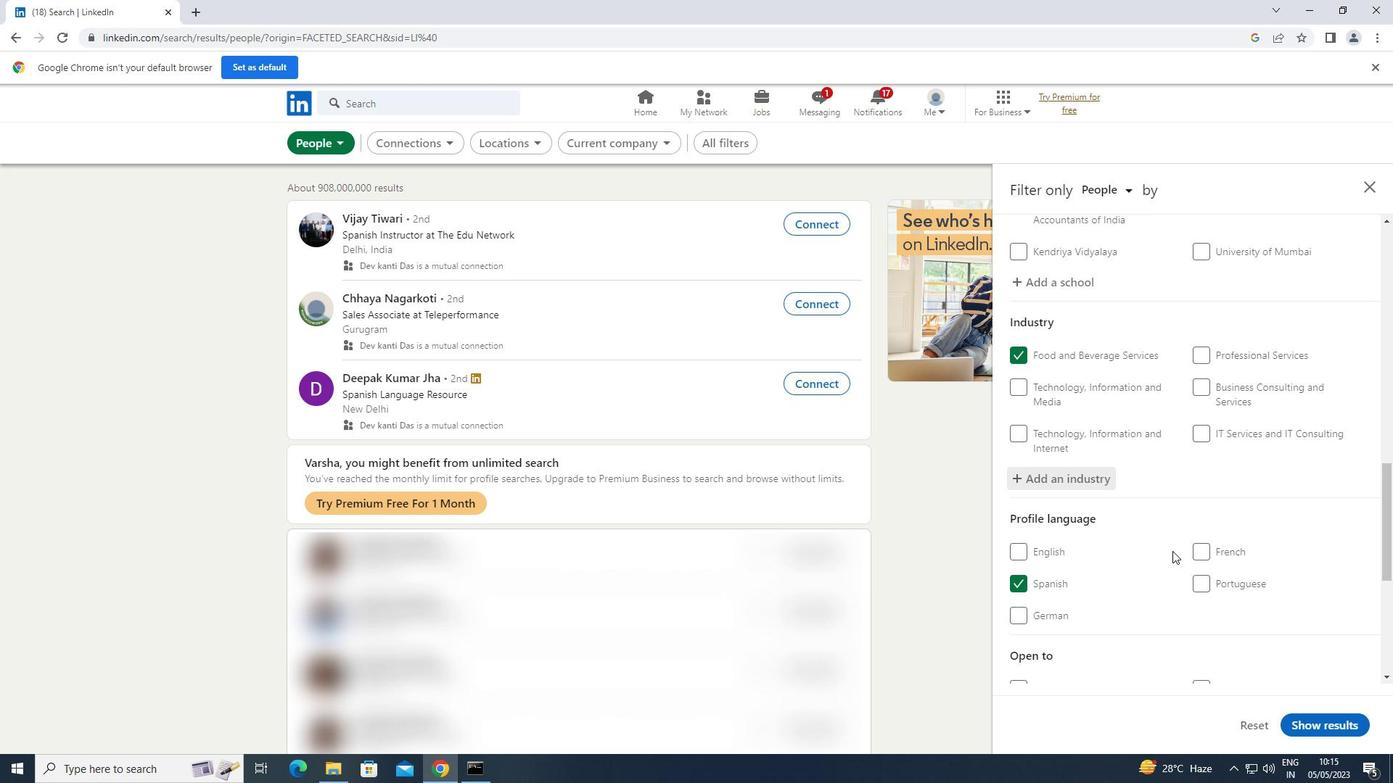 
Action: Mouse scrolled (1172, 550) with delta (0, 0)
Screenshot: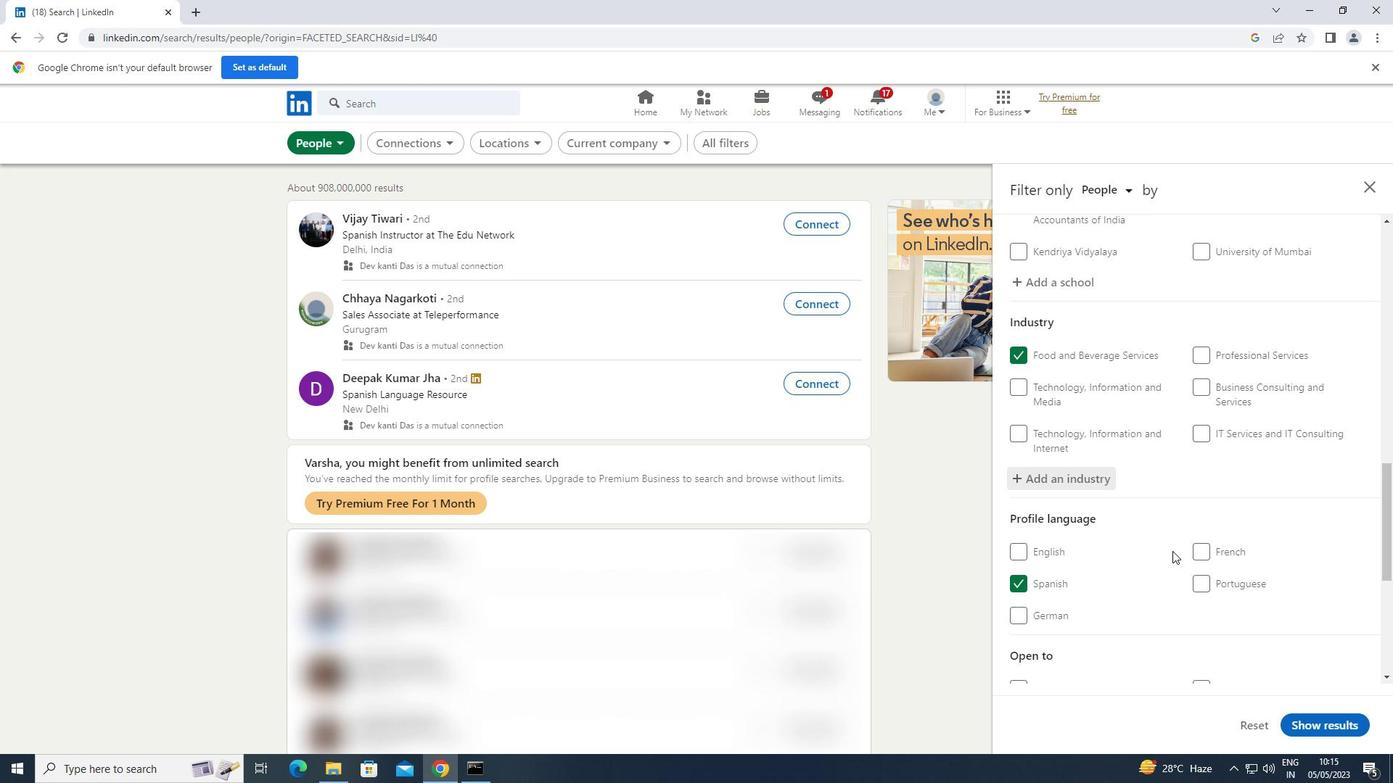
Action: Mouse scrolled (1172, 550) with delta (0, 0)
Screenshot: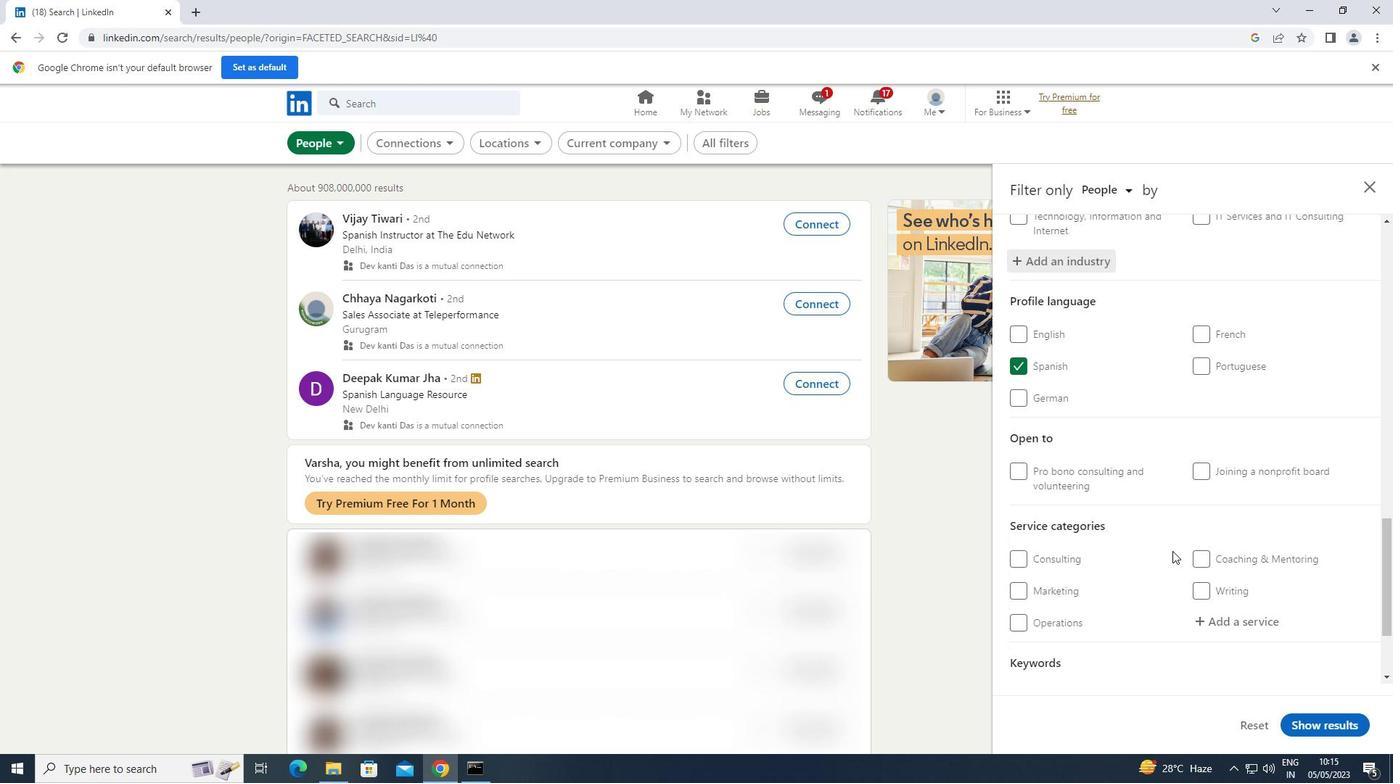 
Action: Mouse moved to (1248, 550)
Screenshot: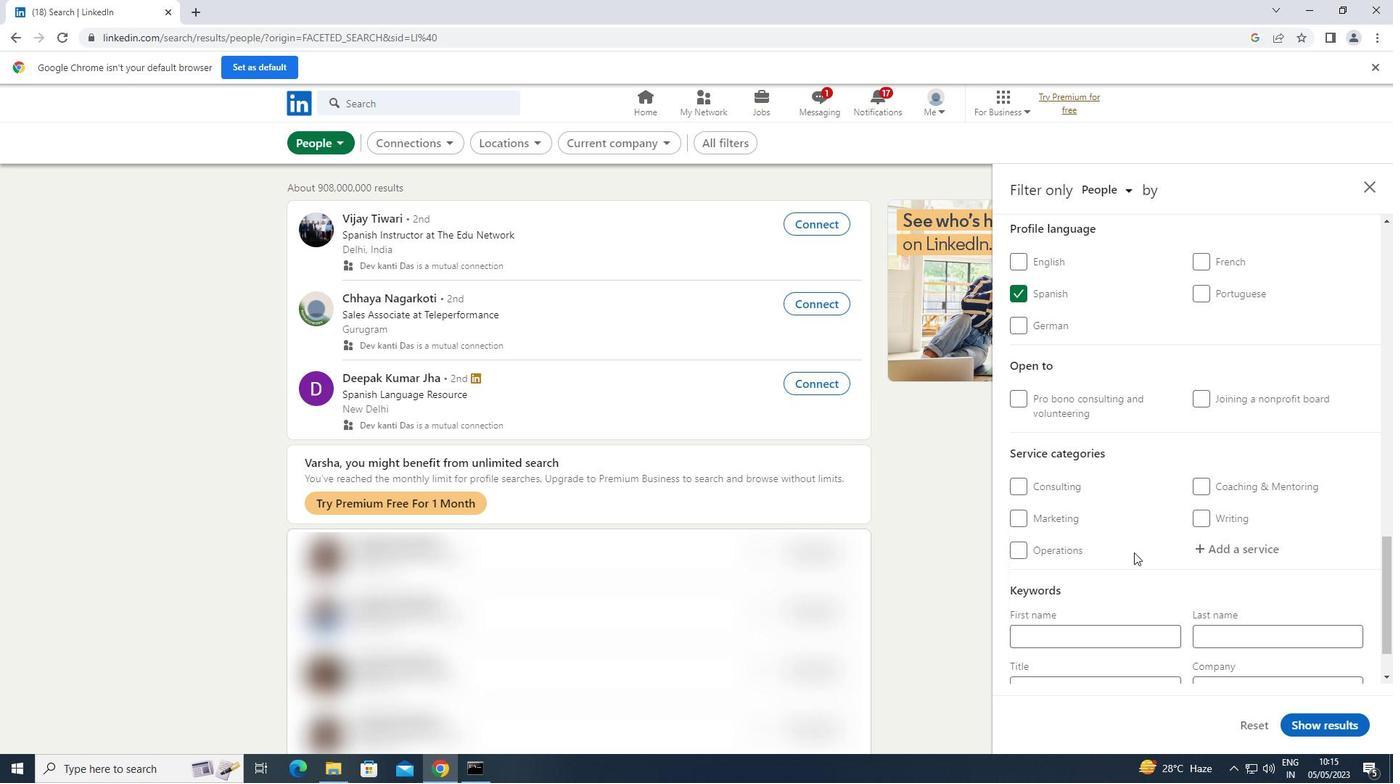 
Action: Mouse pressed left at (1248, 550)
Screenshot: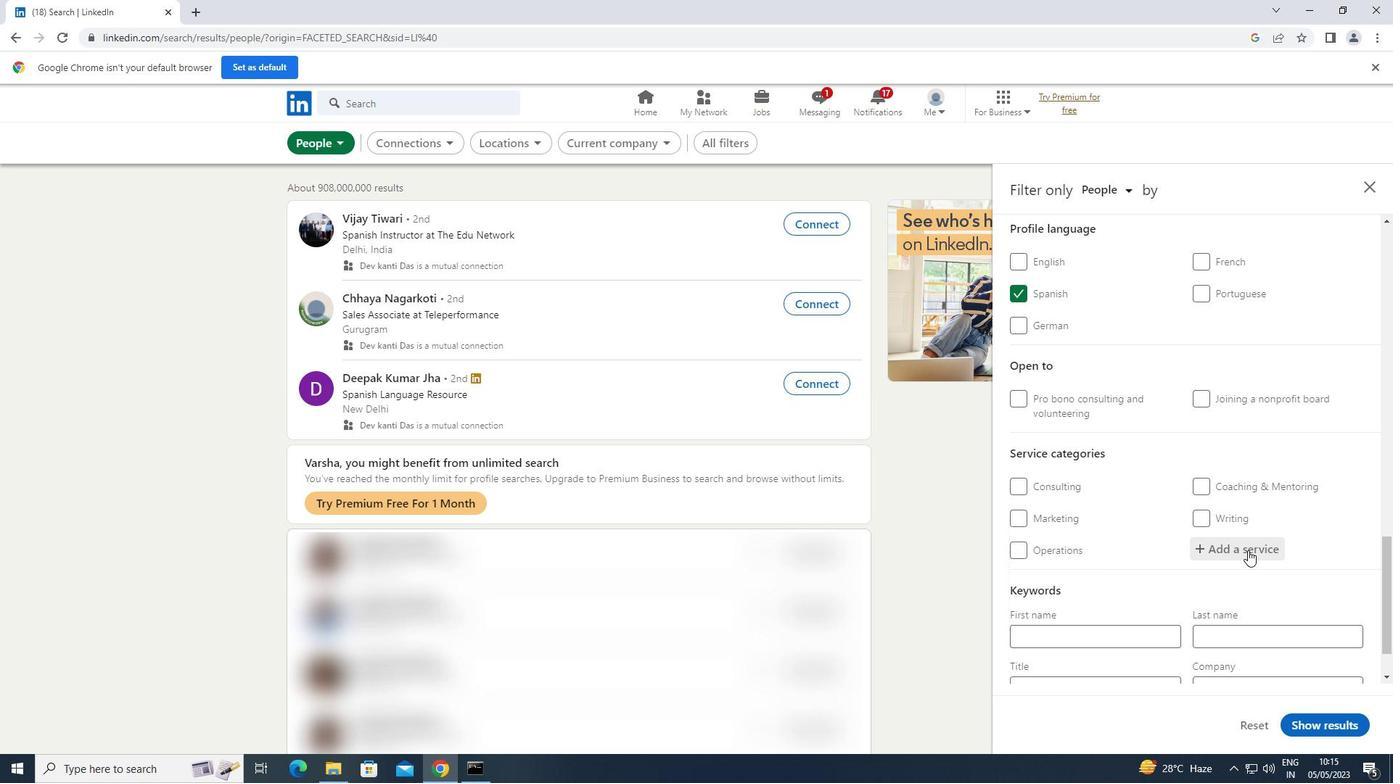
Action: Key pressed <Key.shift>INTERIOR
Screenshot: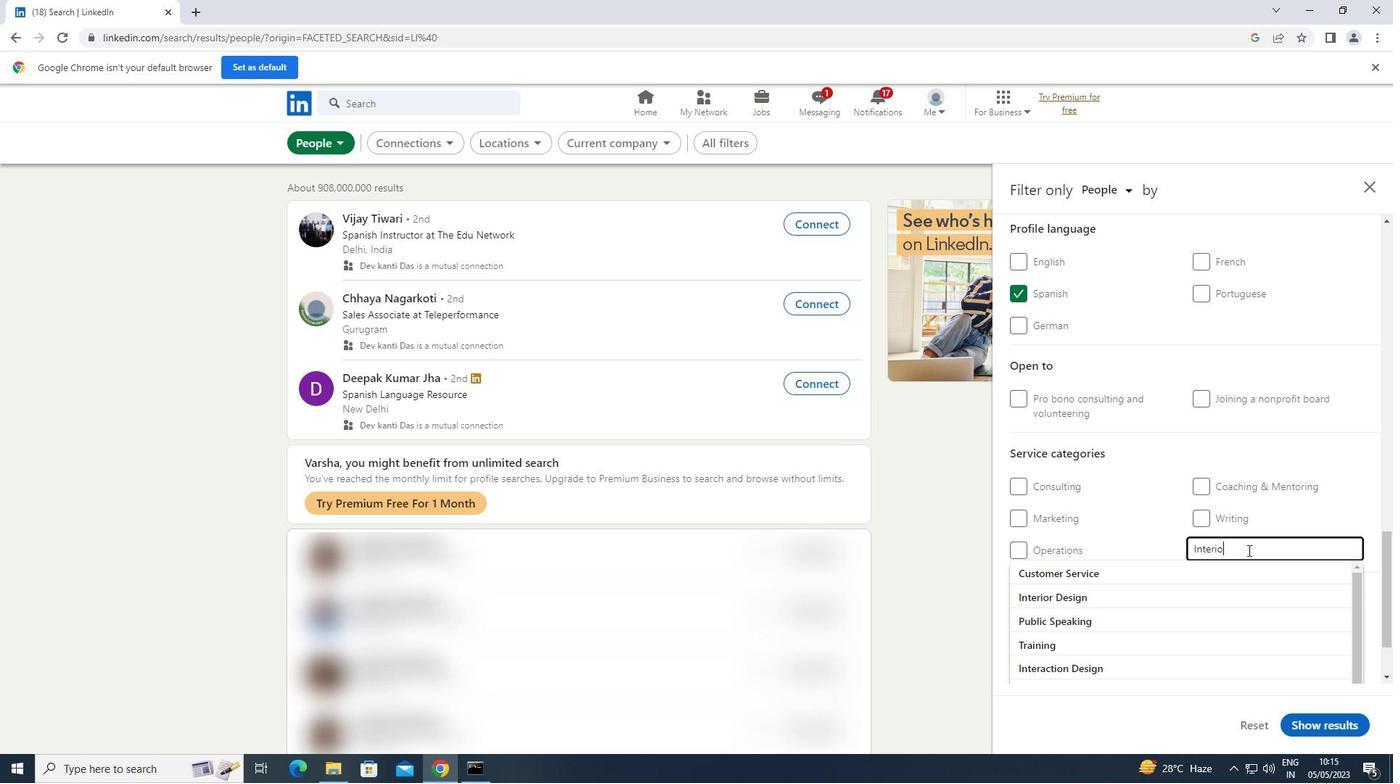 
Action: Mouse moved to (1035, 565)
Screenshot: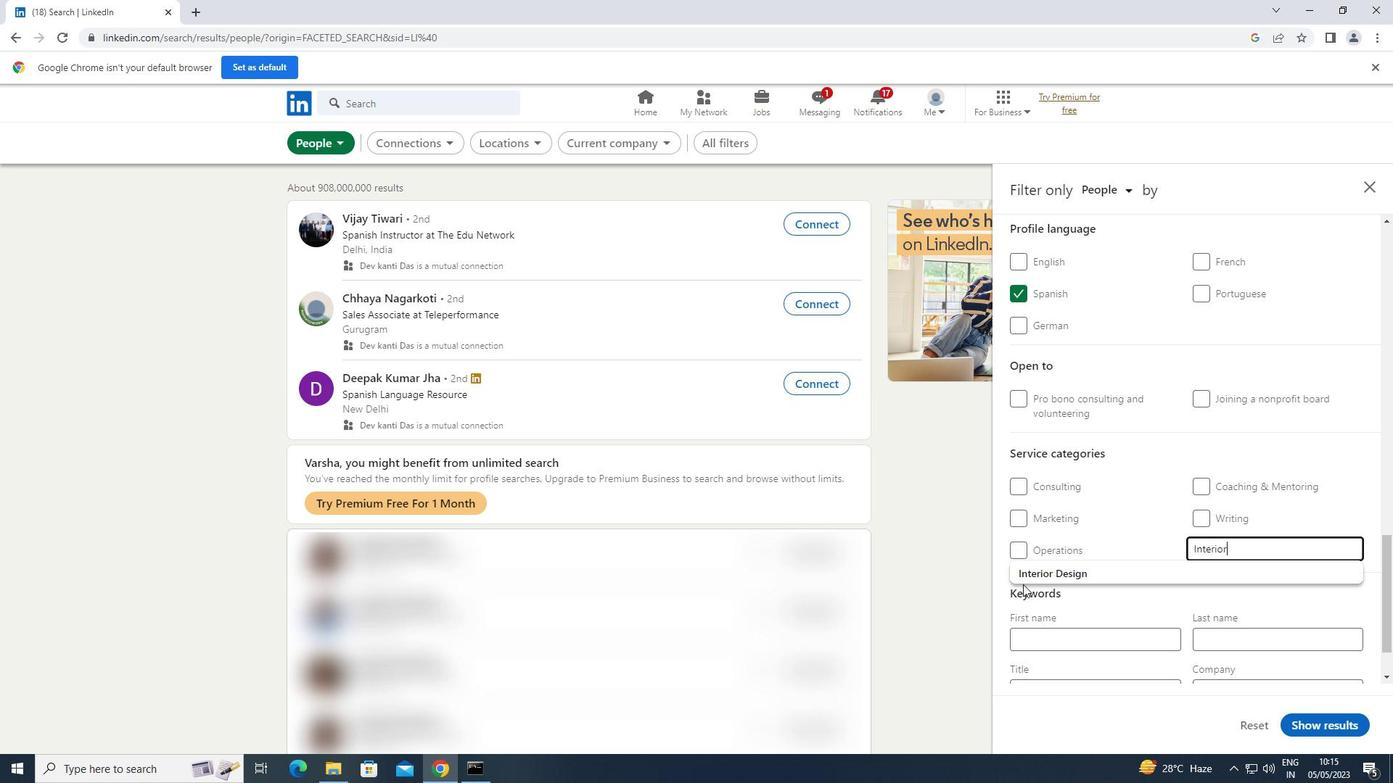 
Action: Mouse pressed left at (1035, 565)
Screenshot: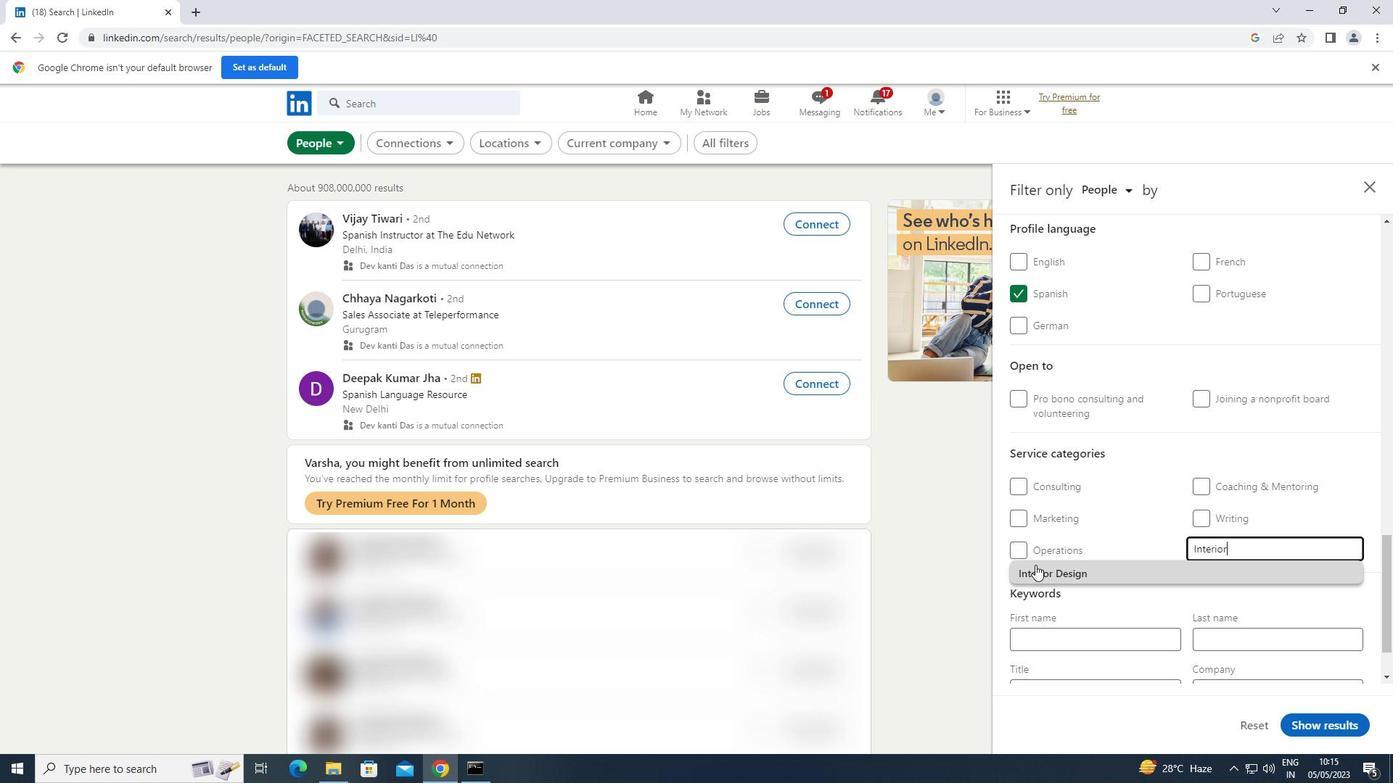 
Action: Mouse moved to (1035, 565)
Screenshot: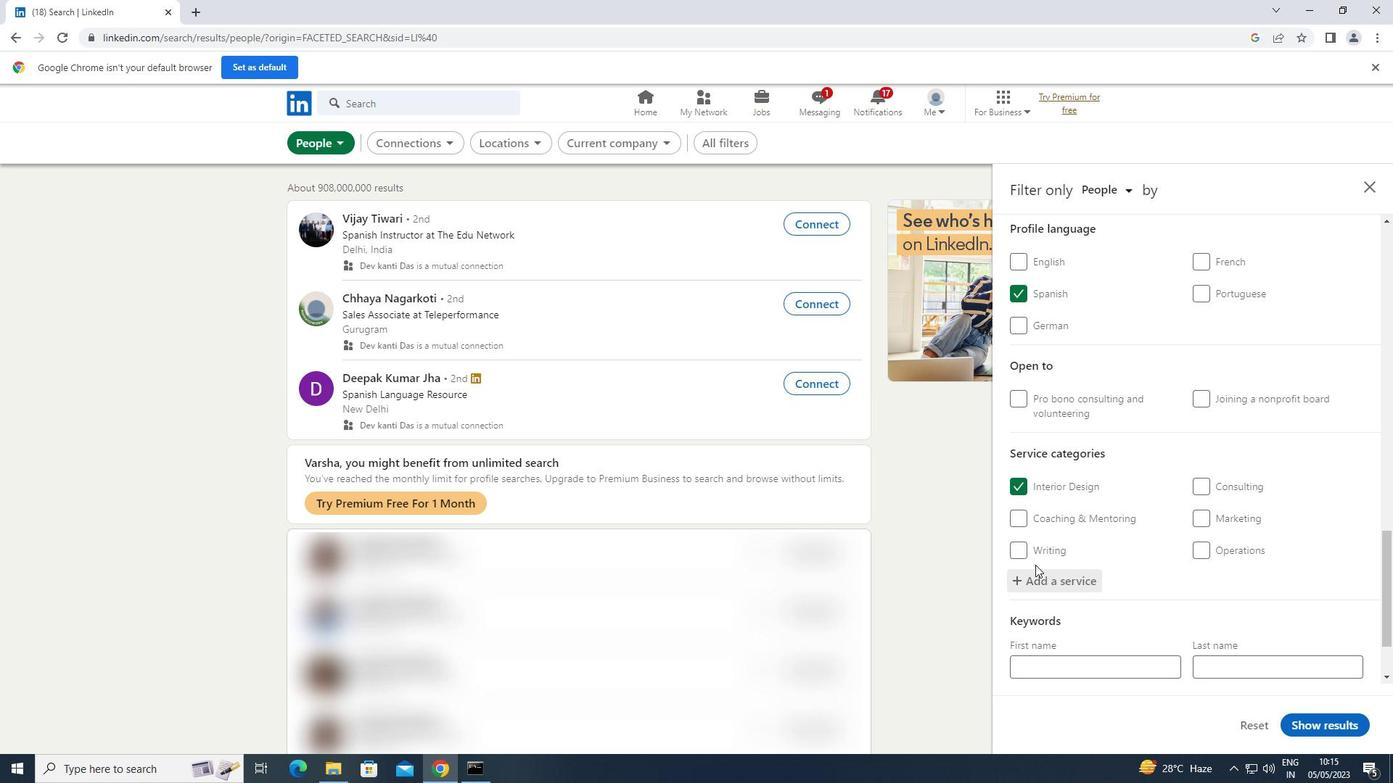 
Action: Mouse scrolled (1035, 564) with delta (0, 0)
Screenshot: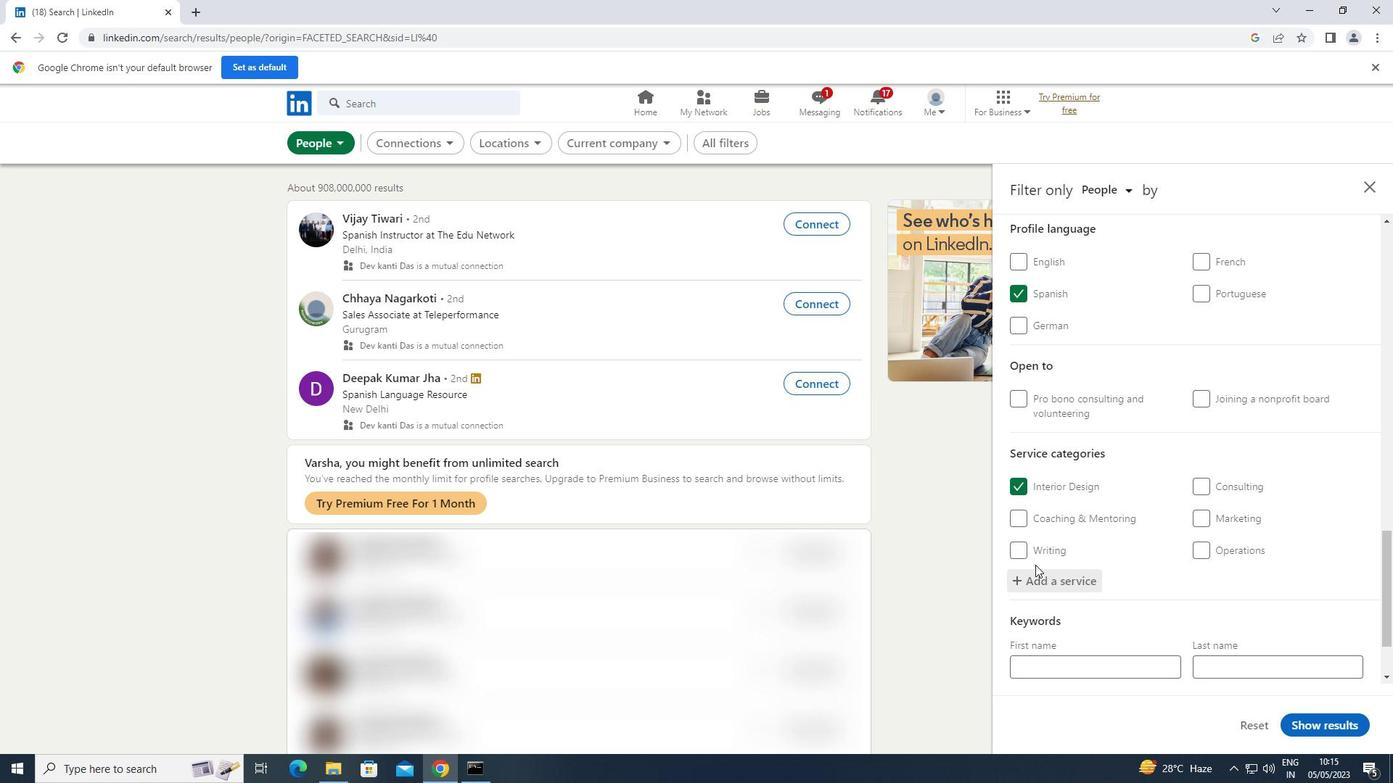 
Action: Mouse scrolled (1035, 564) with delta (0, 0)
Screenshot: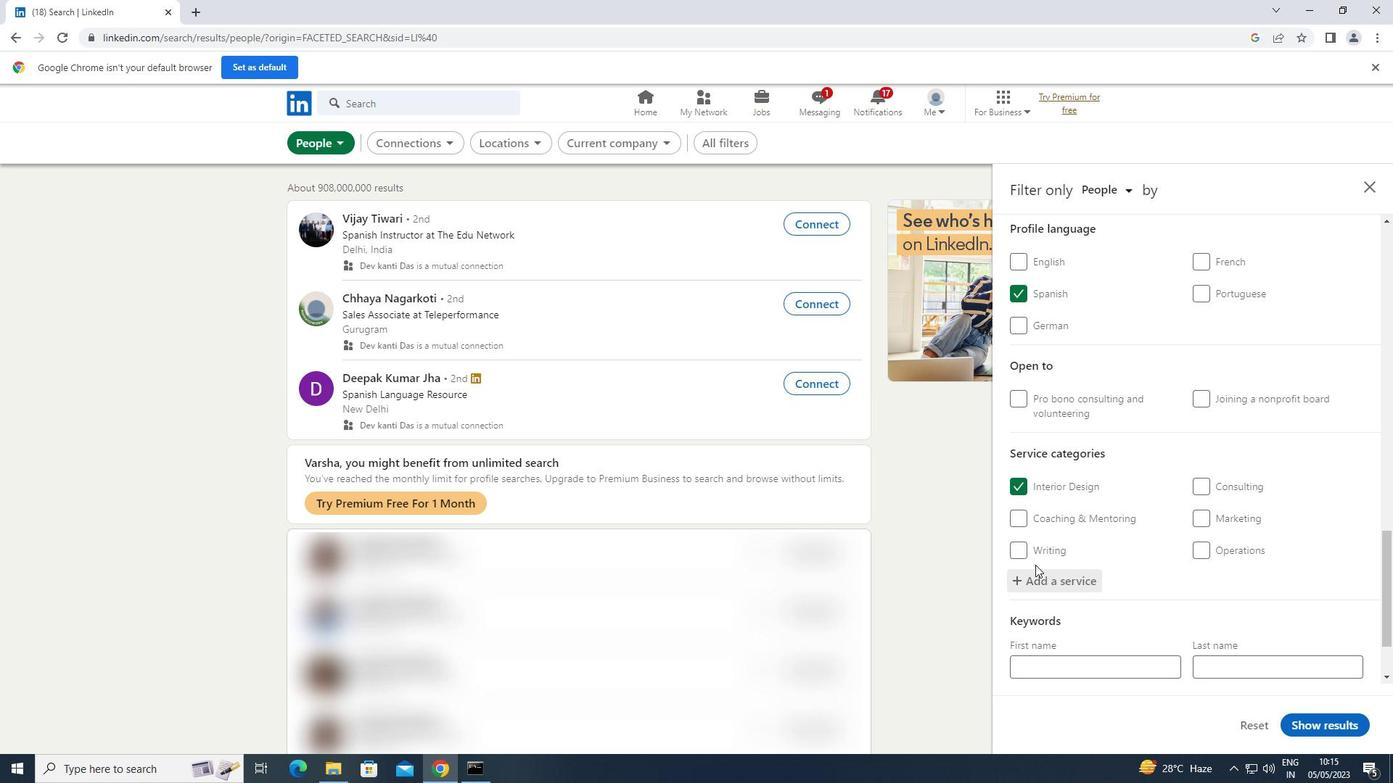 
Action: Mouse scrolled (1035, 564) with delta (0, 0)
Screenshot: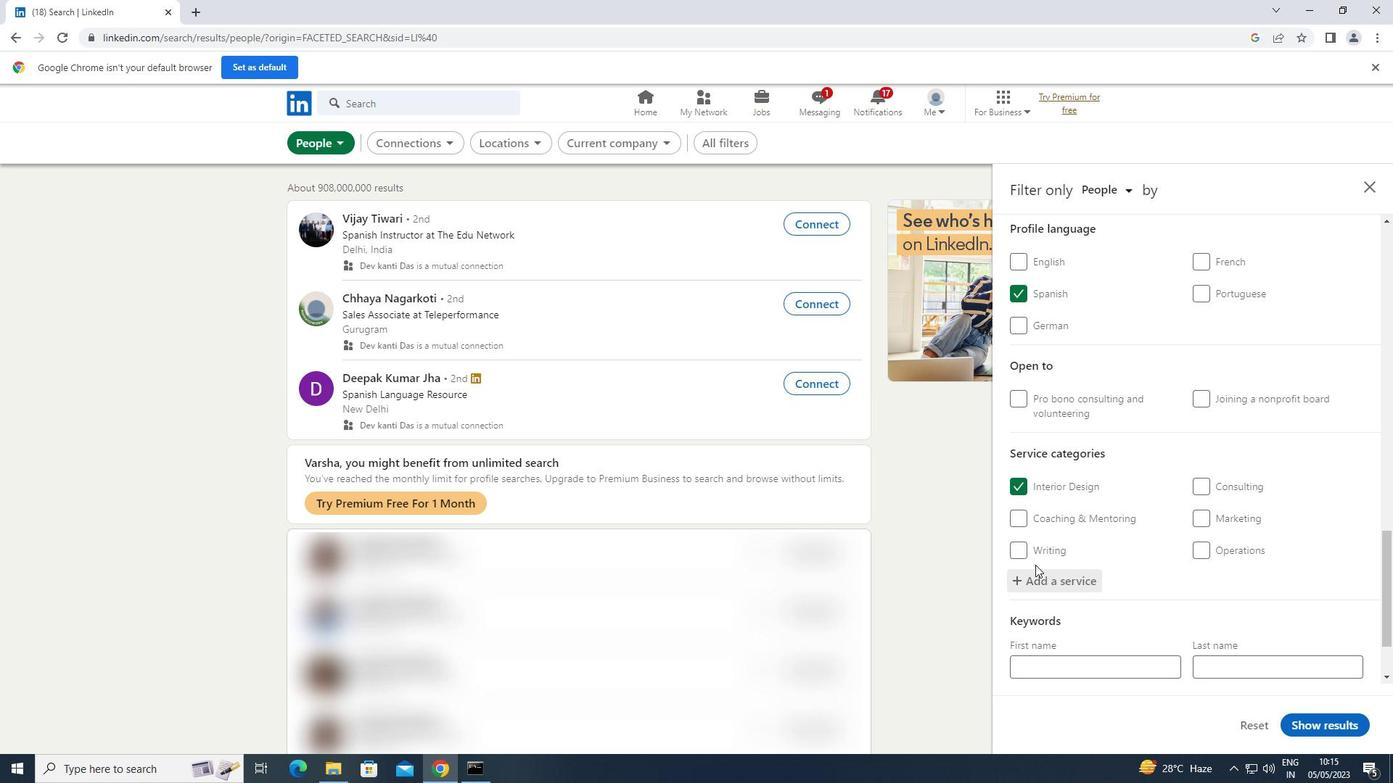 
Action: Mouse scrolled (1035, 564) with delta (0, 0)
Screenshot: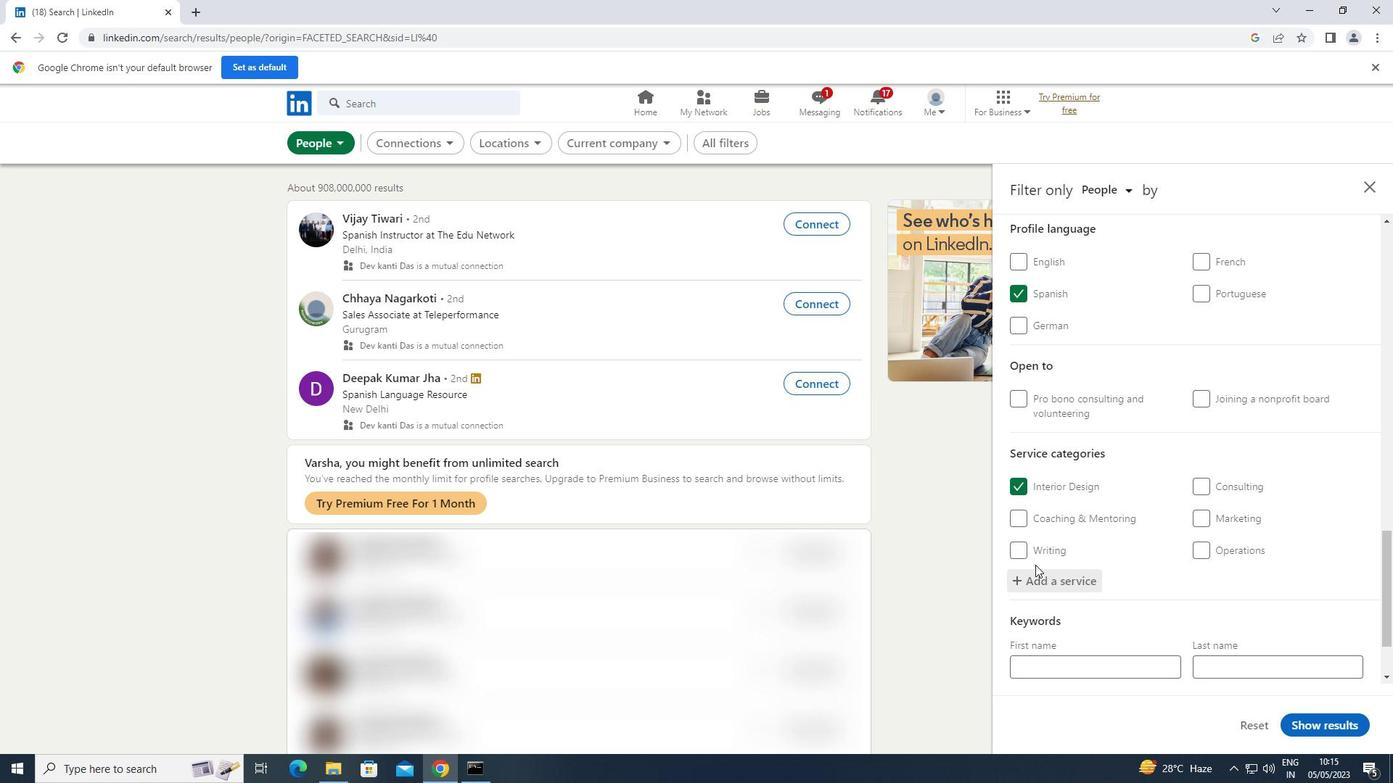 
Action: Mouse scrolled (1035, 564) with delta (0, 0)
Screenshot: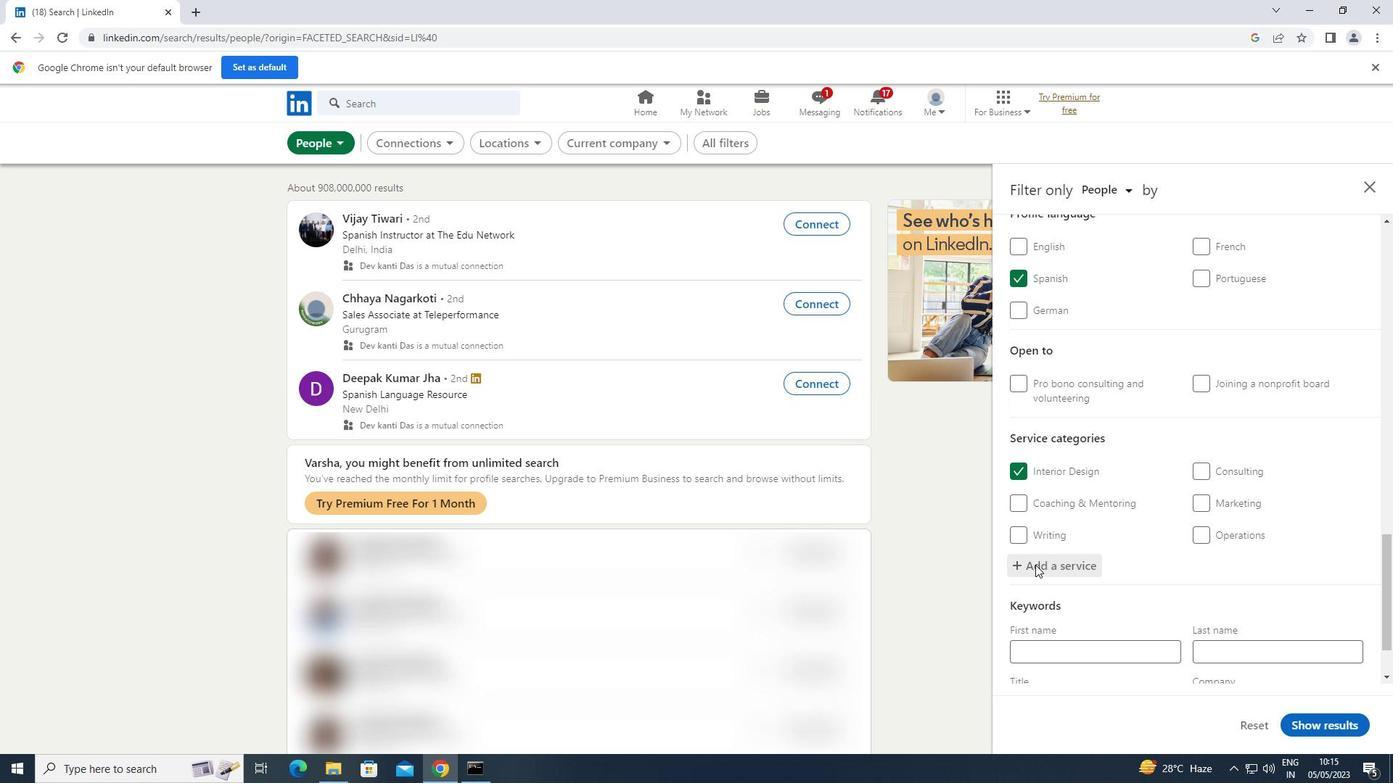 
Action: Mouse moved to (1041, 615)
Screenshot: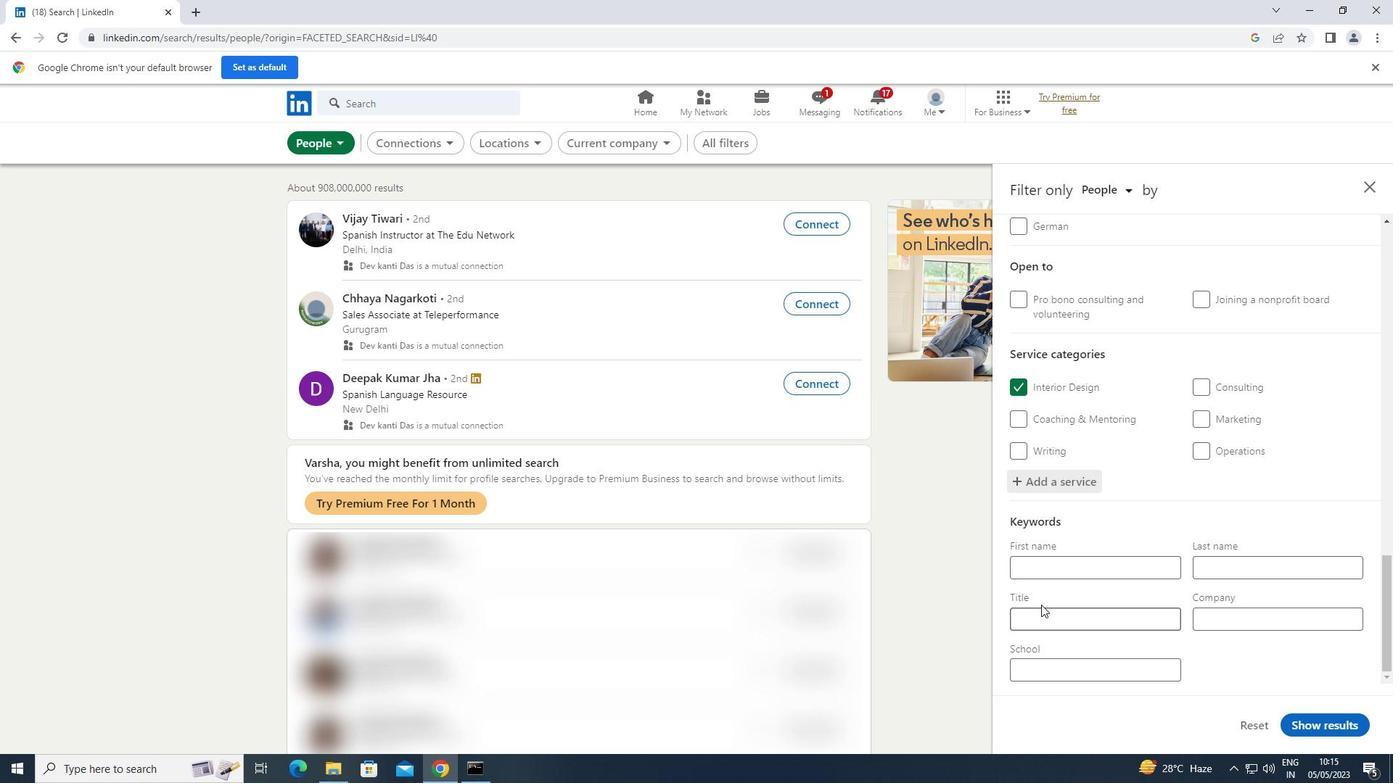 
Action: Mouse pressed left at (1041, 615)
Screenshot: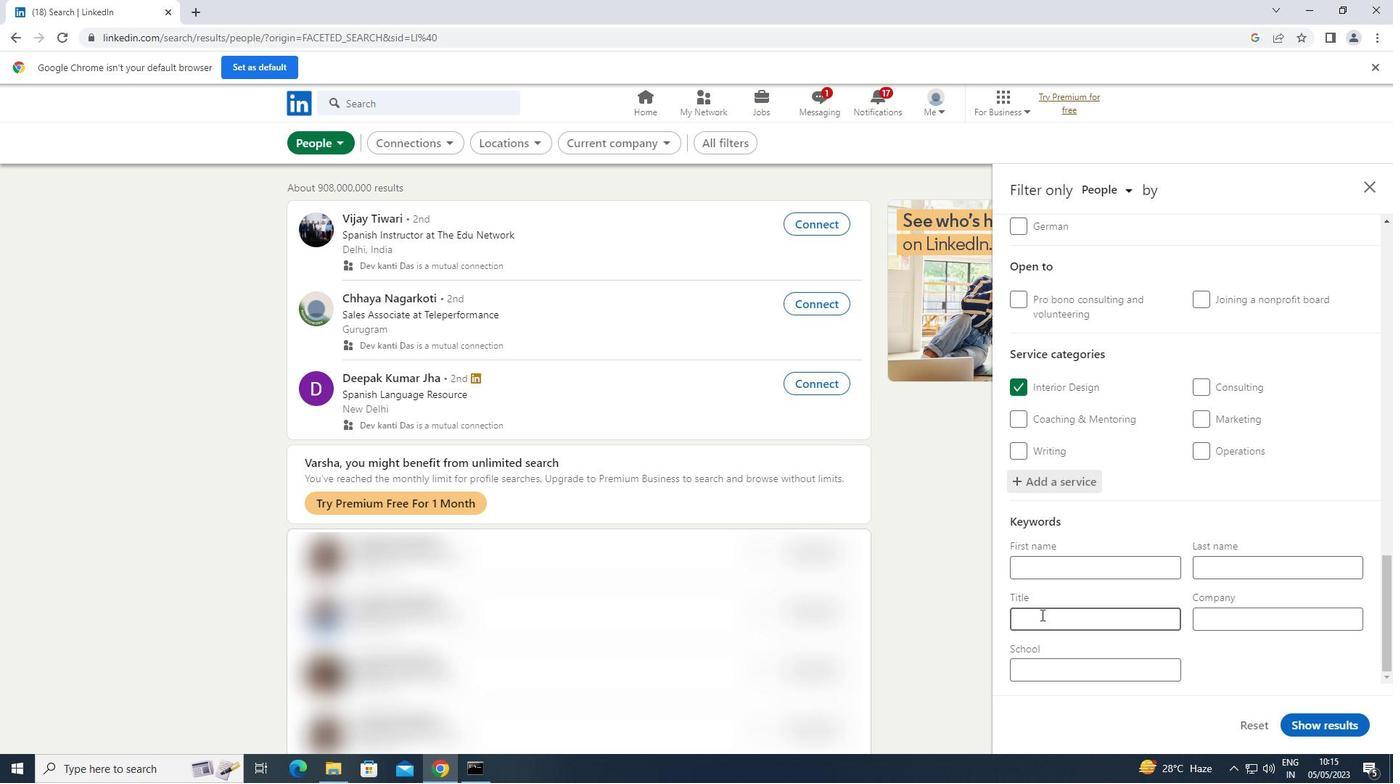 
Action: Key pressed <Key.shift>CASINI<Key.backspace>O<Key.space><Key.shift>HOST
Screenshot: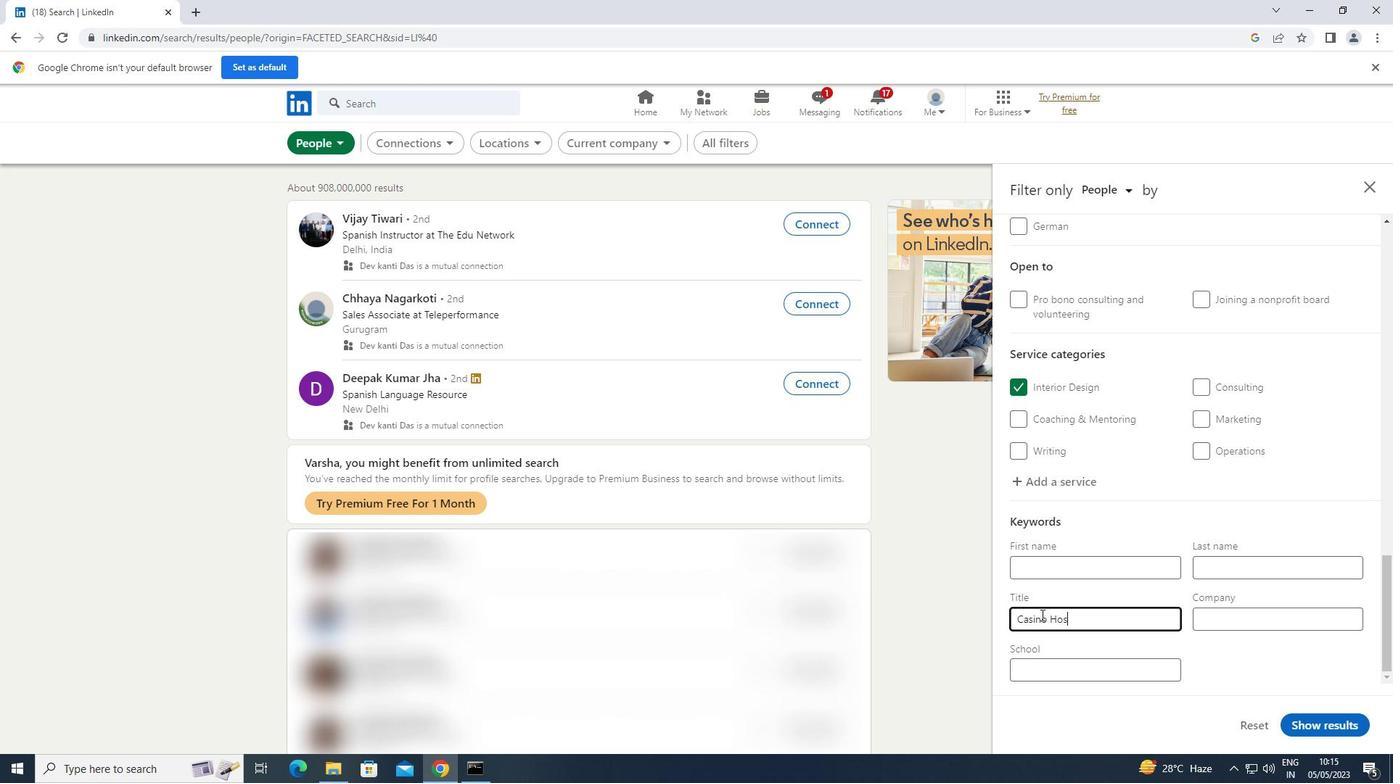 
Action: Mouse moved to (1330, 727)
Screenshot: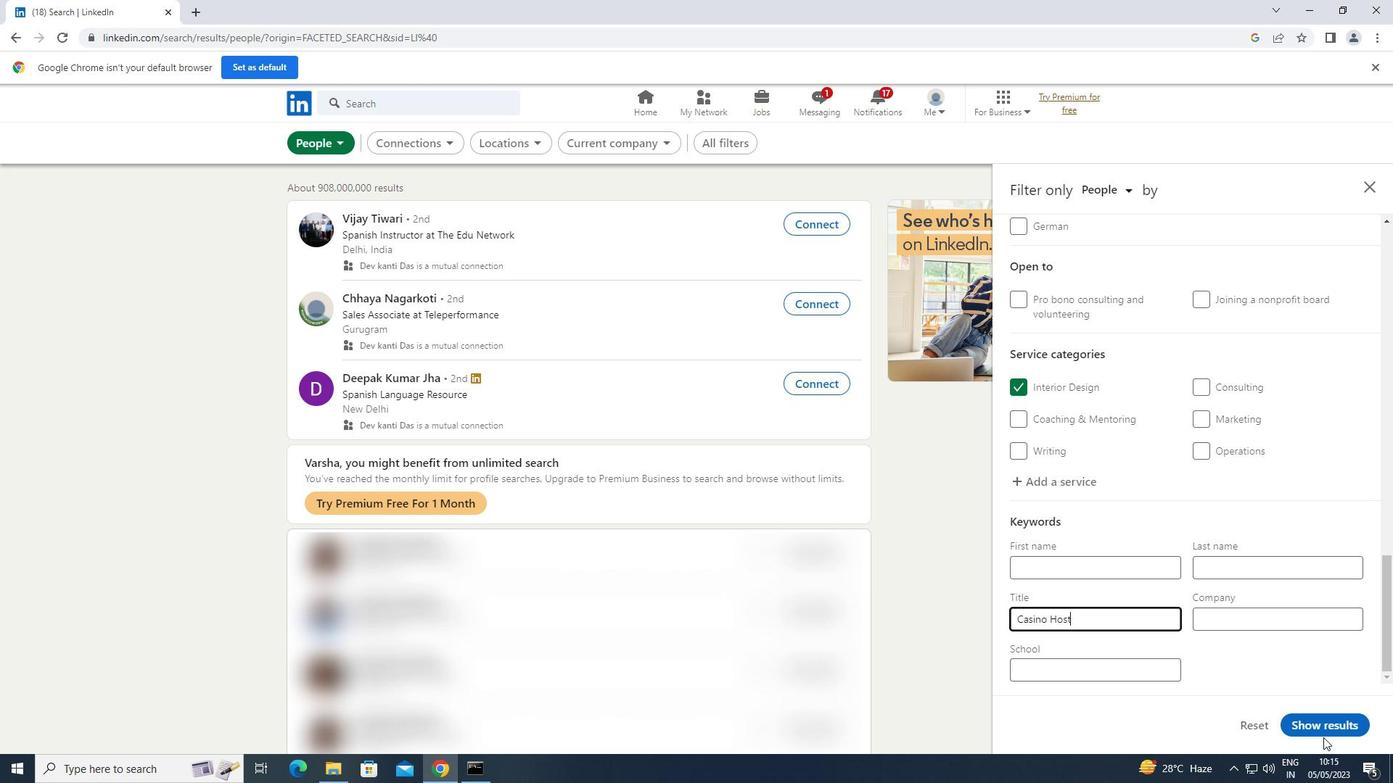 
Action: Mouse pressed left at (1330, 727)
Screenshot: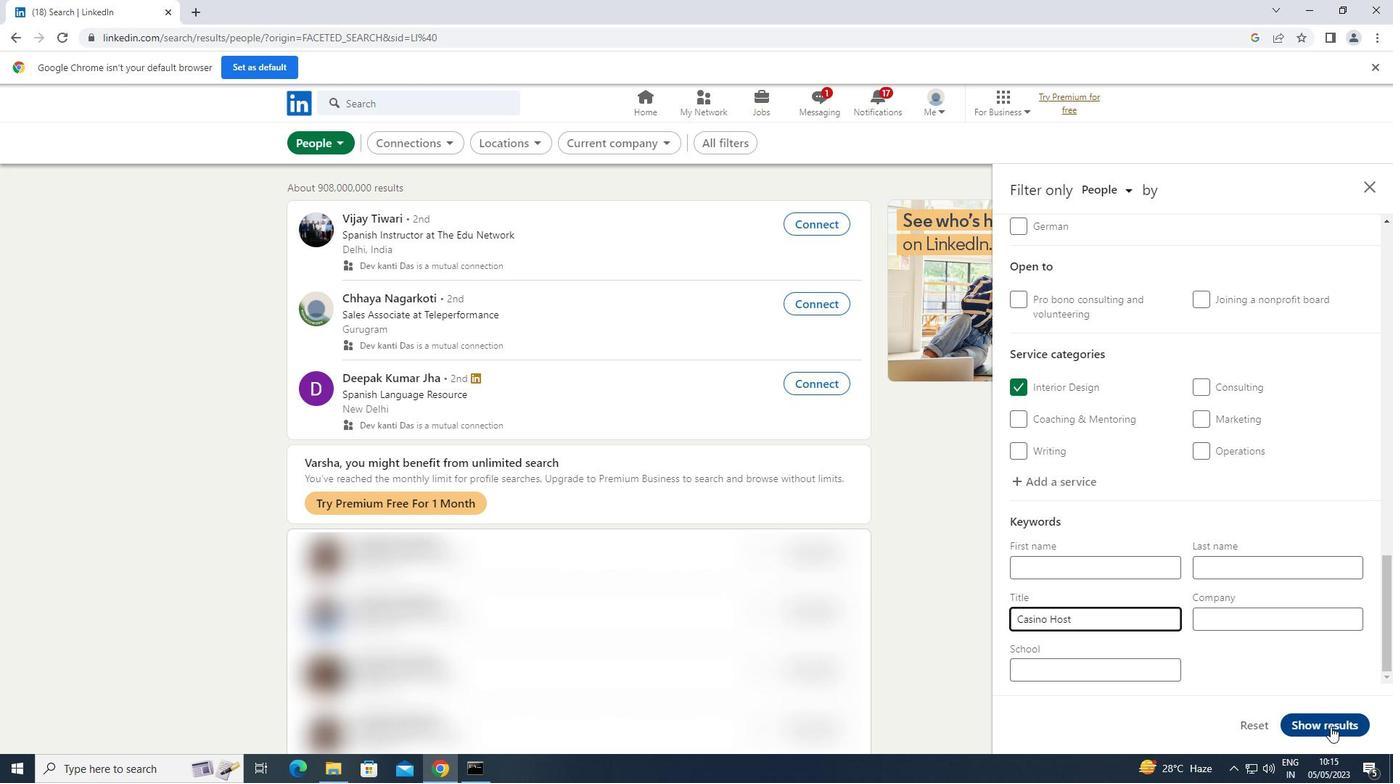 
